 Task: Create a due date automation trigger when advanced on, on the monday after a card is due add dates not due next month at 11:00 AM.
Action: Mouse moved to (1236, 358)
Screenshot: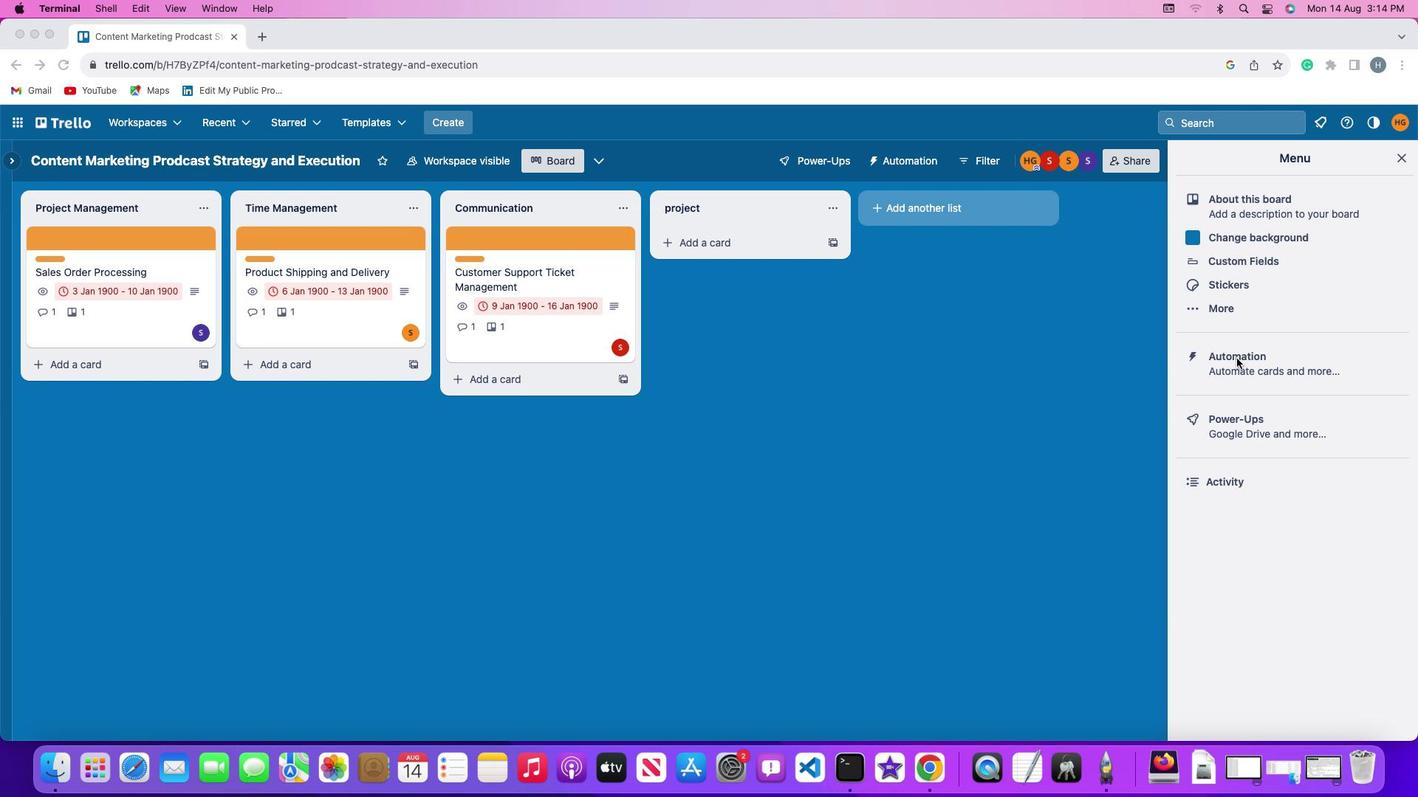 
Action: Mouse pressed left at (1236, 358)
Screenshot: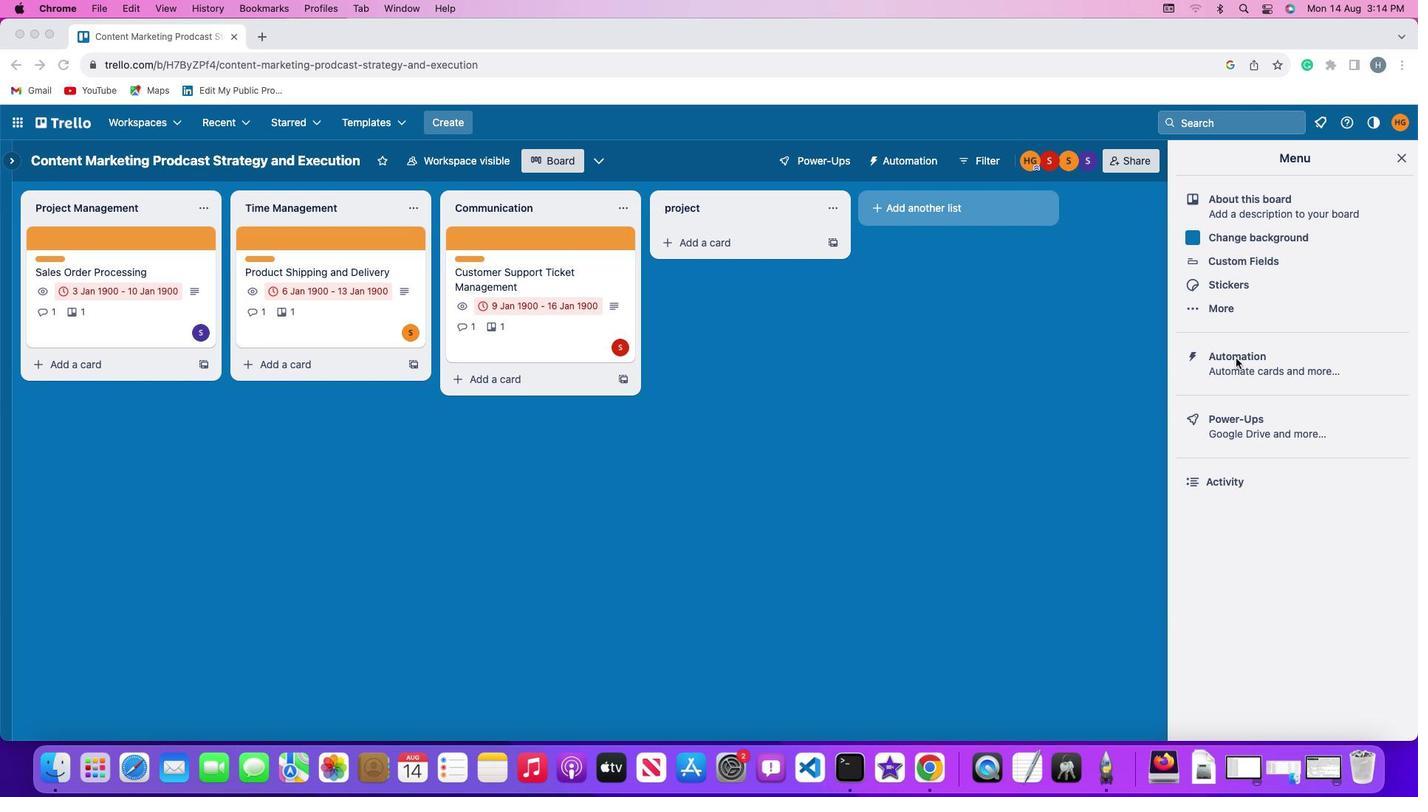 
Action: Mouse pressed left at (1236, 358)
Screenshot: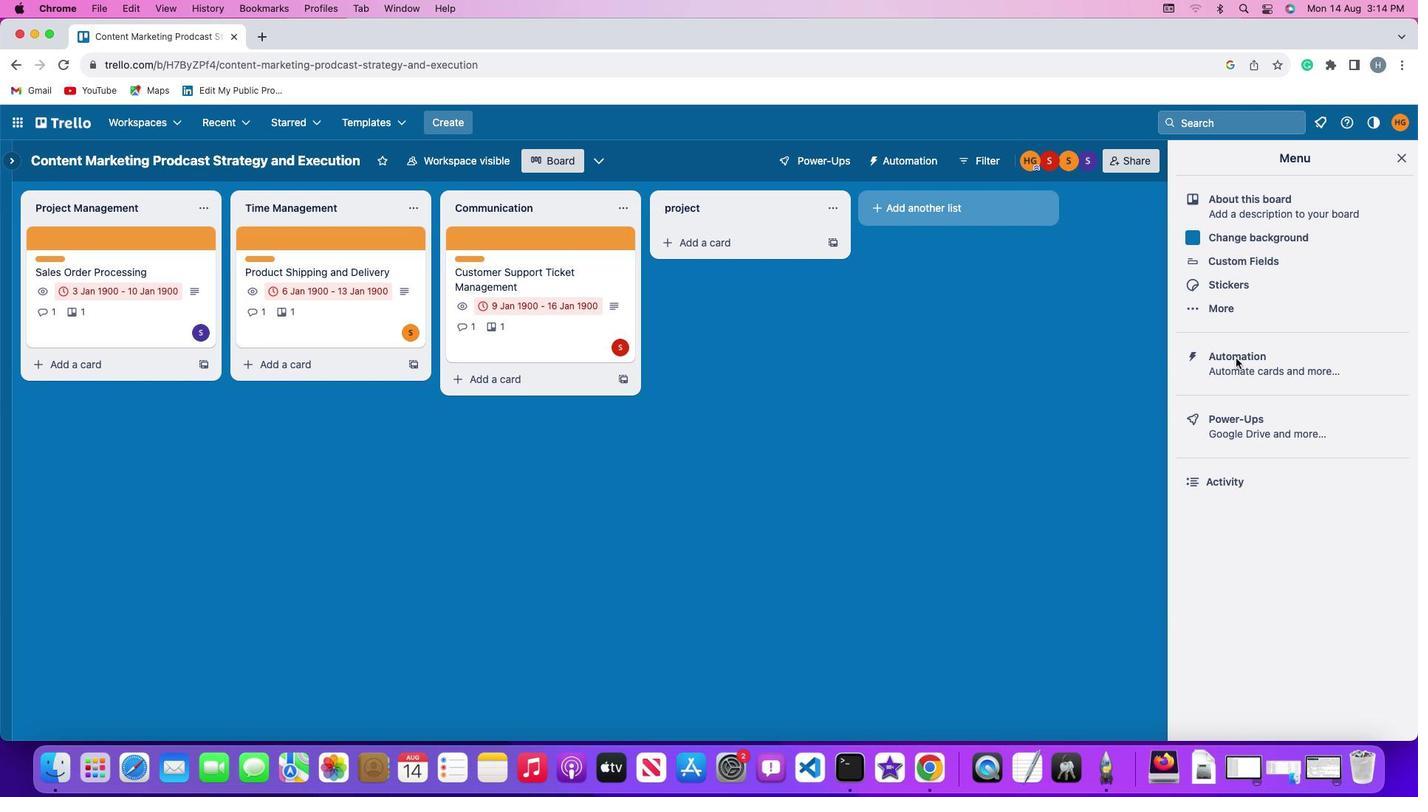 
Action: Mouse moved to (97, 354)
Screenshot: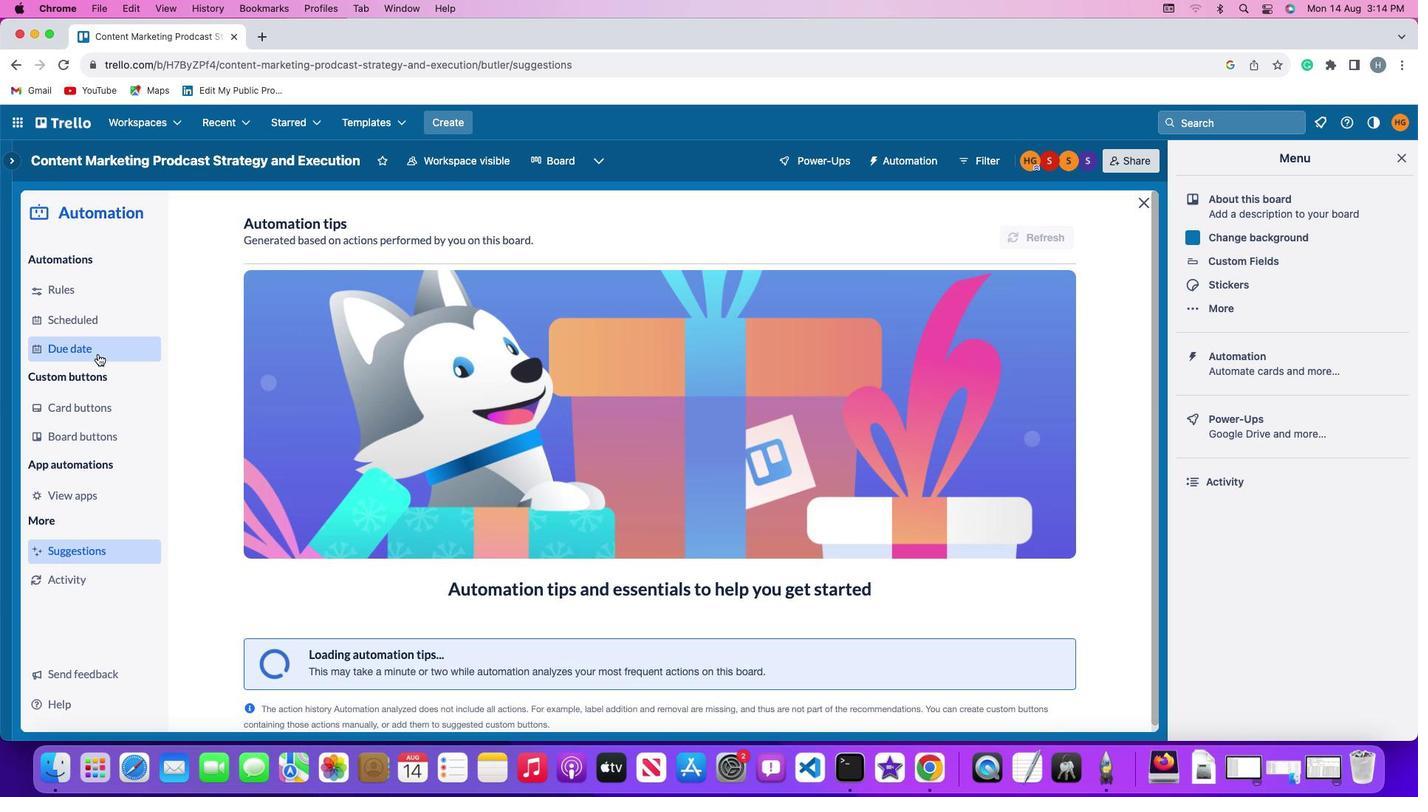 
Action: Mouse pressed left at (97, 354)
Screenshot: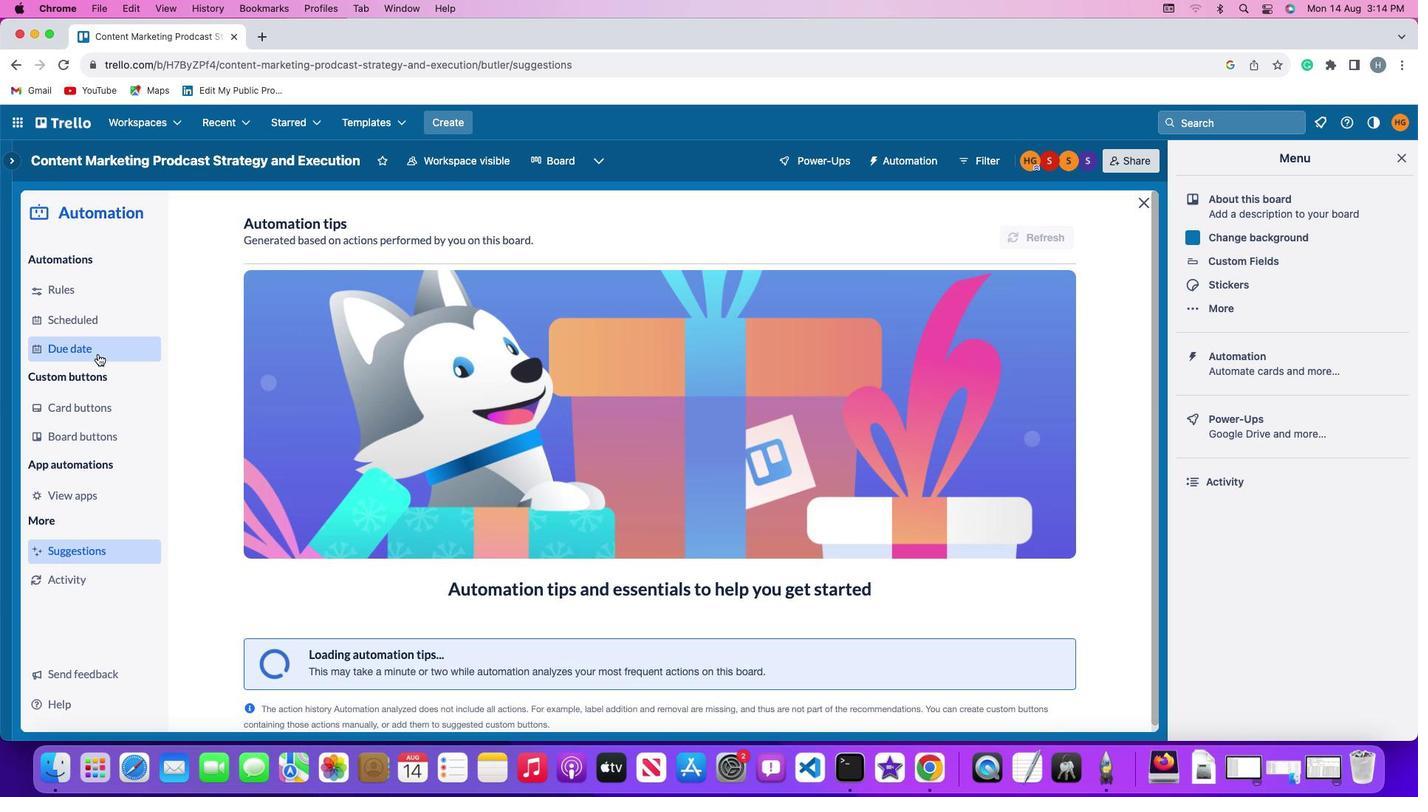 
Action: Mouse moved to (1012, 224)
Screenshot: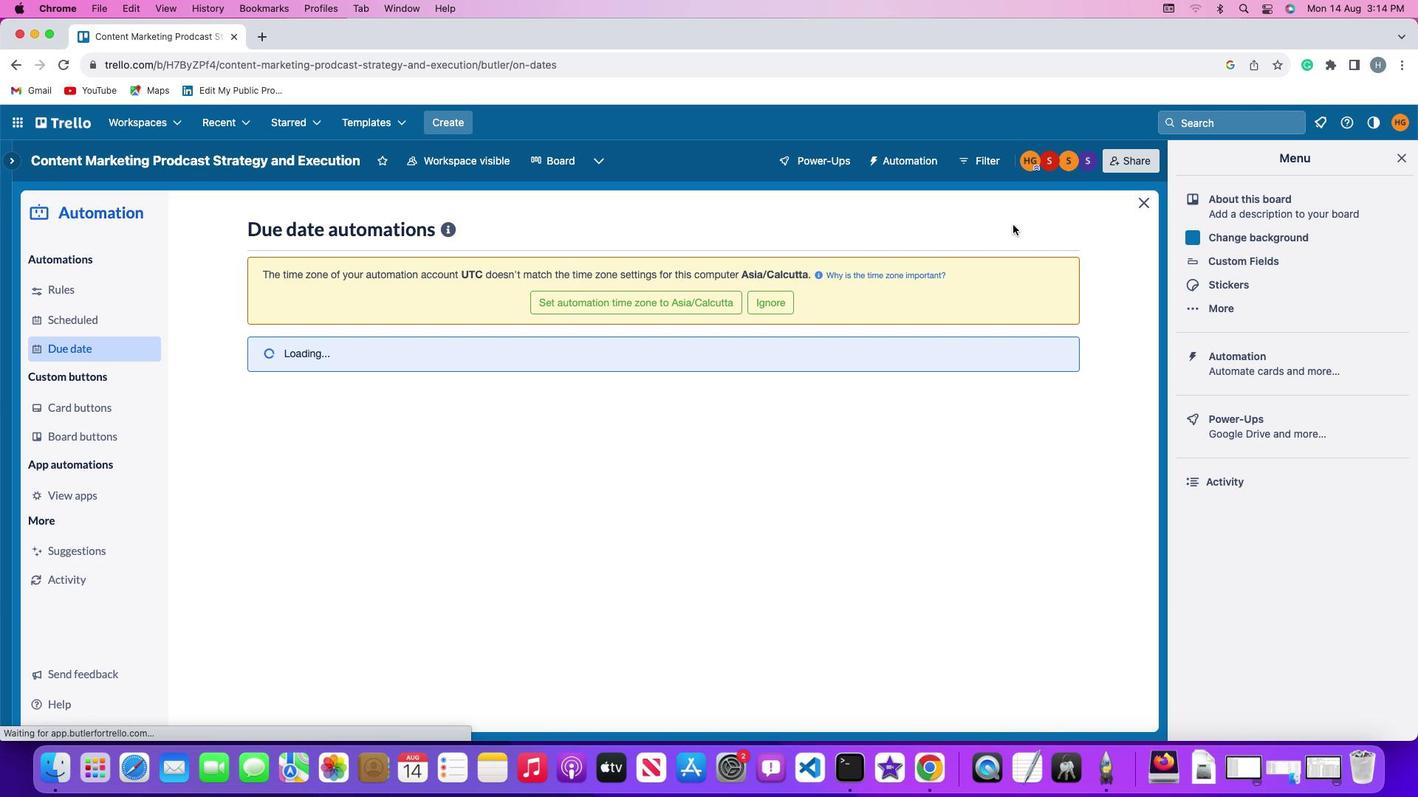 
Action: Mouse pressed left at (1012, 224)
Screenshot: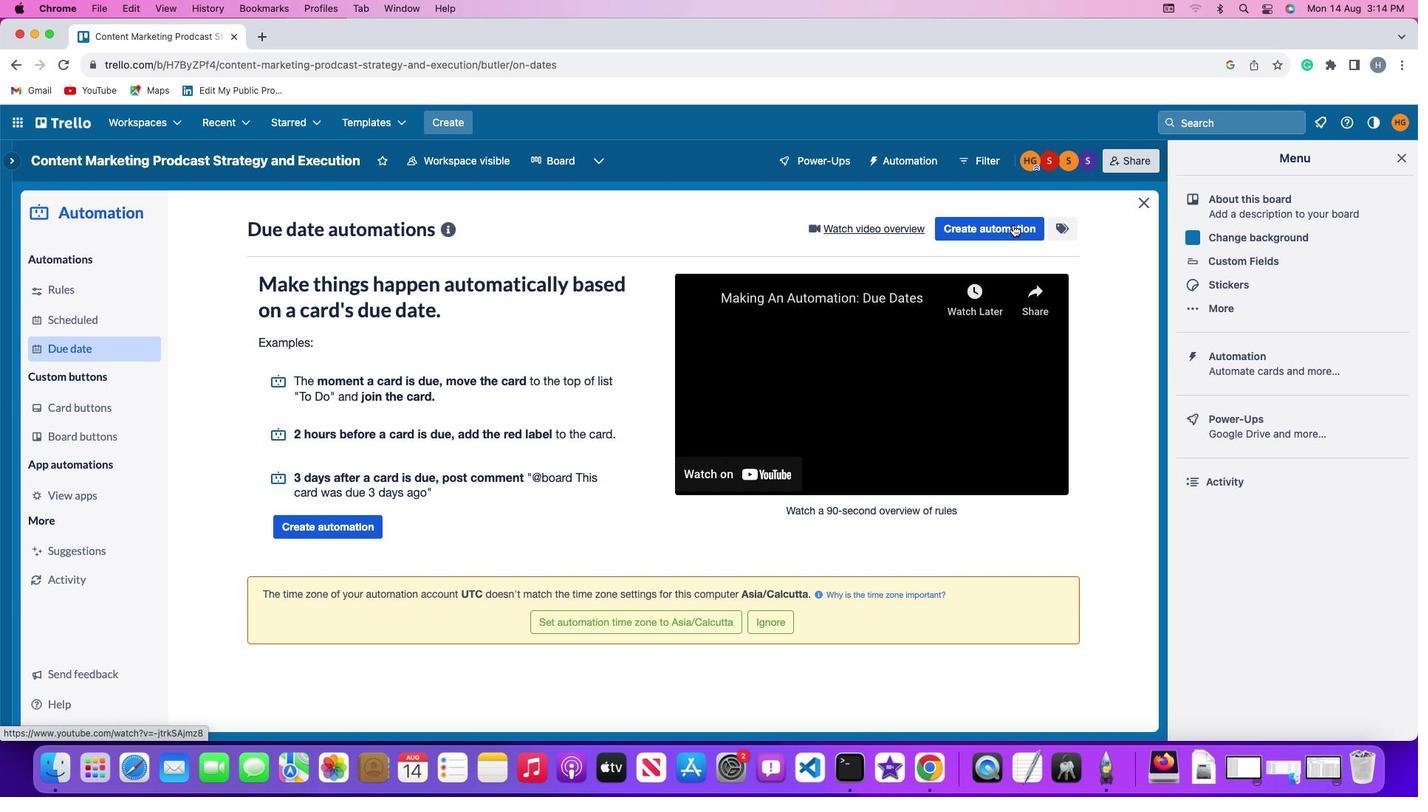 
Action: Mouse moved to (281, 368)
Screenshot: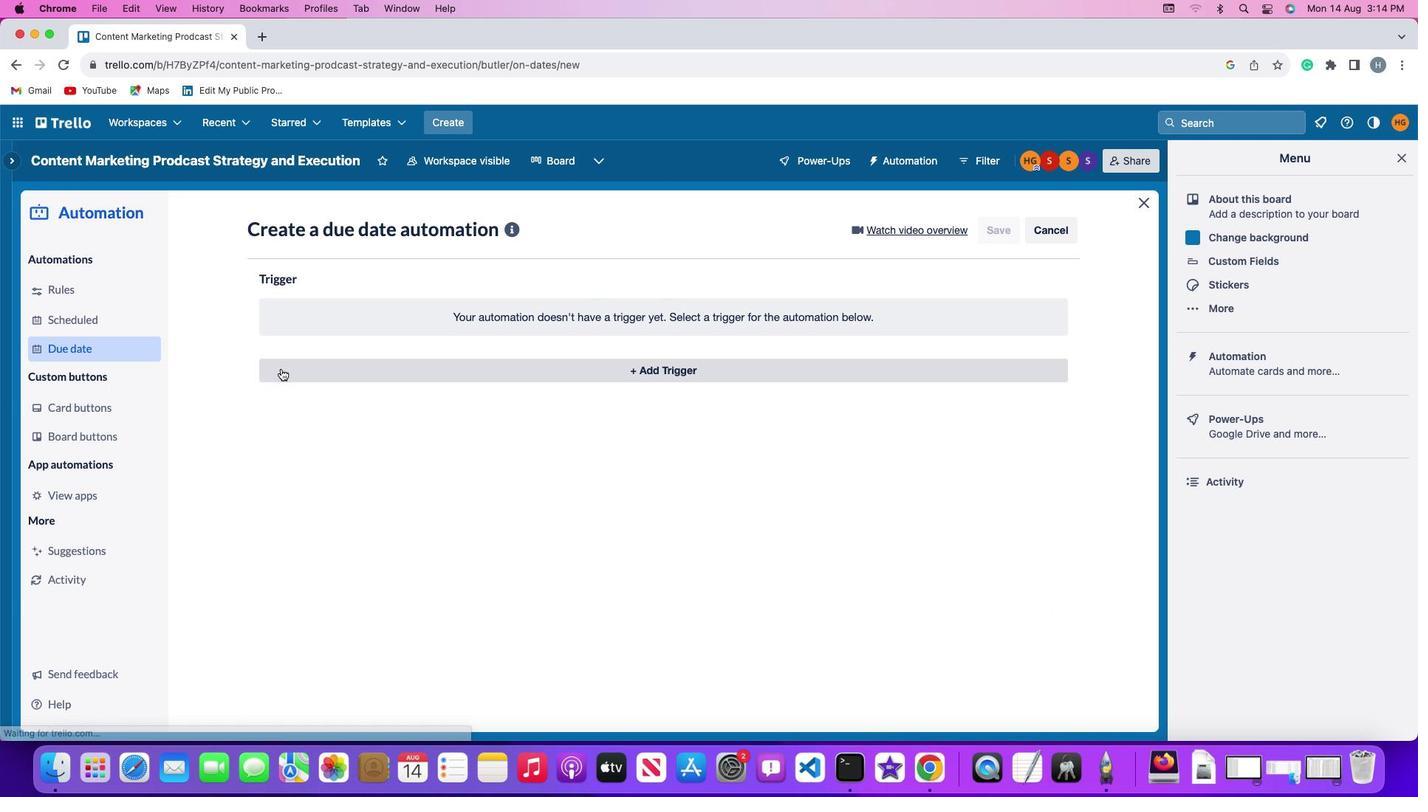 
Action: Mouse pressed left at (281, 368)
Screenshot: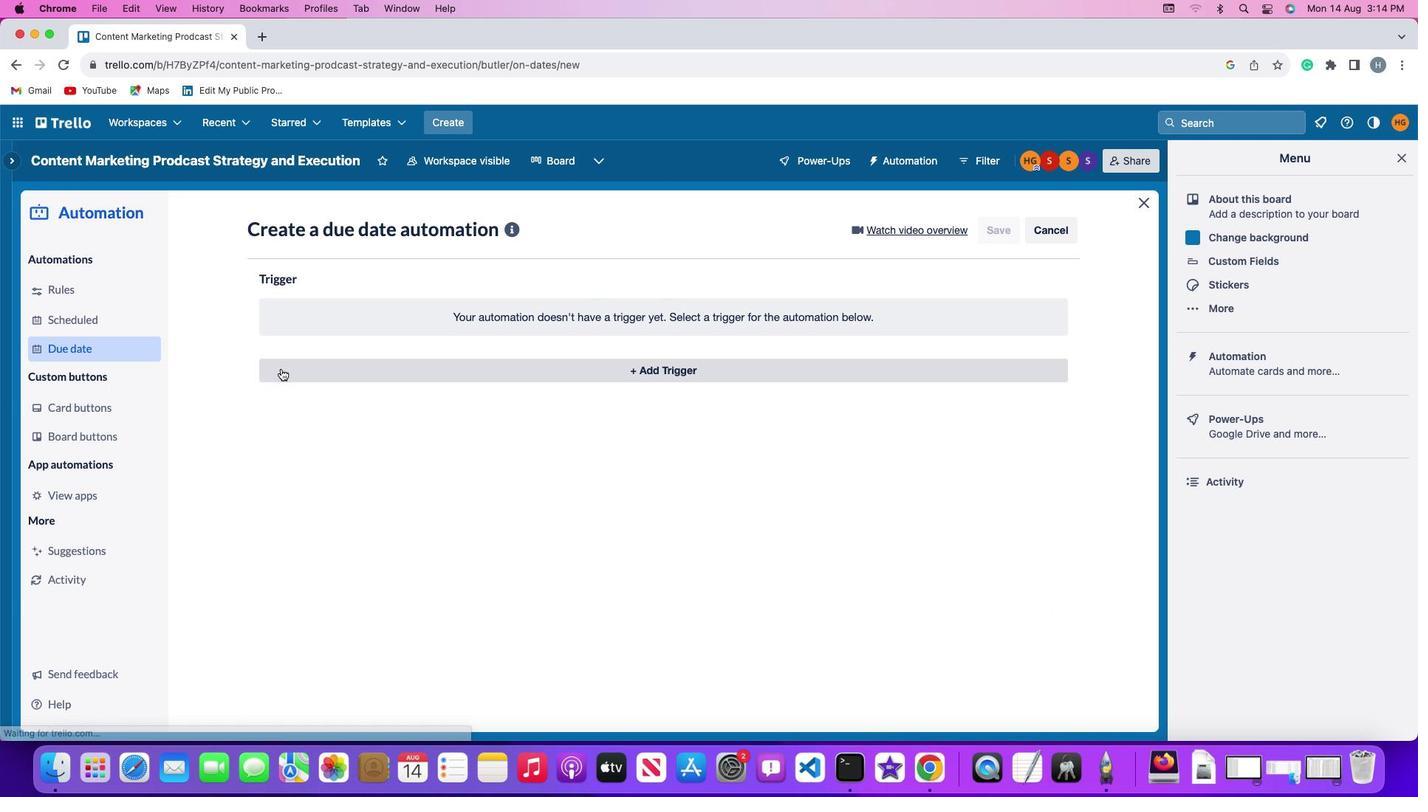 
Action: Mouse moved to (330, 633)
Screenshot: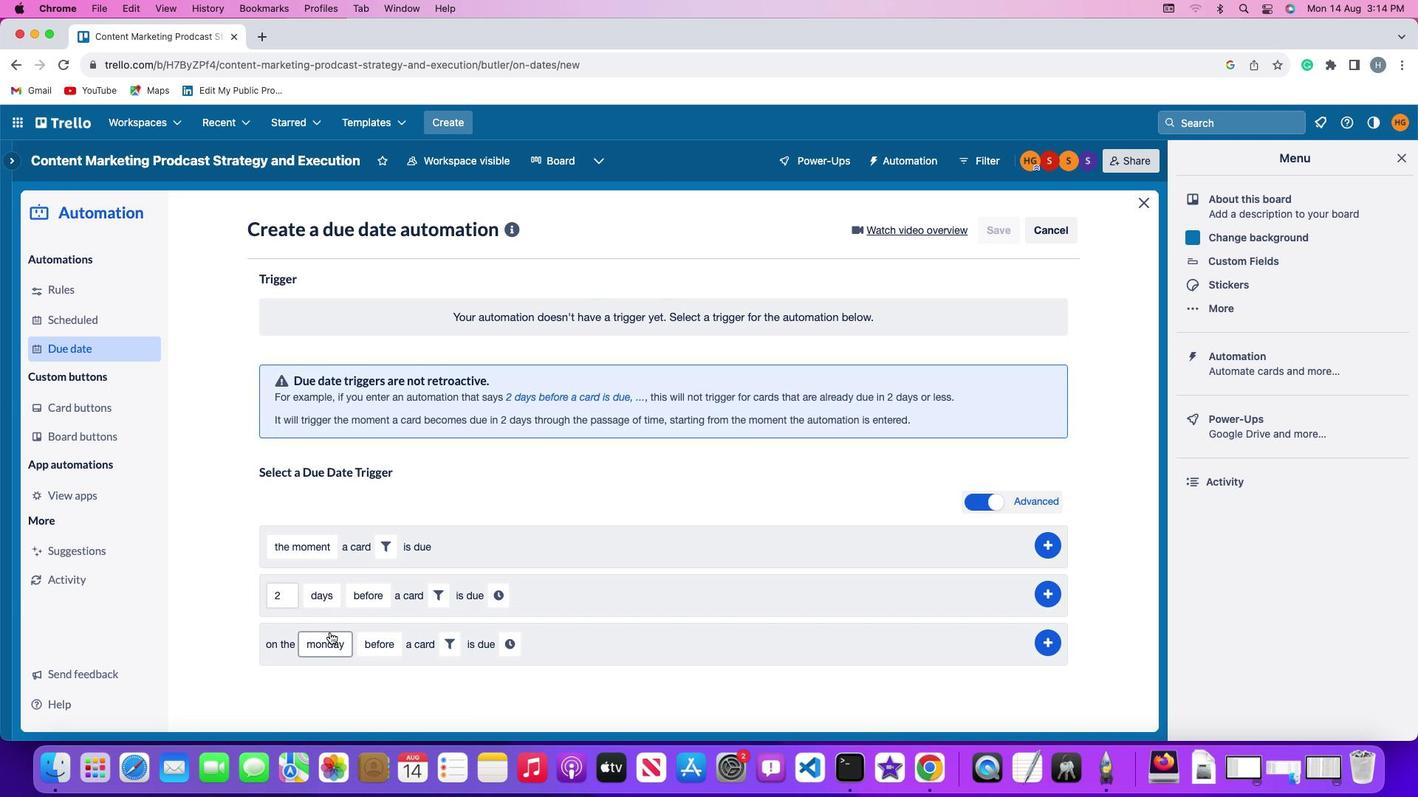 
Action: Mouse pressed left at (330, 633)
Screenshot: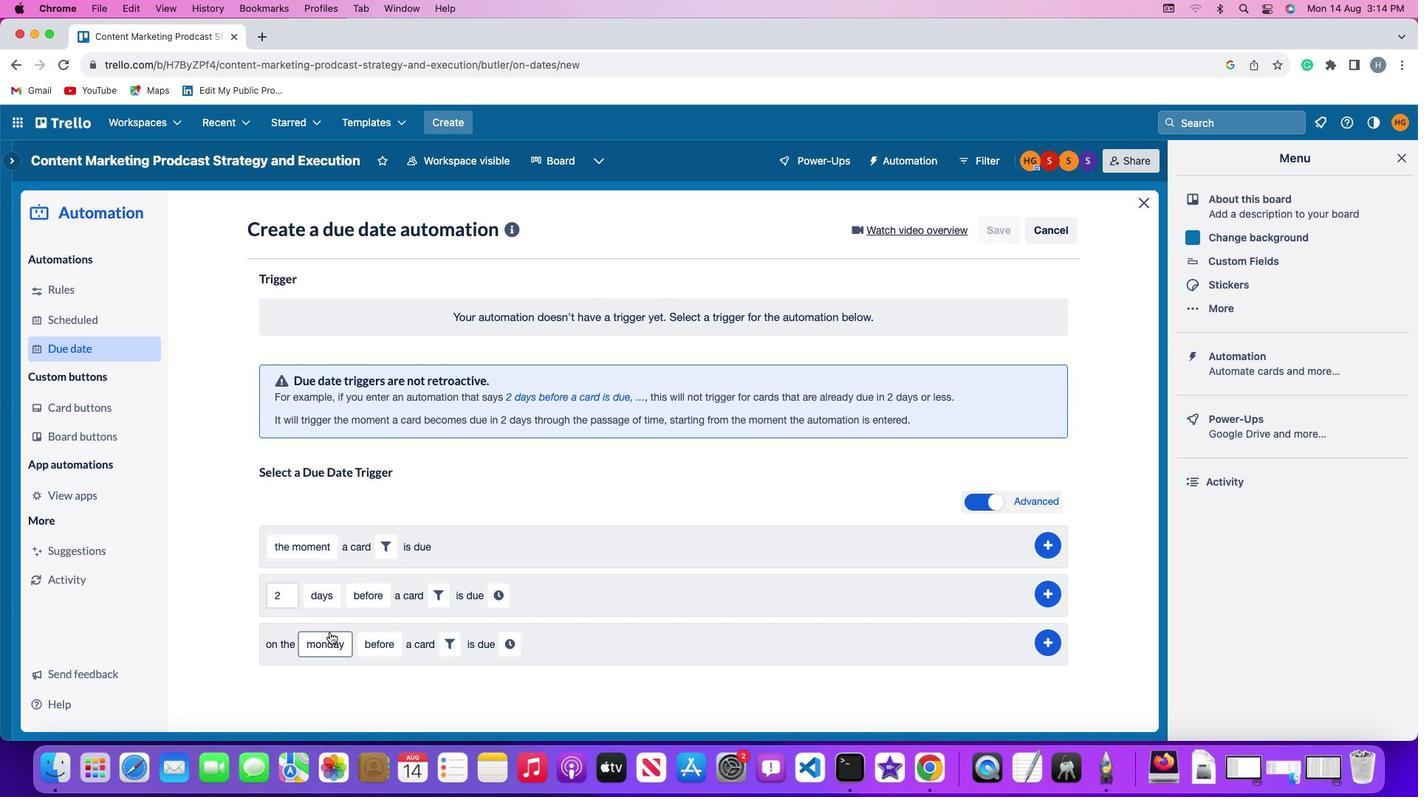 
Action: Mouse moved to (357, 451)
Screenshot: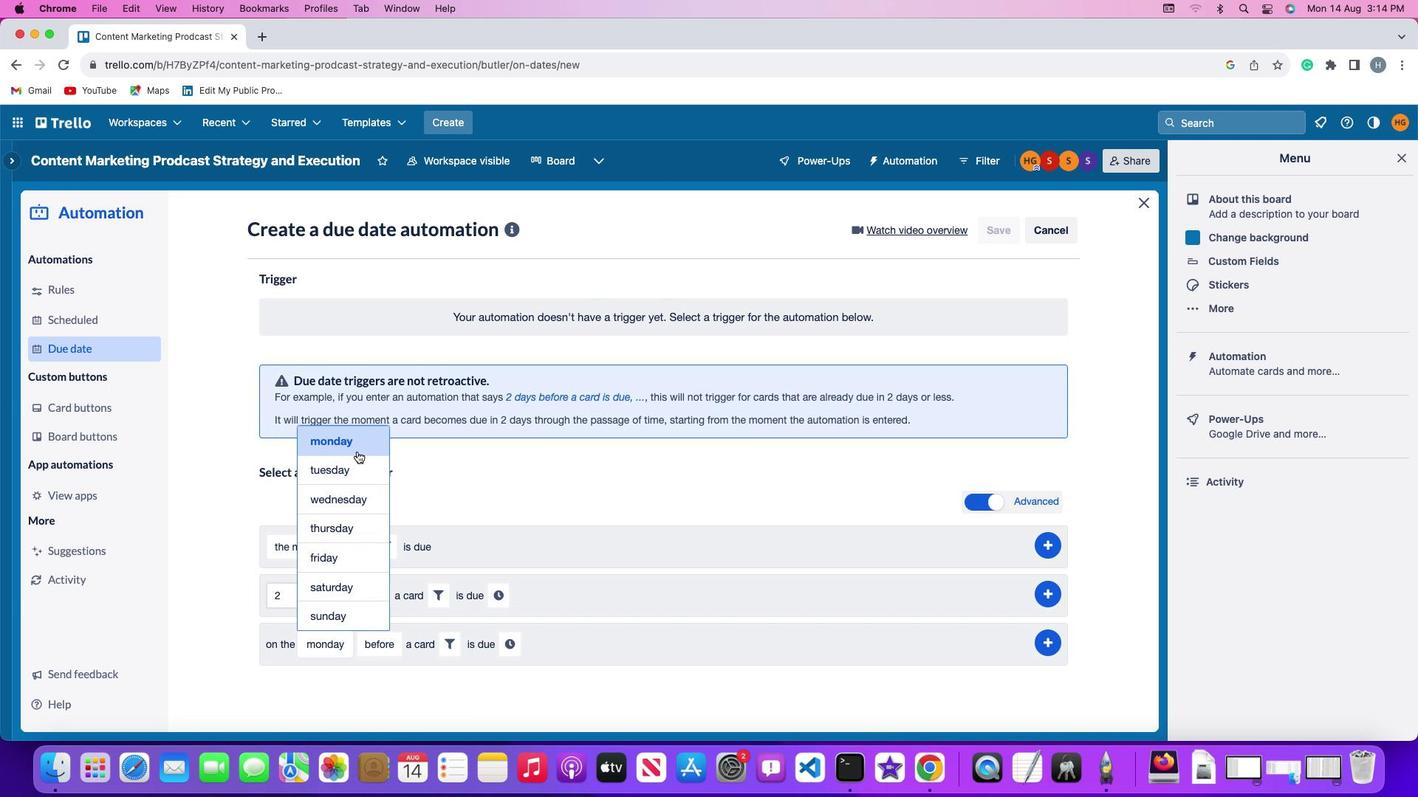 
Action: Mouse pressed left at (357, 451)
Screenshot: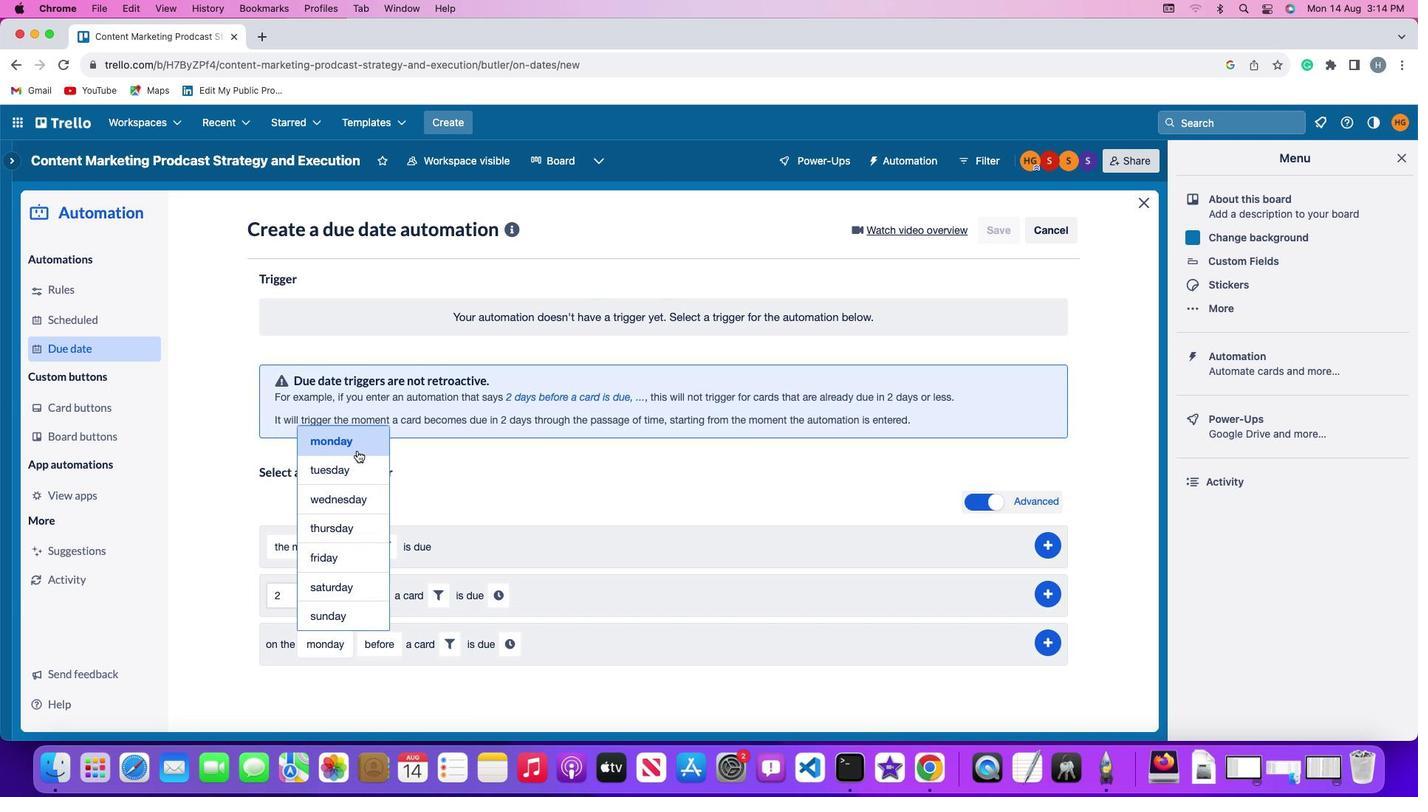 
Action: Mouse moved to (378, 644)
Screenshot: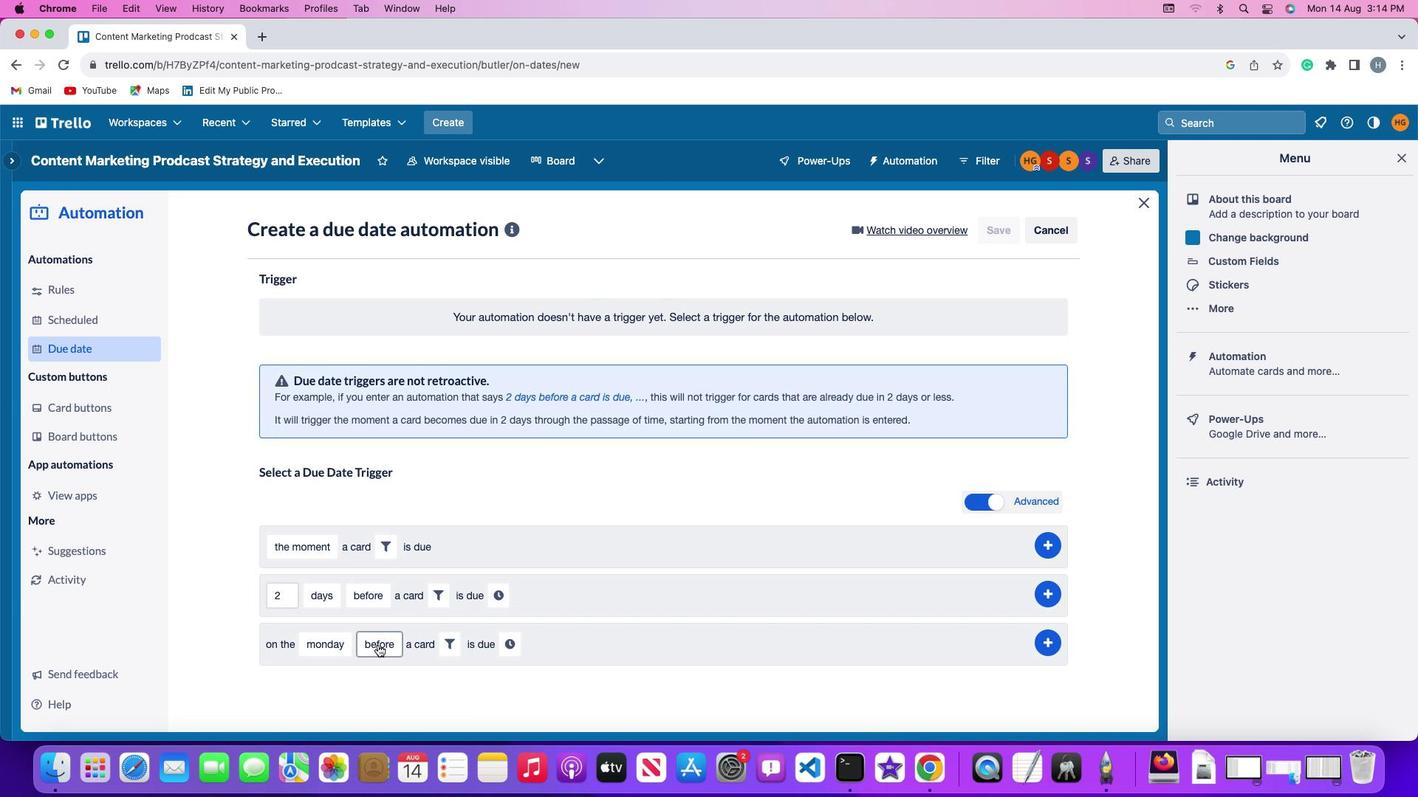 
Action: Mouse pressed left at (378, 644)
Screenshot: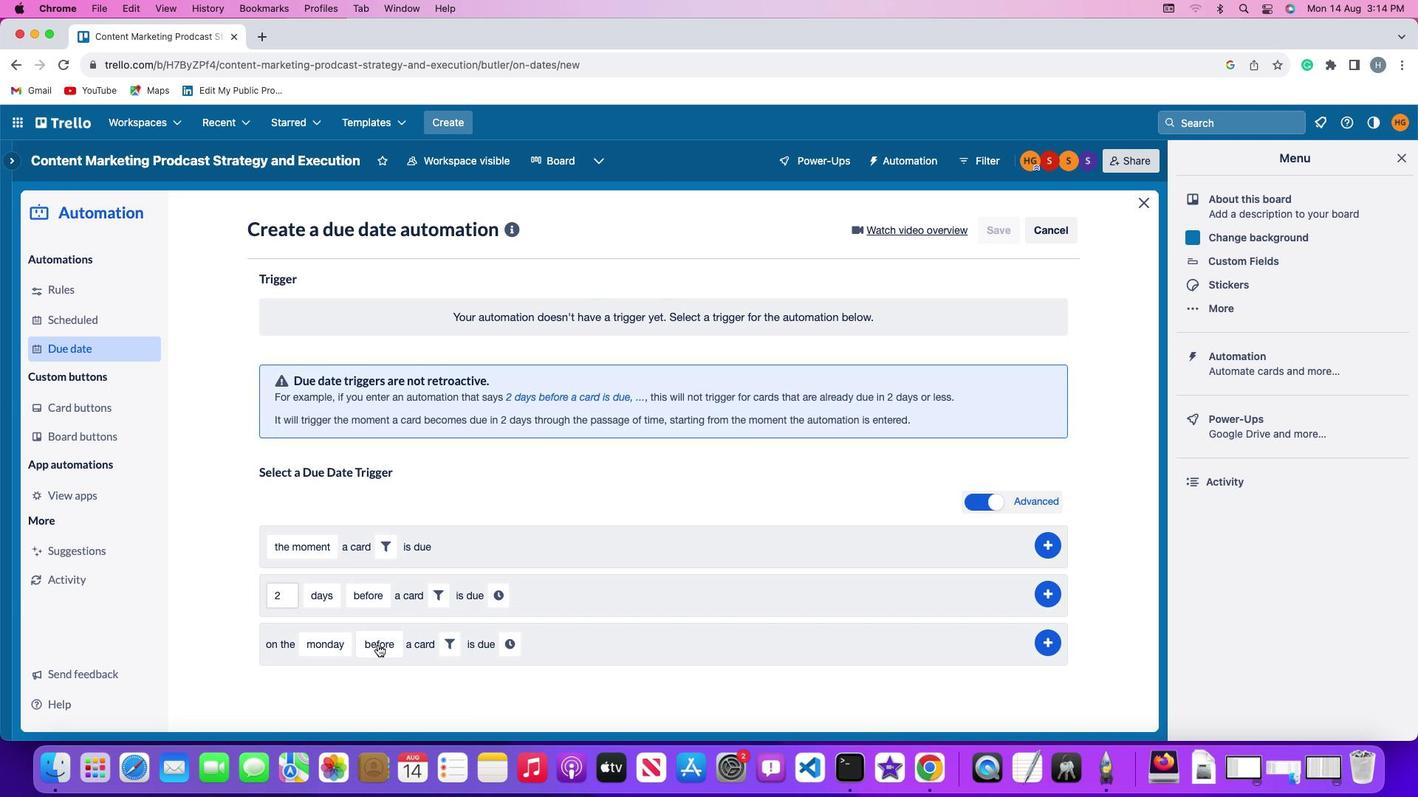 
Action: Mouse moved to (411, 552)
Screenshot: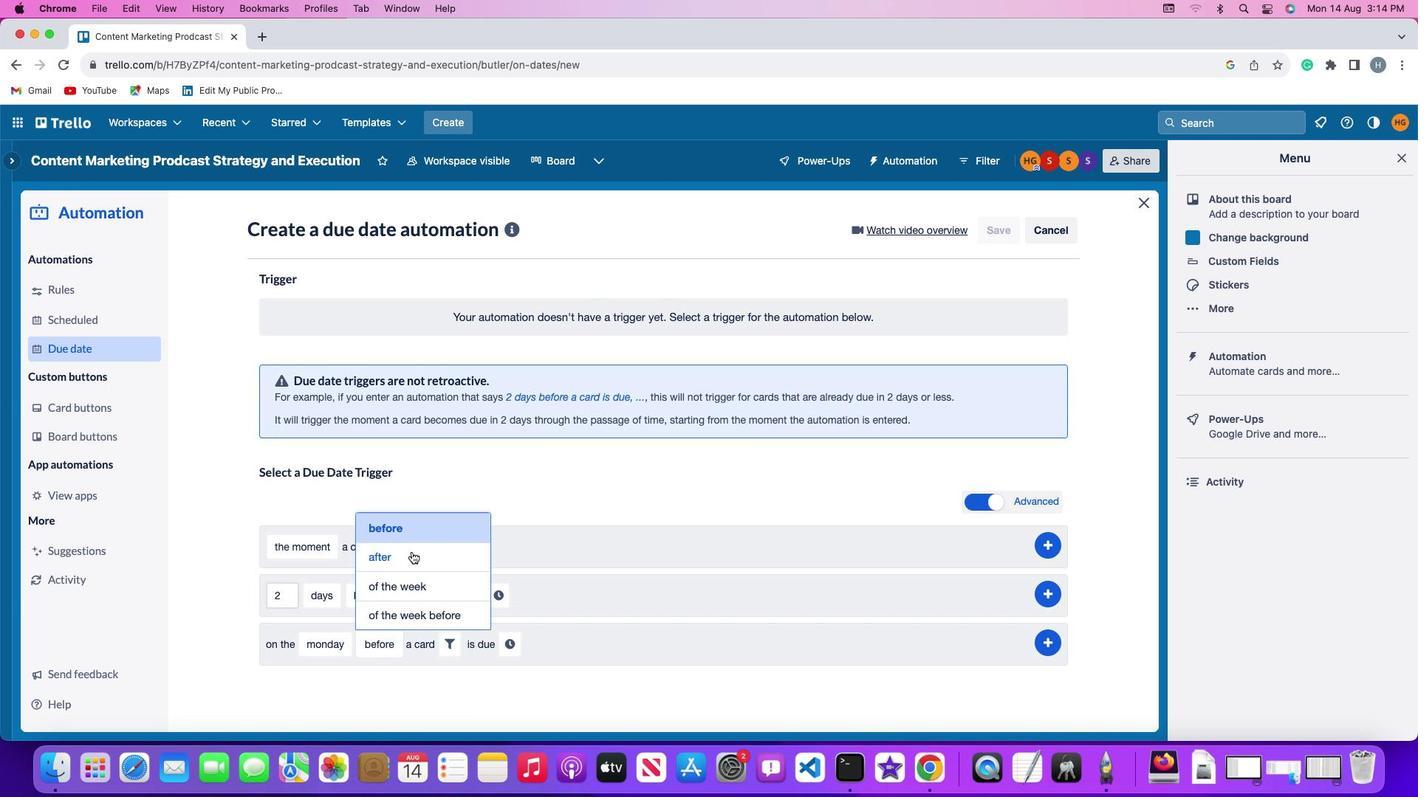
Action: Mouse pressed left at (411, 552)
Screenshot: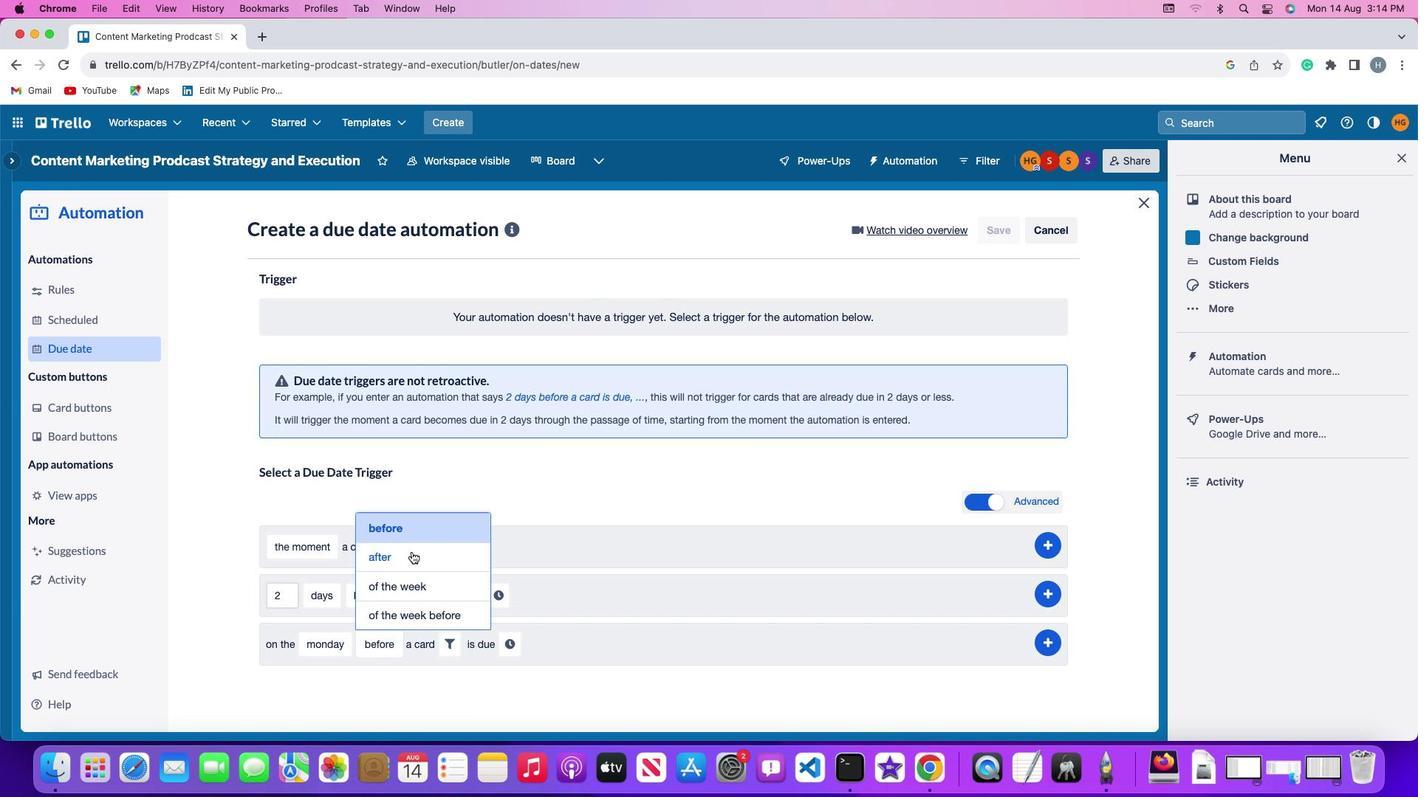 
Action: Mouse moved to (432, 636)
Screenshot: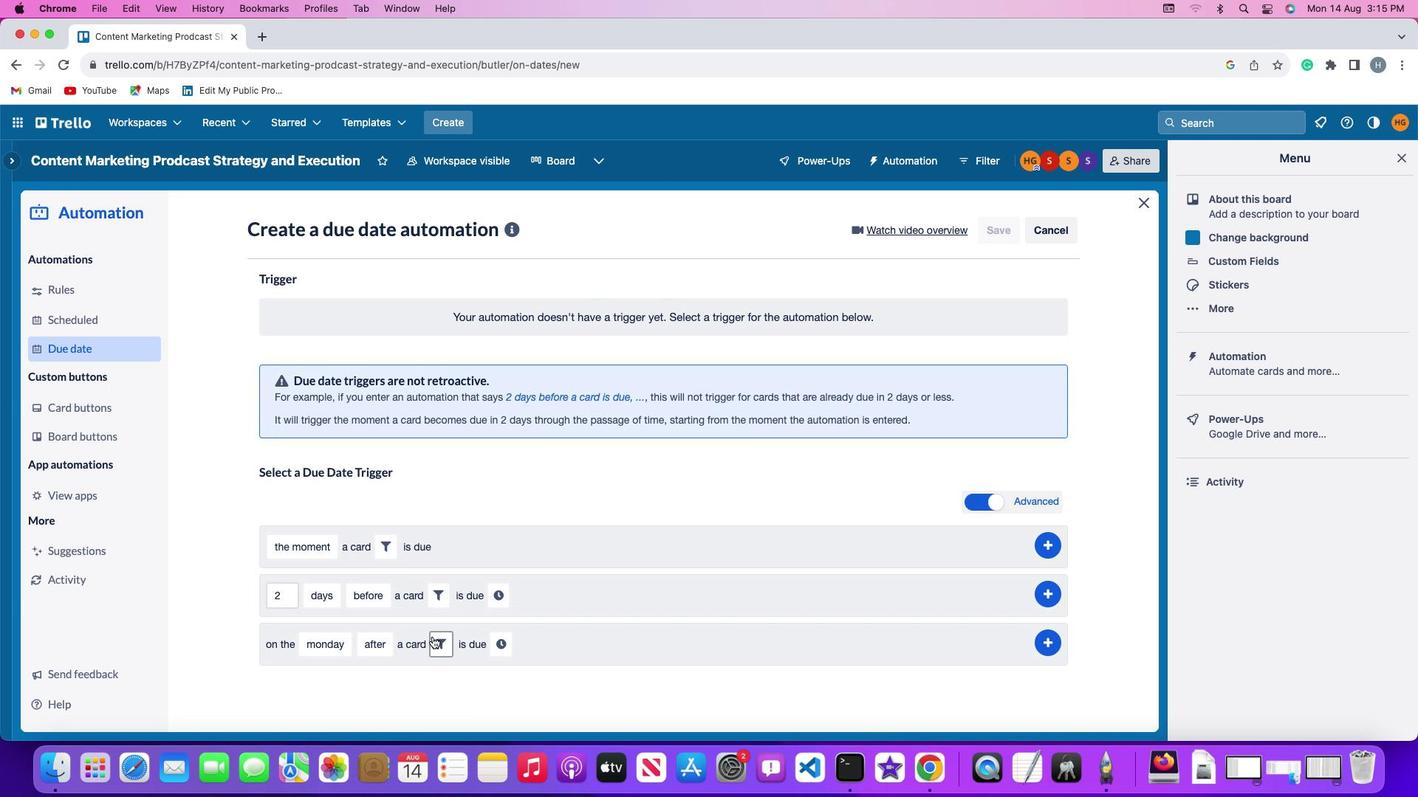 
Action: Mouse pressed left at (432, 636)
Screenshot: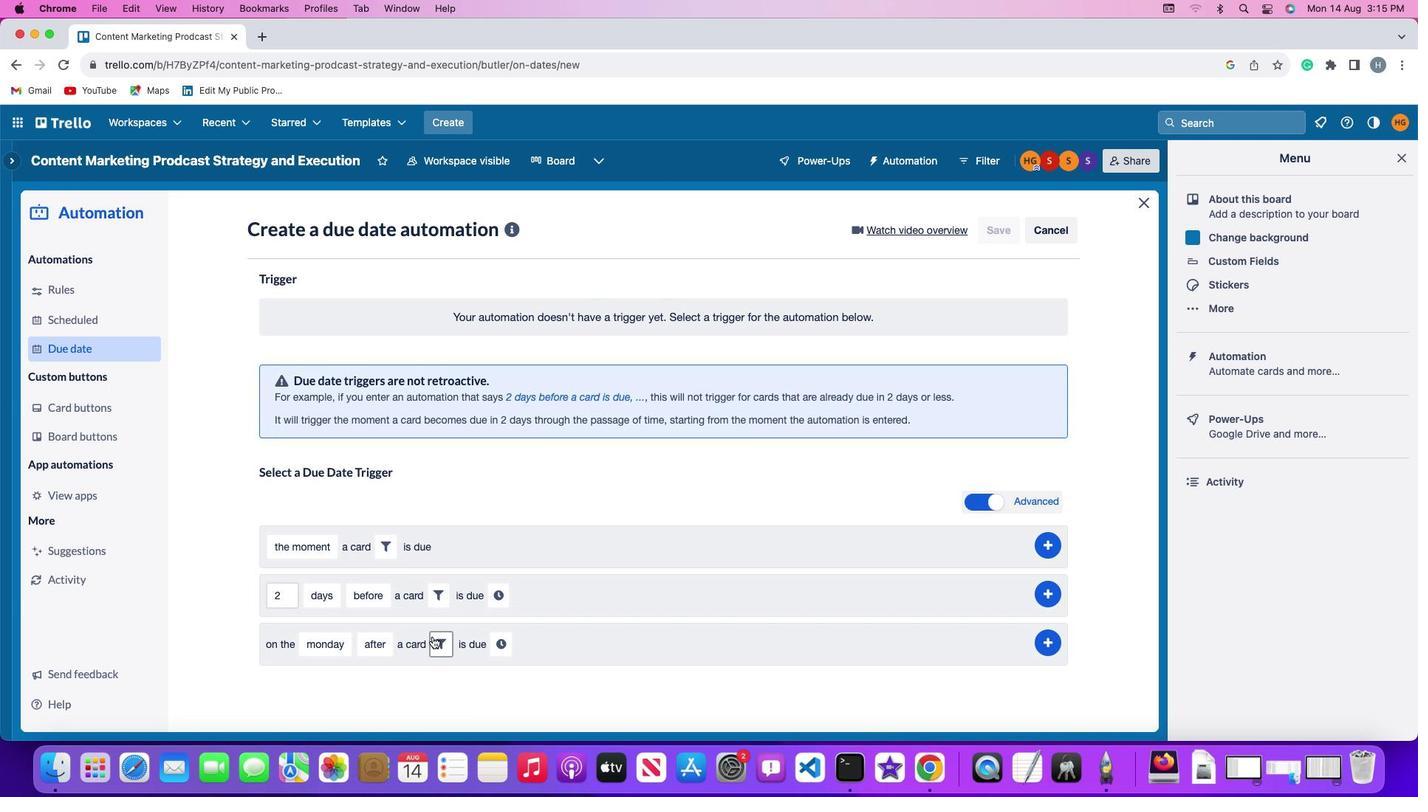 
Action: Mouse moved to (514, 689)
Screenshot: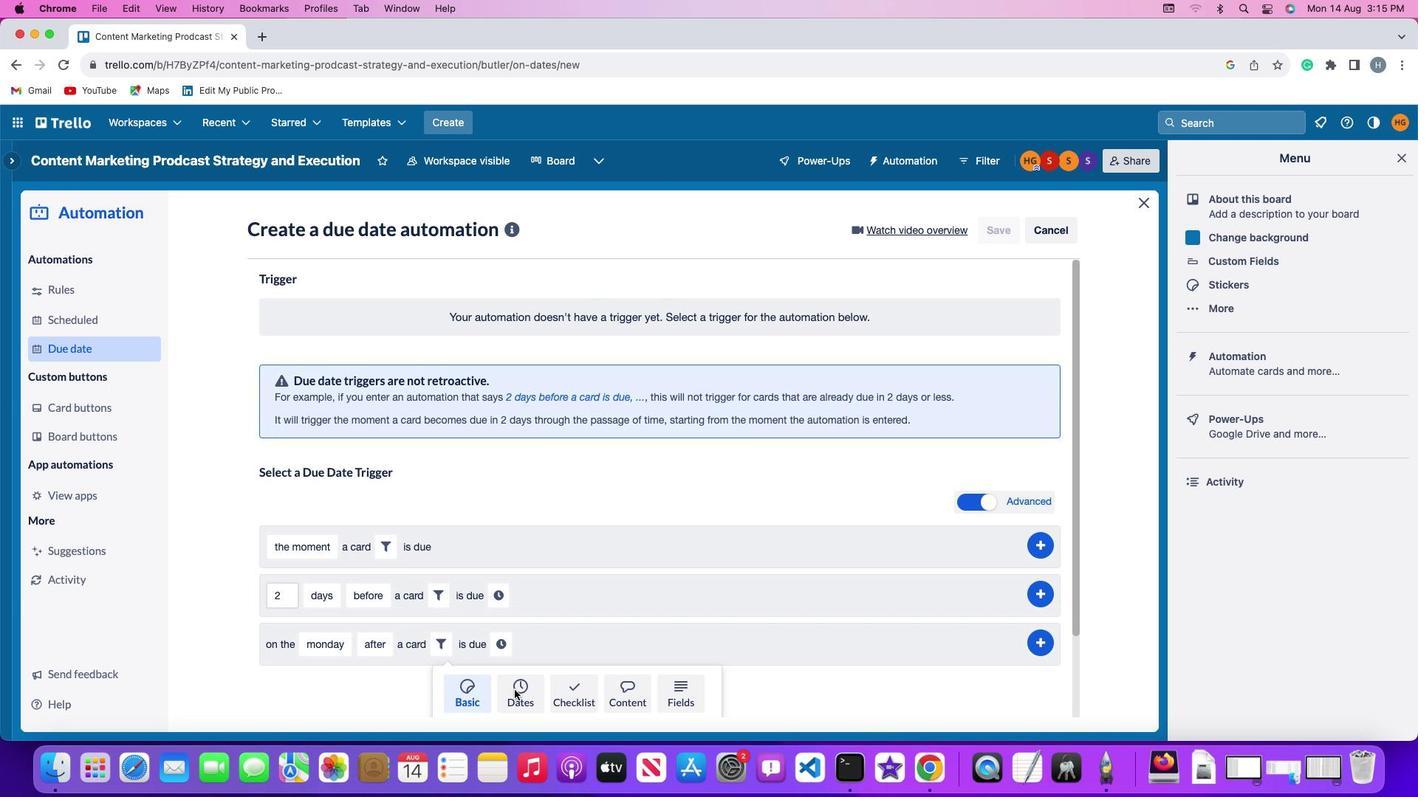 
Action: Mouse pressed left at (514, 689)
Screenshot: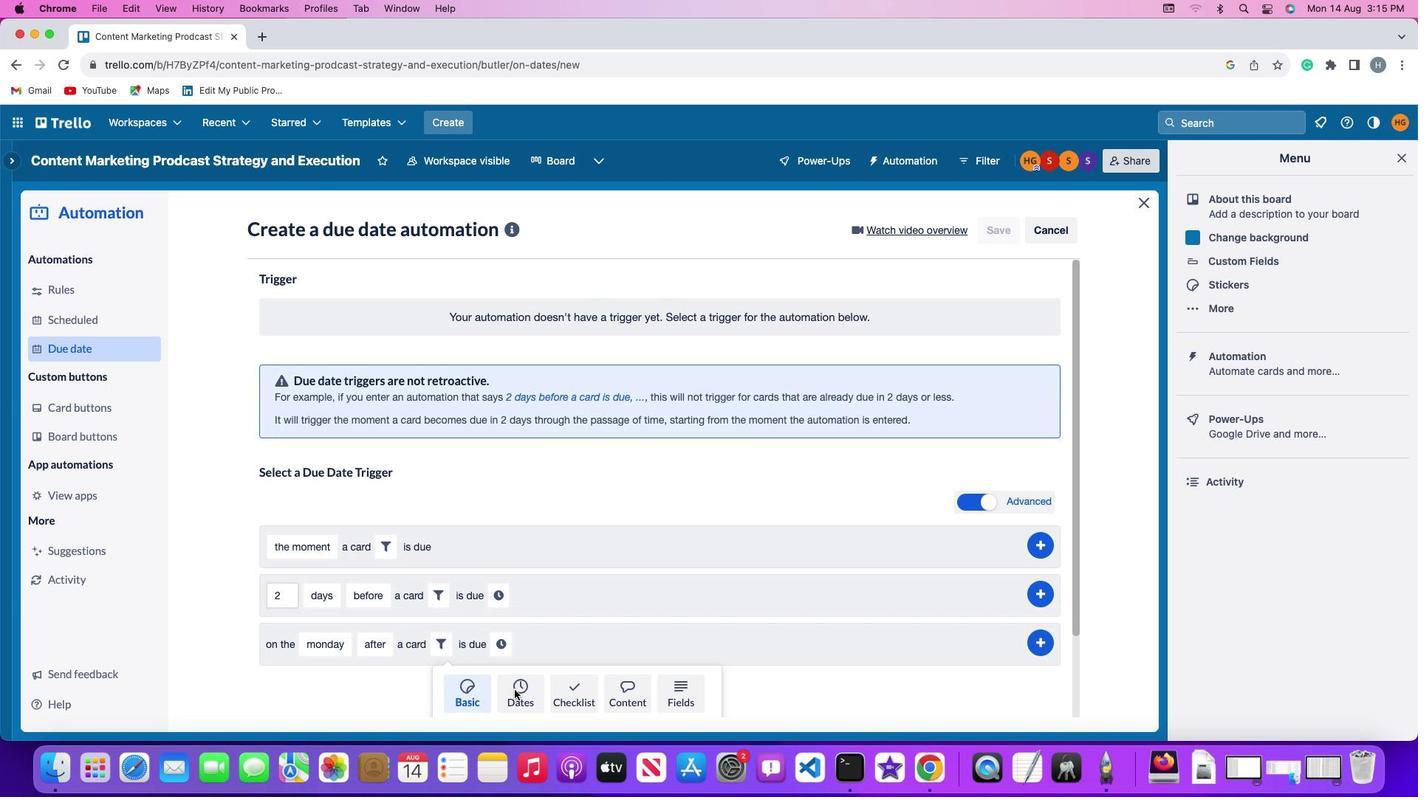 
Action: Mouse moved to (436, 692)
Screenshot: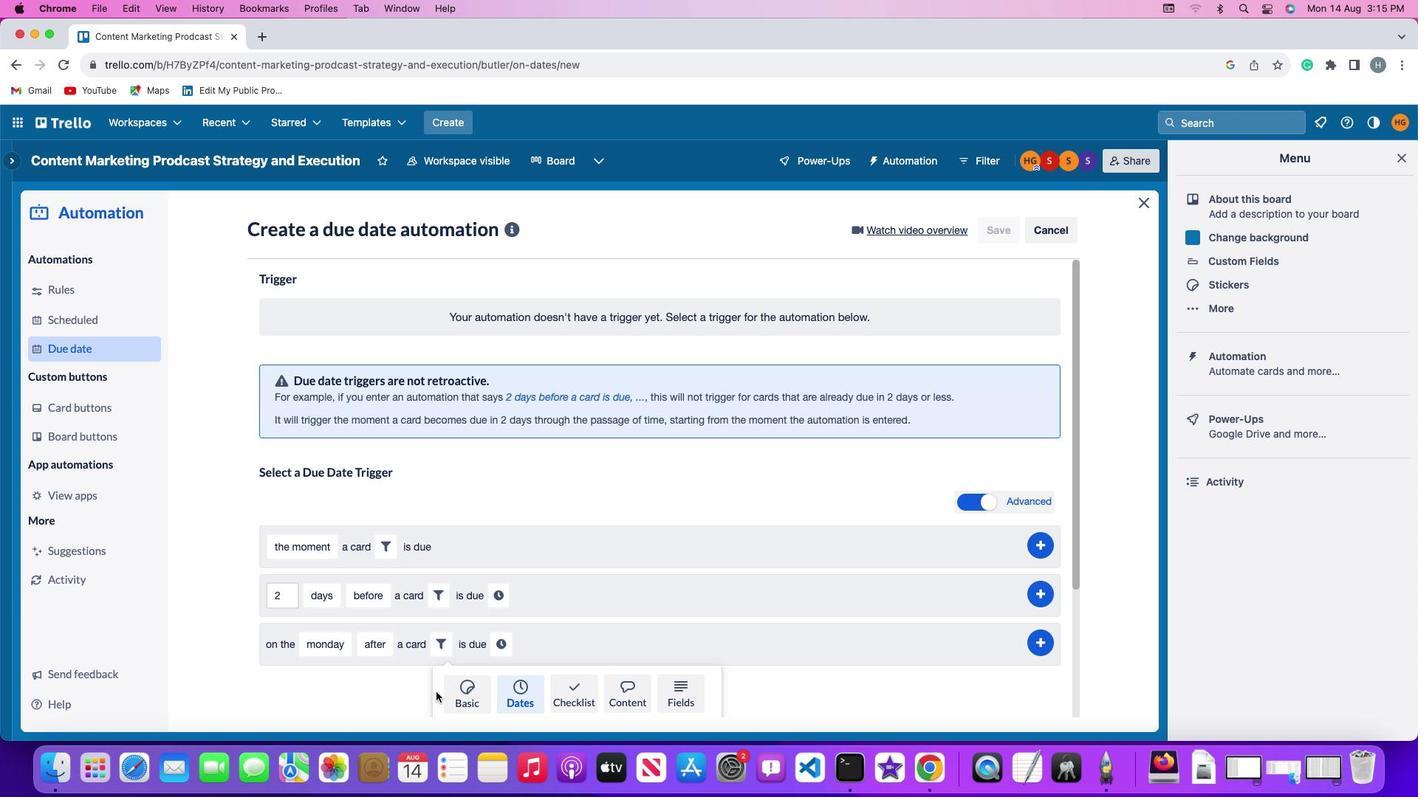
Action: Mouse scrolled (436, 692) with delta (0, 0)
Screenshot: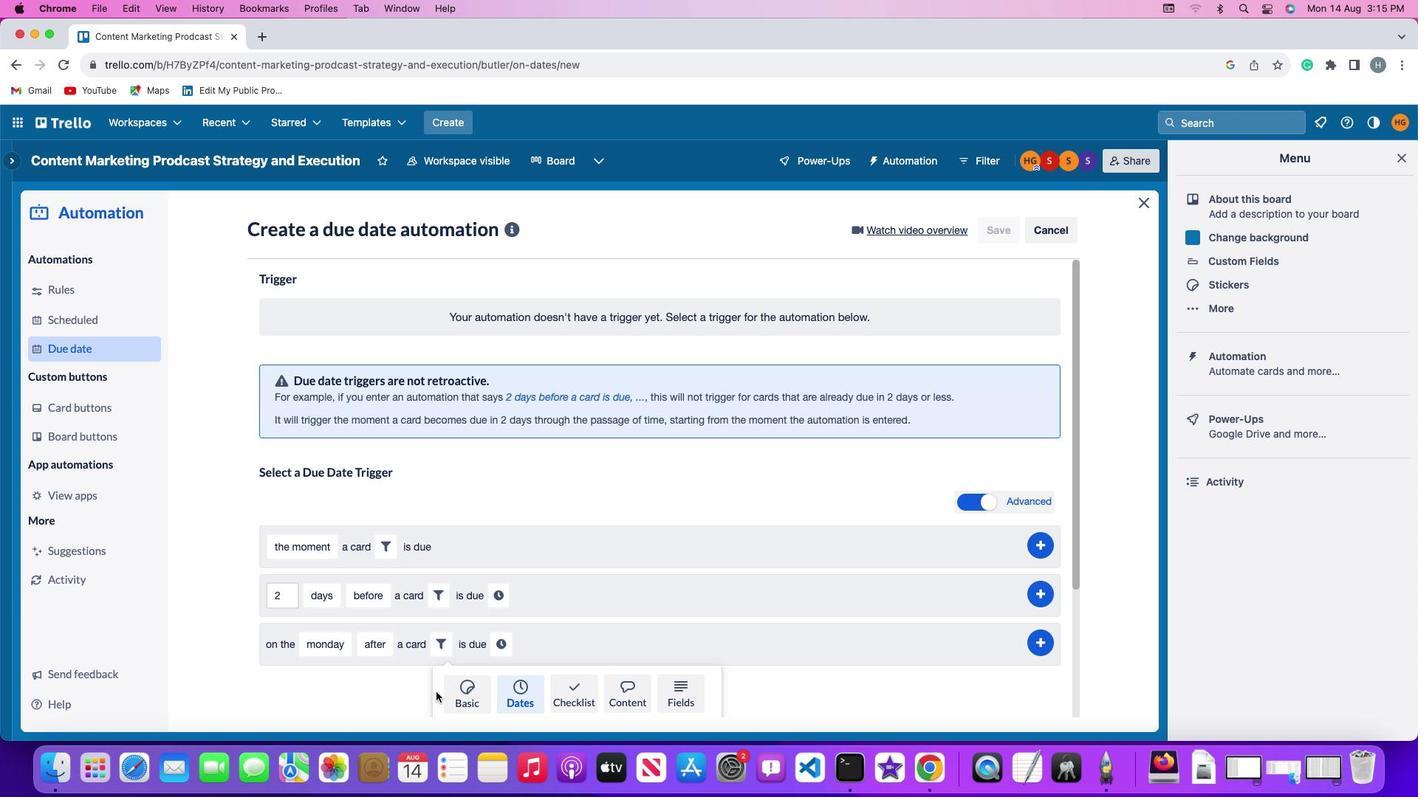 
Action: Mouse moved to (436, 692)
Screenshot: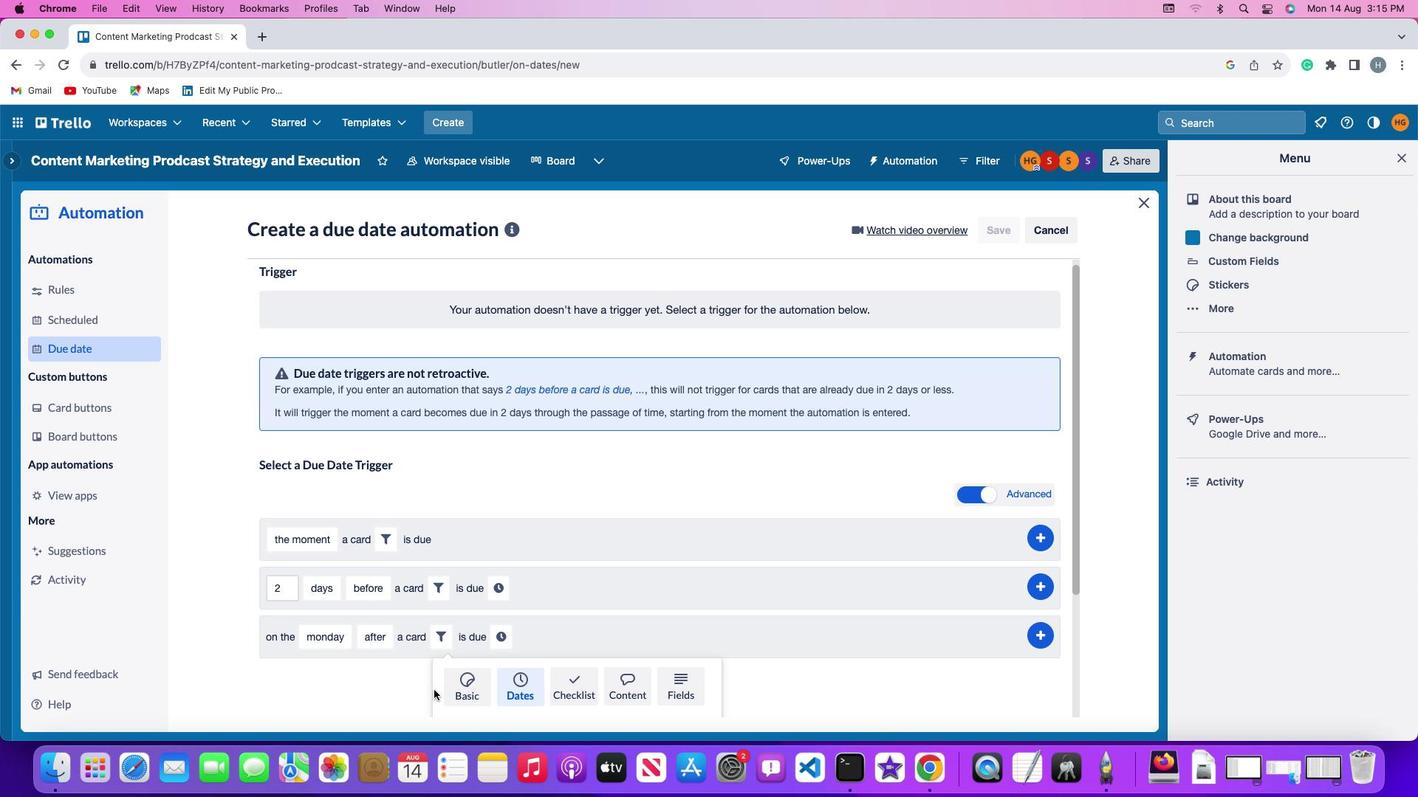 
Action: Mouse scrolled (436, 692) with delta (0, 0)
Screenshot: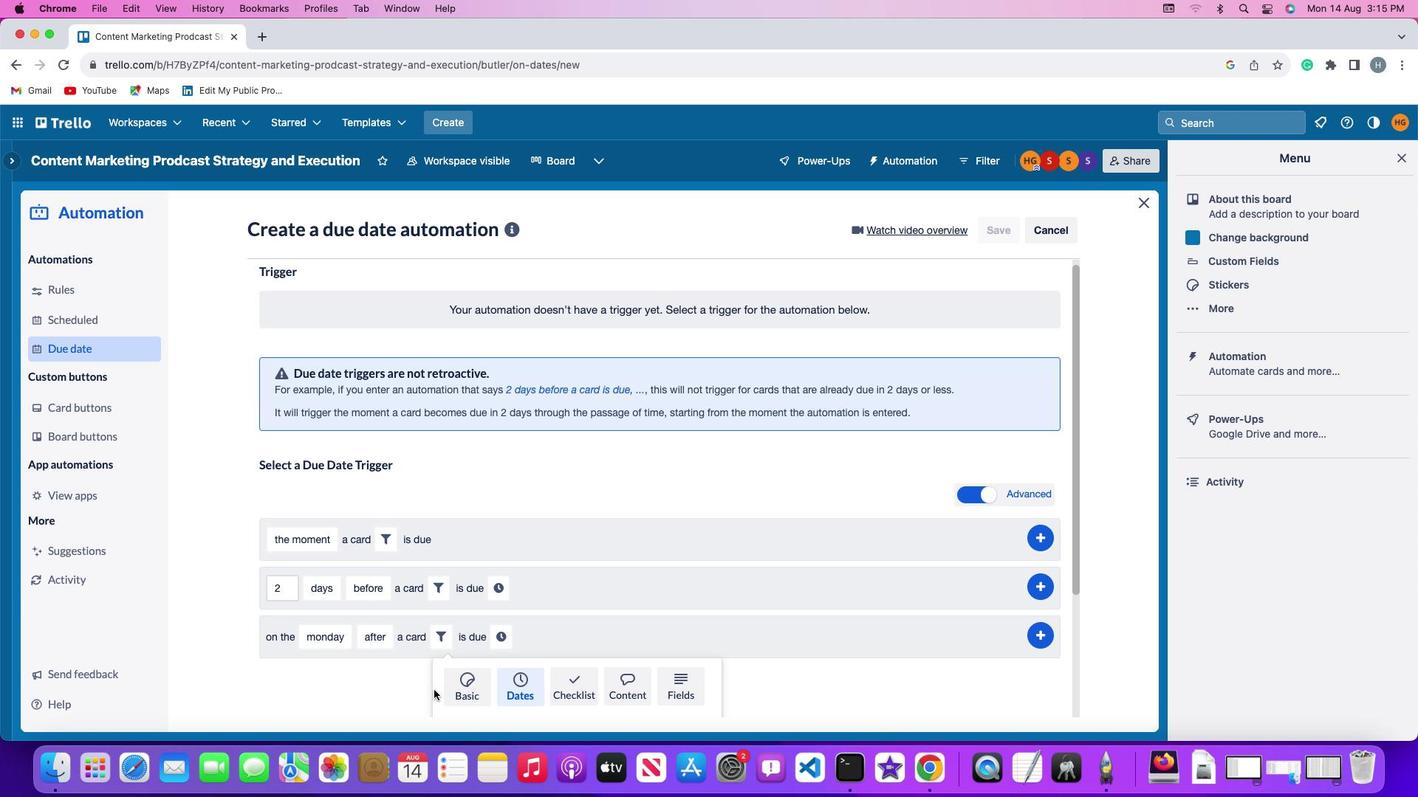 
Action: Mouse moved to (435, 692)
Screenshot: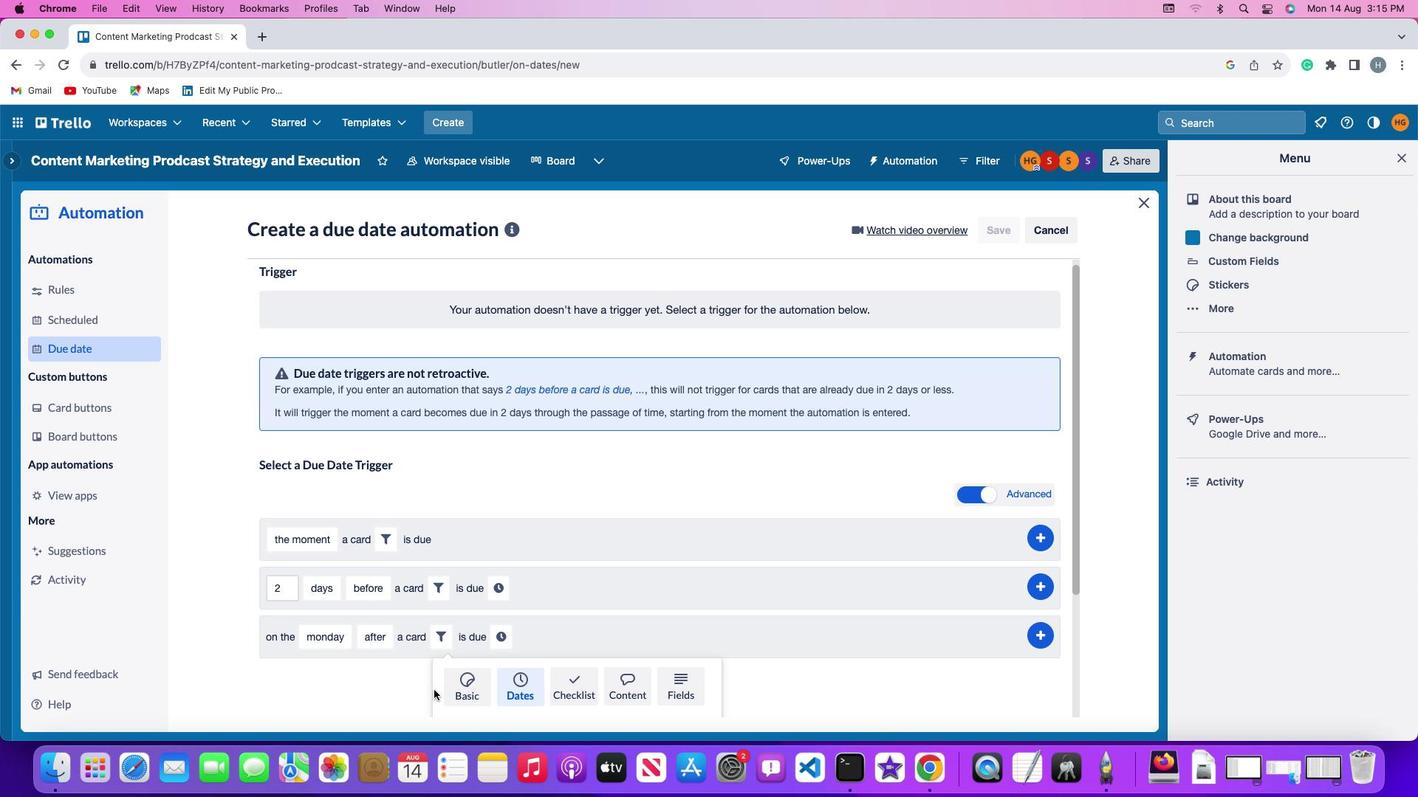 
Action: Mouse scrolled (435, 692) with delta (0, -2)
Screenshot: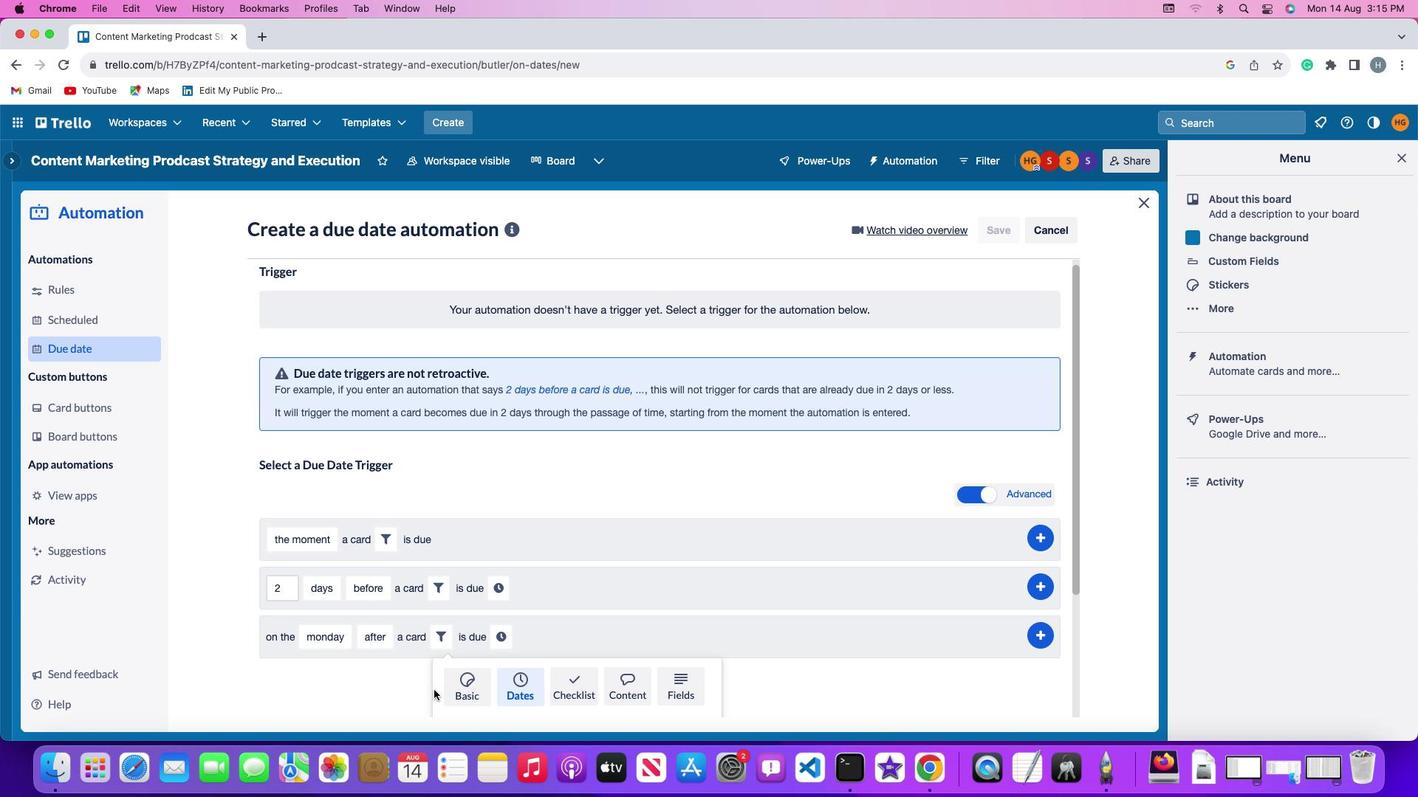 
Action: Mouse moved to (435, 691)
Screenshot: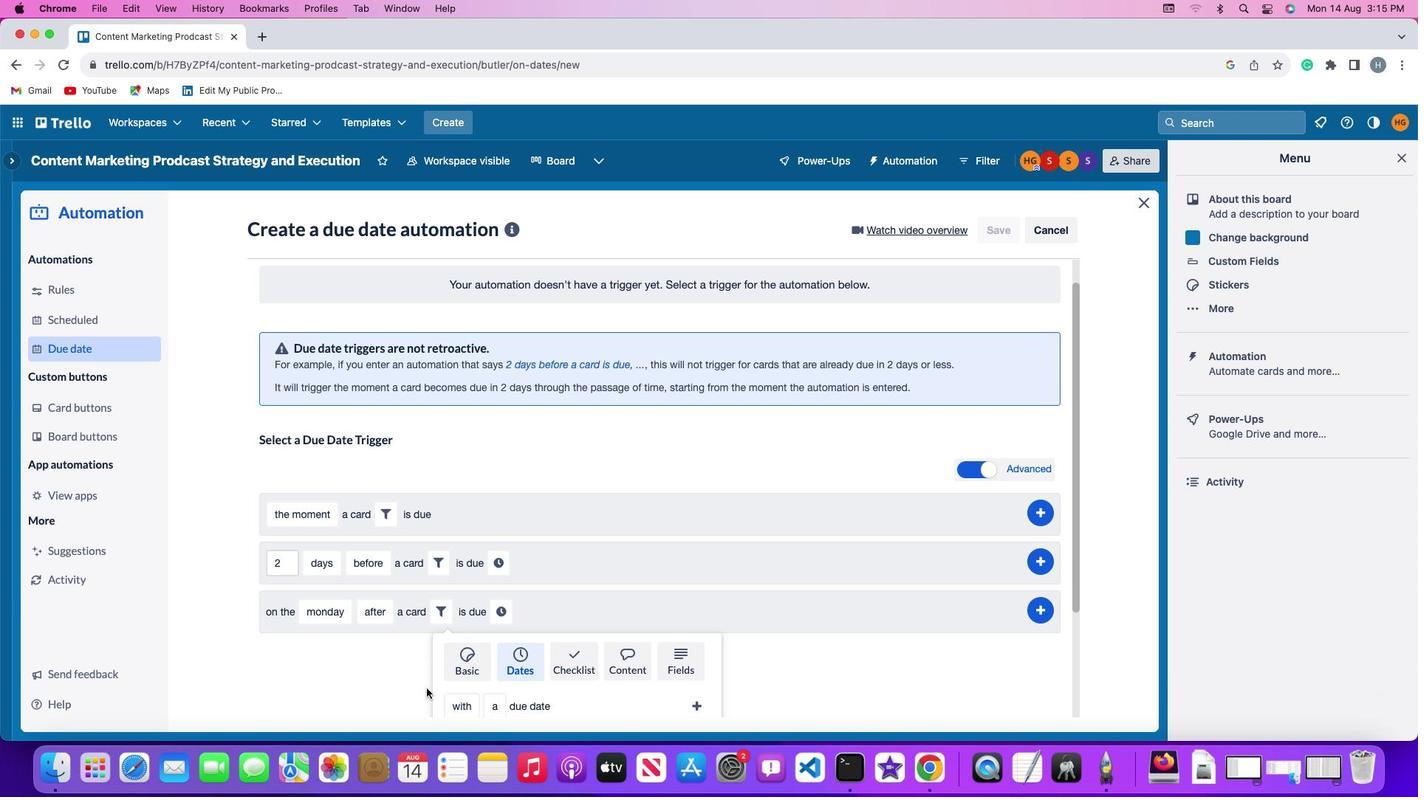 
Action: Mouse scrolled (435, 691) with delta (0, -3)
Screenshot: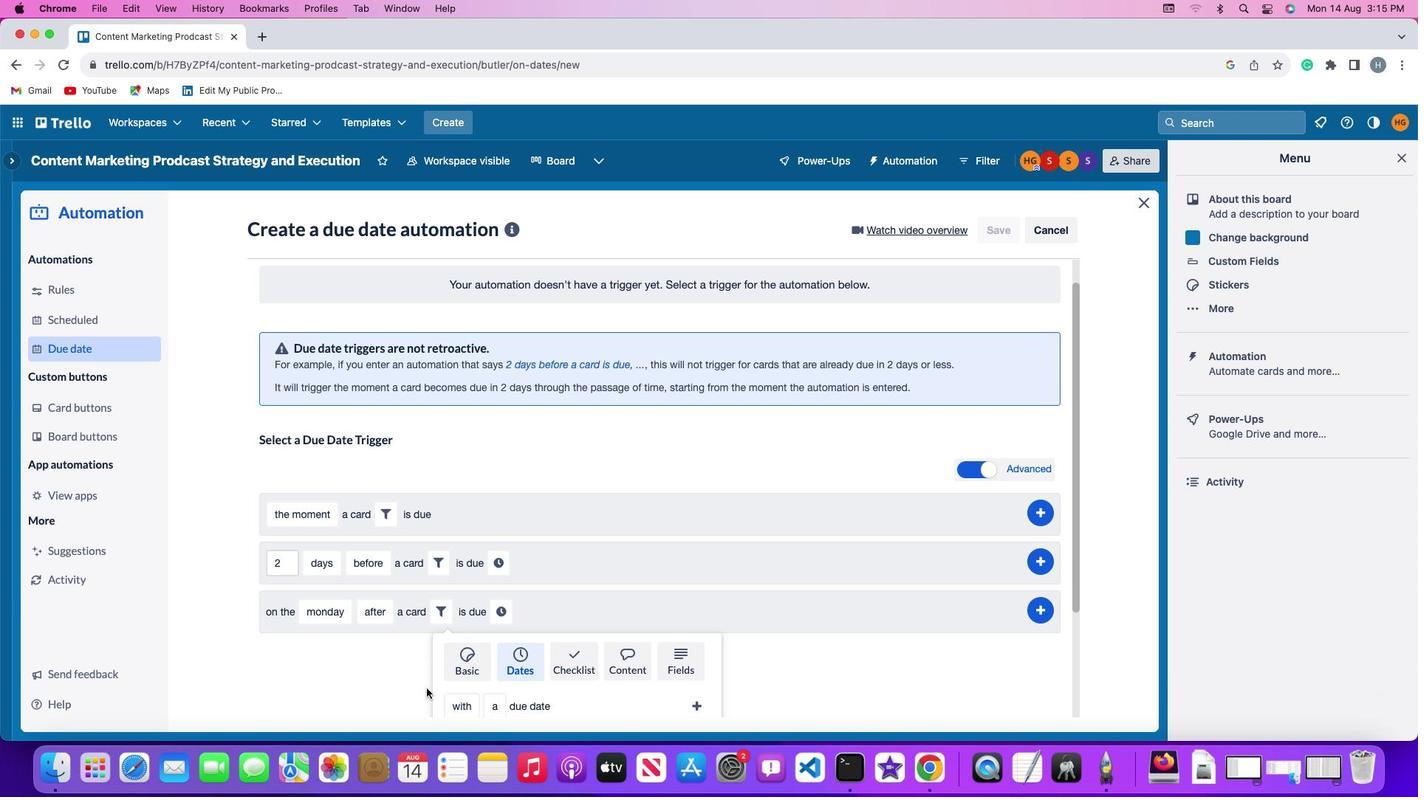 
Action: Mouse moved to (415, 687)
Screenshot: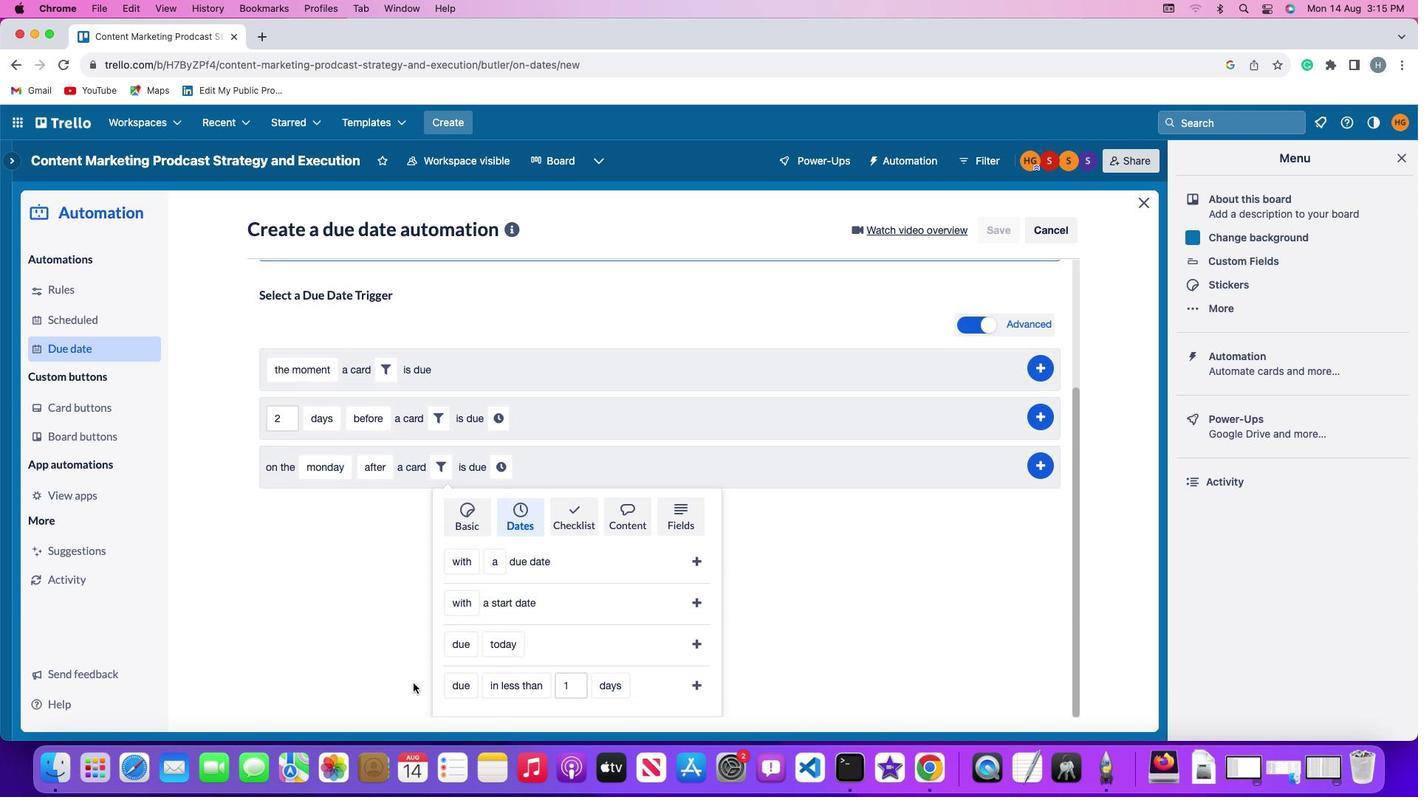 
Action: Mouse scrolled (415, 687) with delta (0, 0)
Screenshot: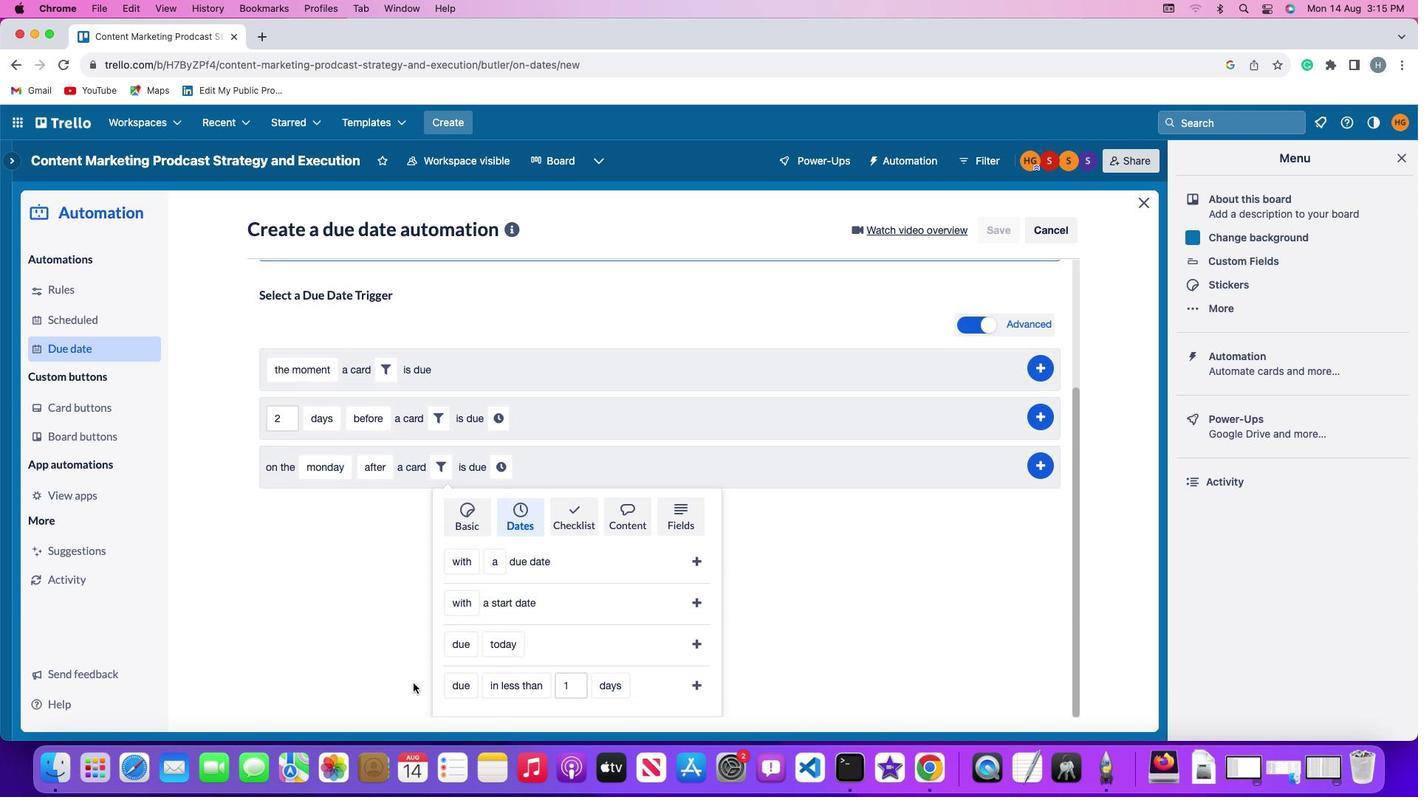 
Action: Mouse scrolled (415, 687) with delta (0, 0)
Screenshot: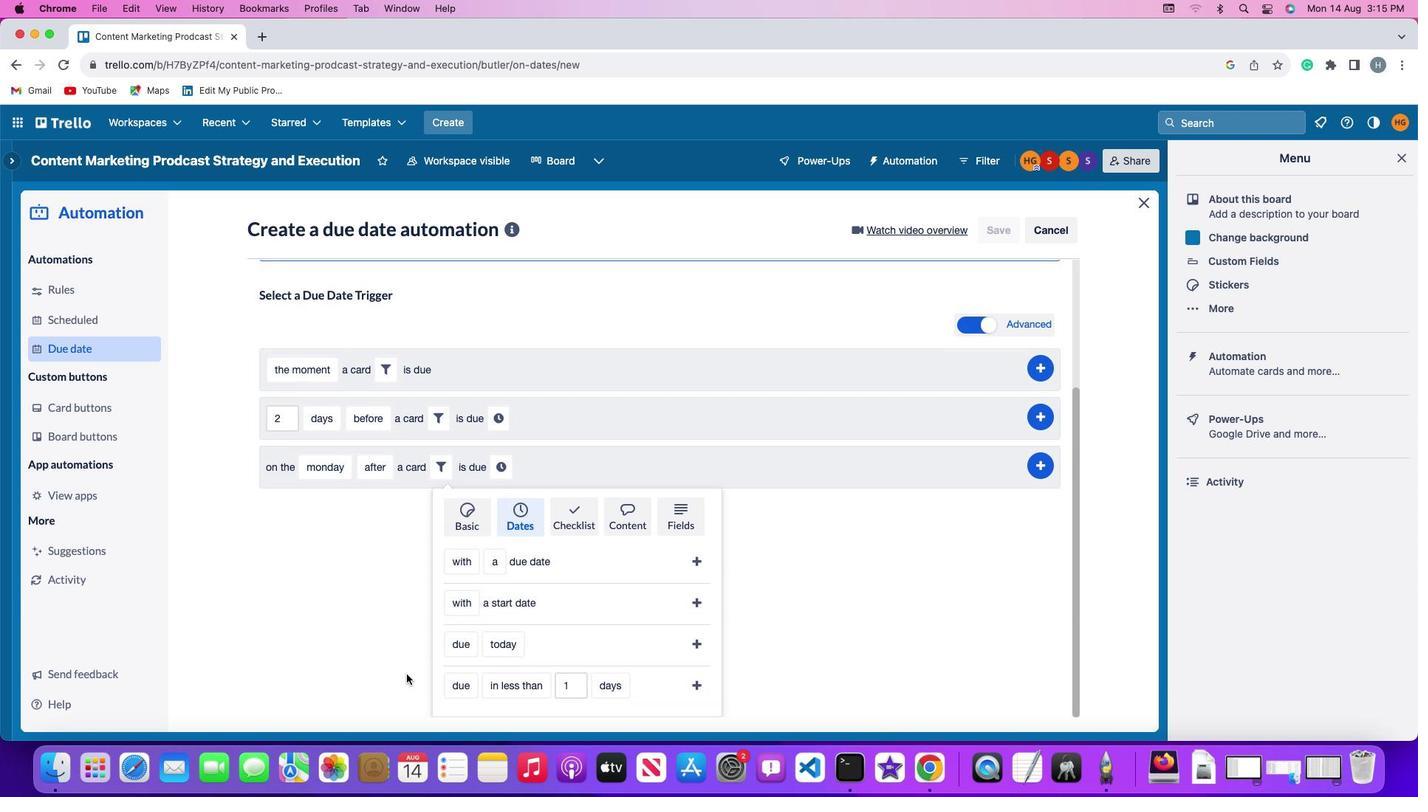 
Action: Mouse scrolled (415, 687) with delta (0, -2)
Screenshot: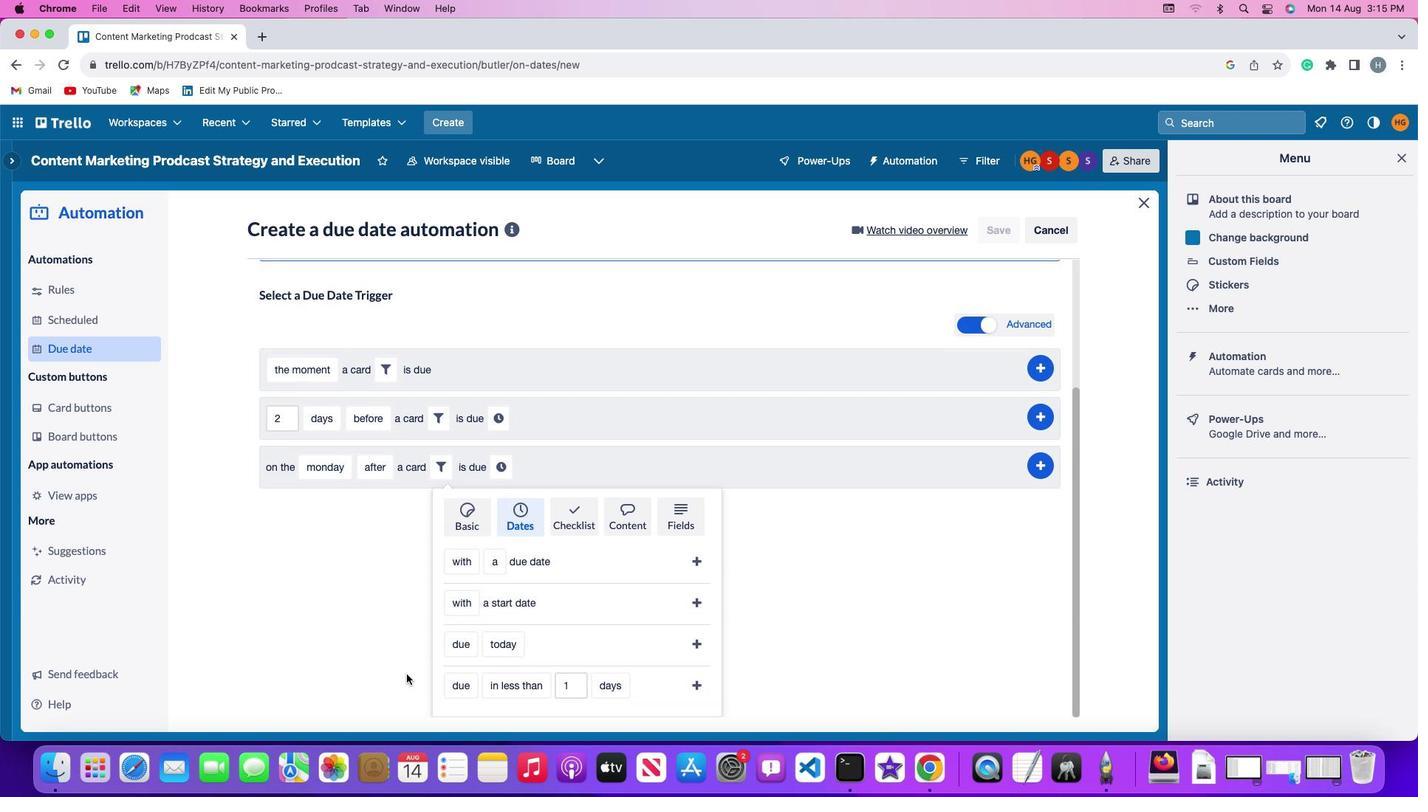 
Action: Mouse moved to (414, 686)
Screenshot: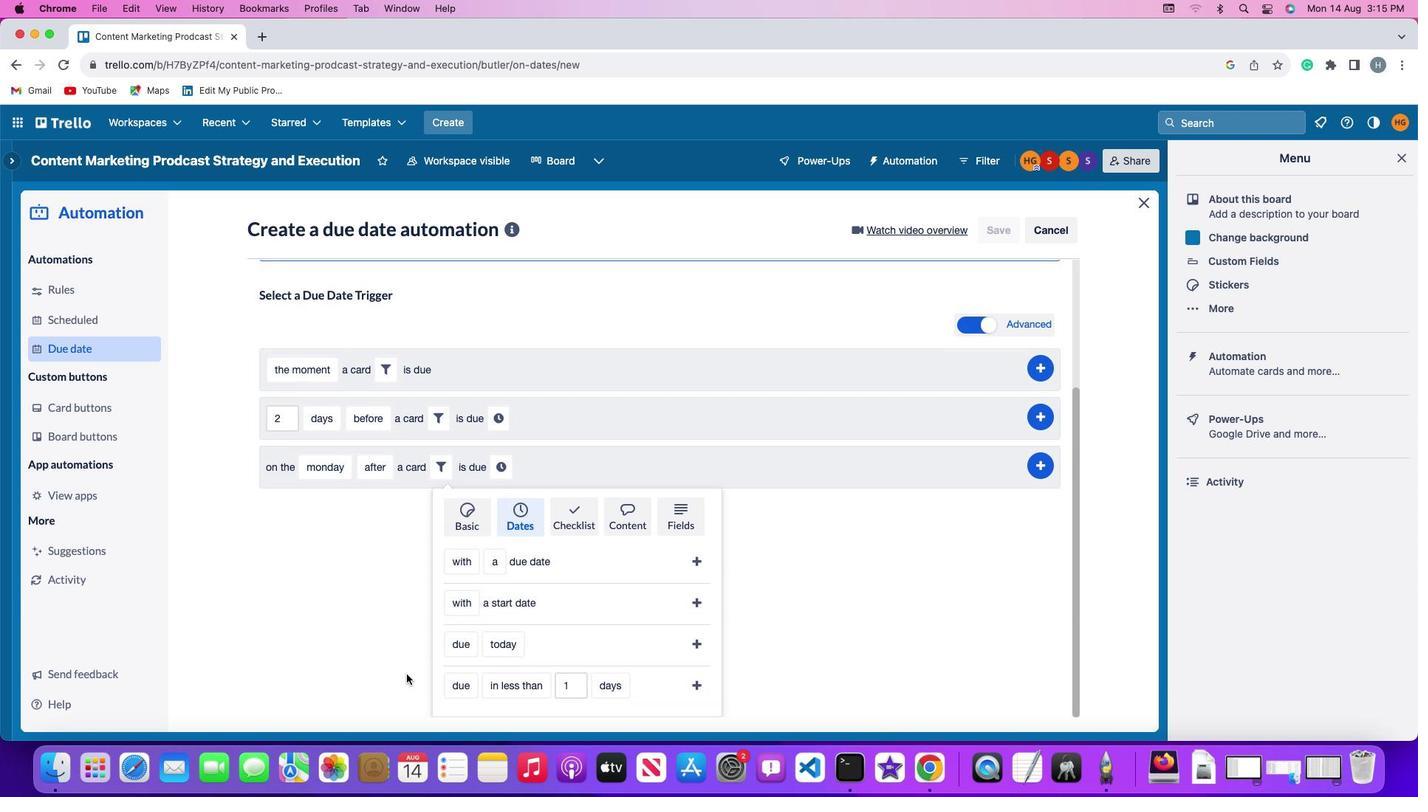 
Action: Mouse scrolled (414, 686) with delta (0, -3)
Screenshot: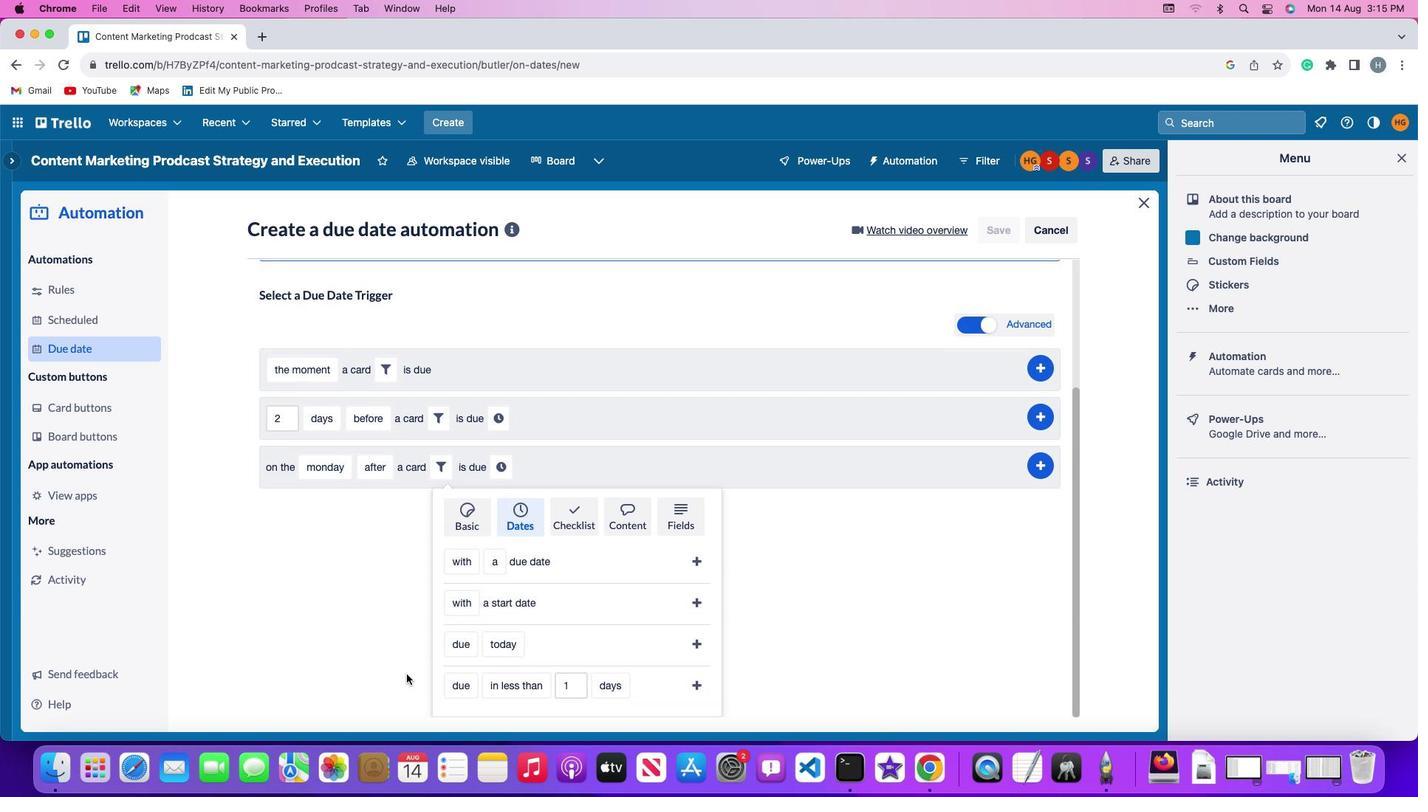 
Action: Mouse moved to (409, 677)
Screenshot: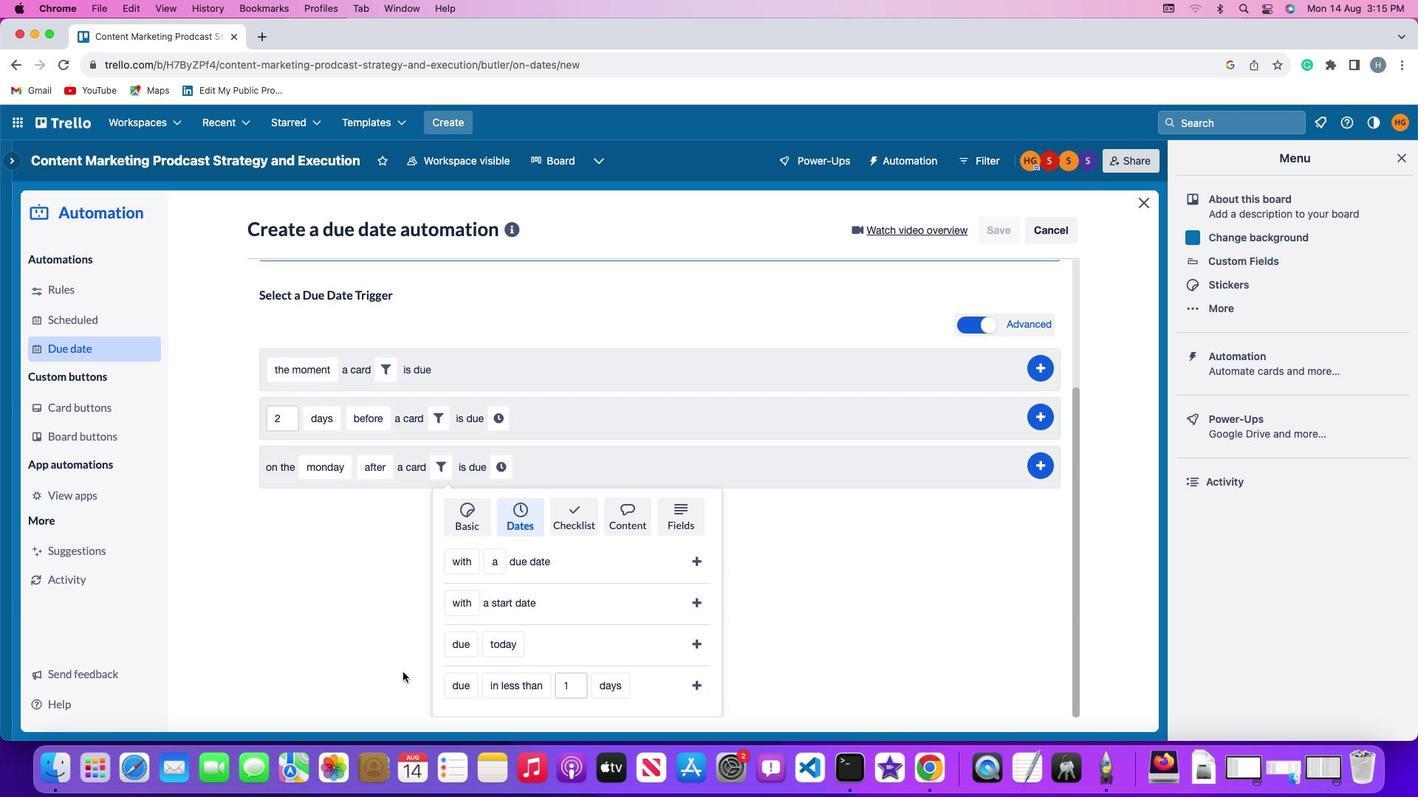 
Action: Mouse scrolled (409, 677) with delta (0, -4)
Screenshot: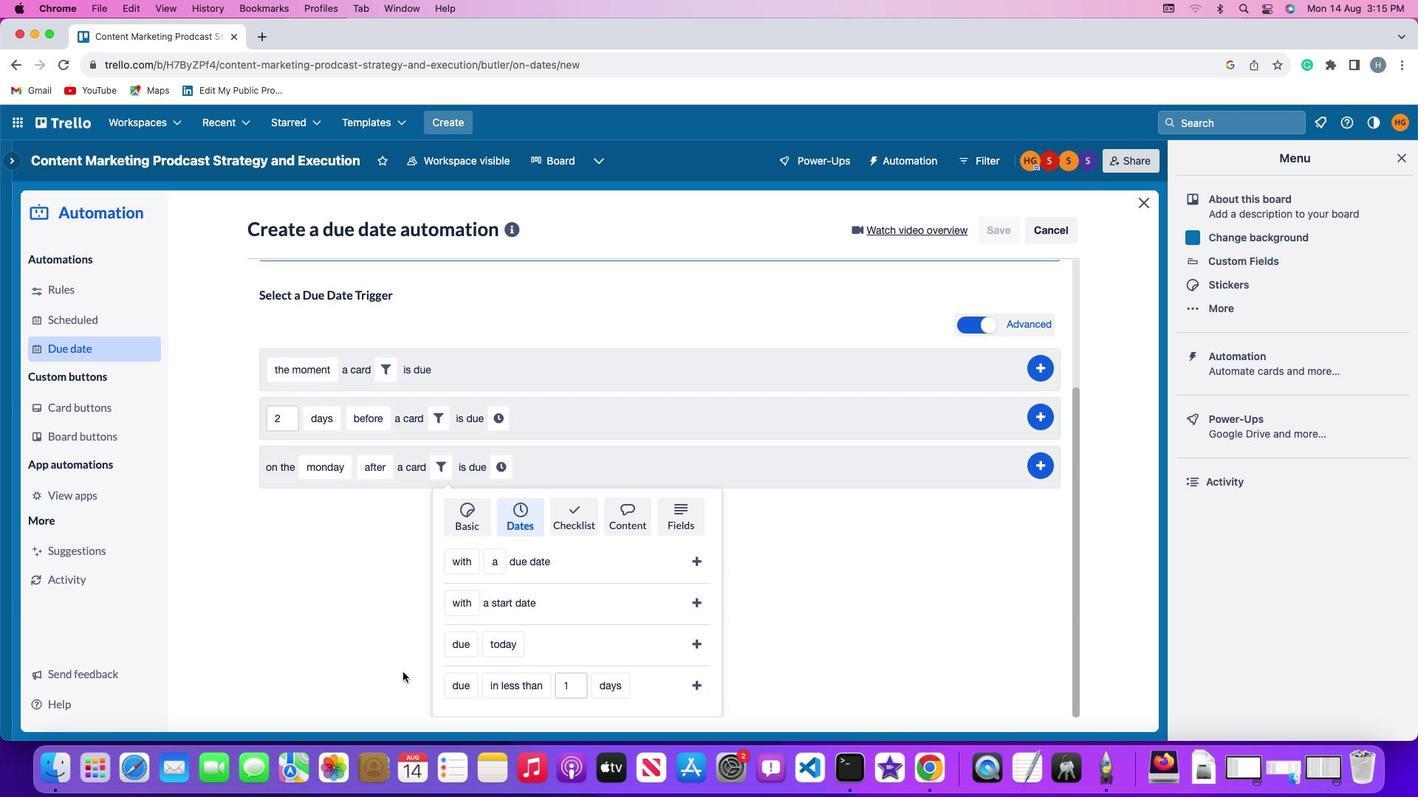 
Action: Mouse moved to (452, 645)
Screenshot: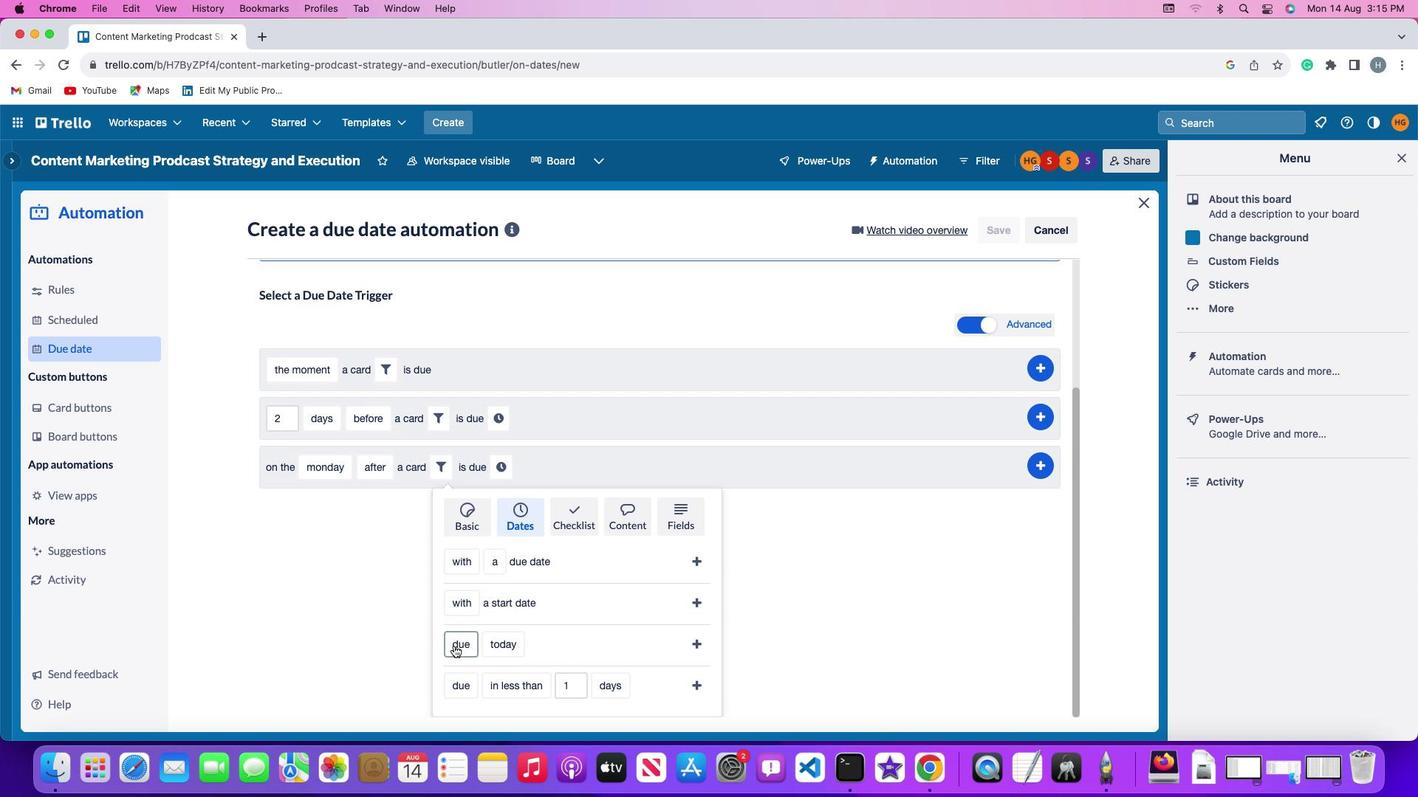 
Action: Mouse pressed left at (452, 645)
Screenshot: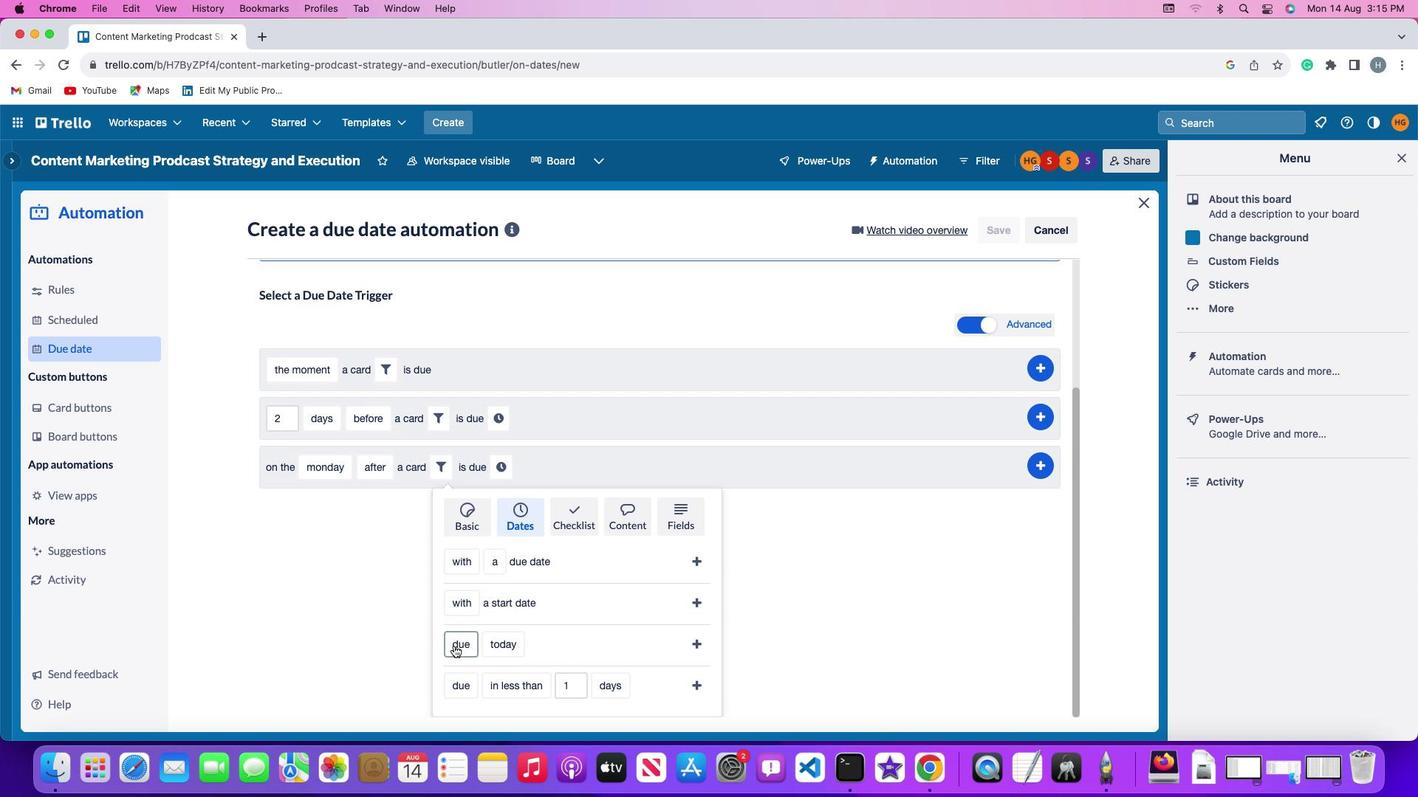 
Action: Mouse moved to (495, 558)
Screenshot: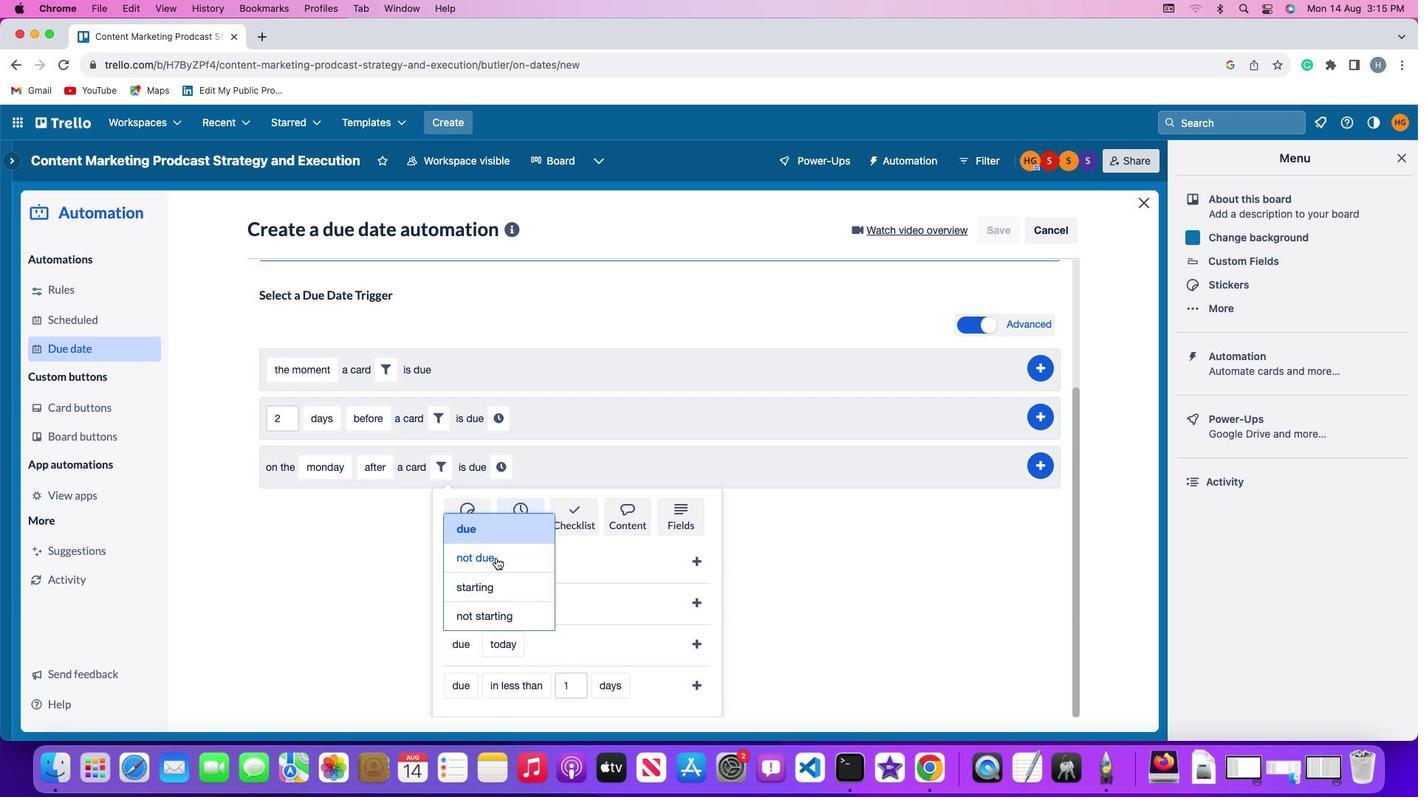 
Action: Mouse pressed left at (495, 558)
Screenshot: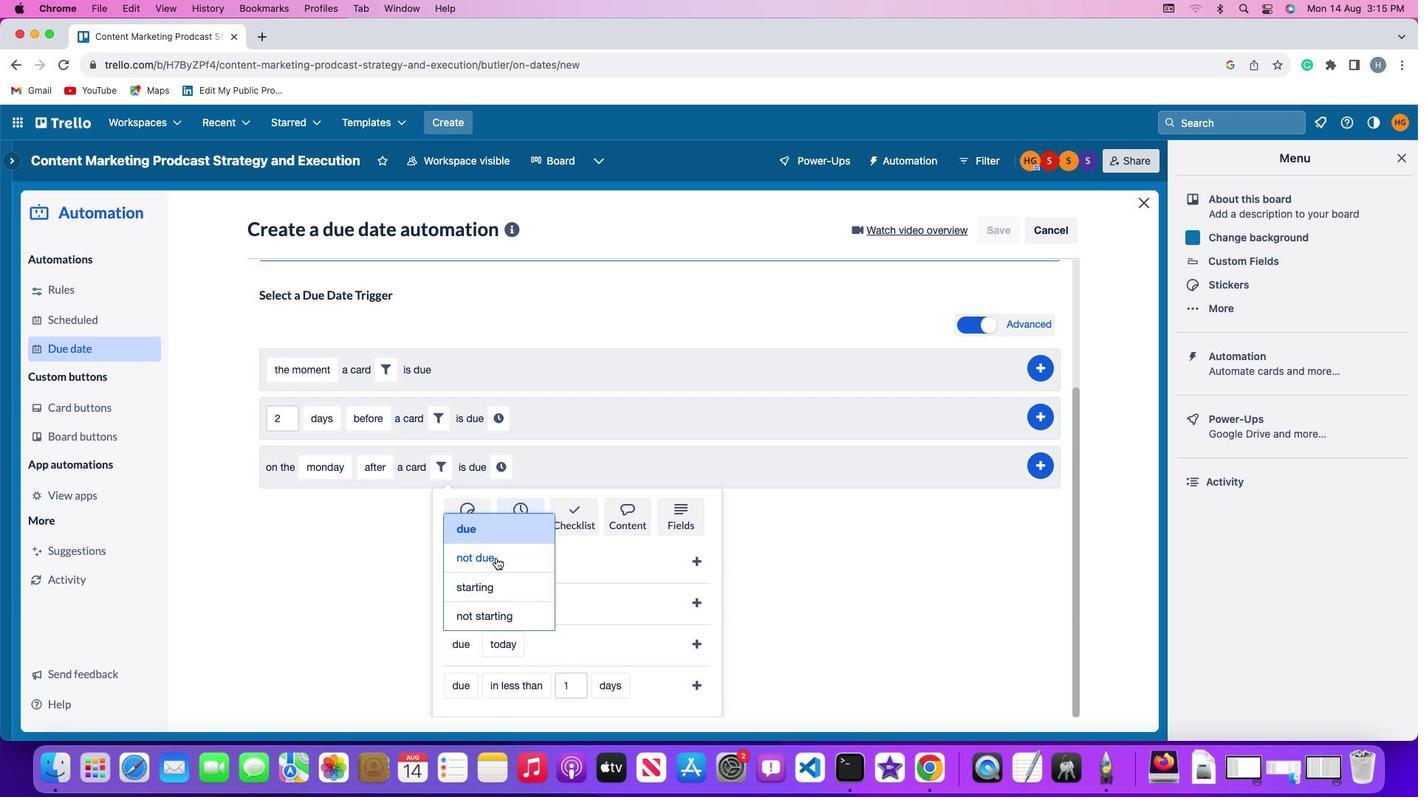 
Action: Mouse moved to (510, 637)
Screenshot: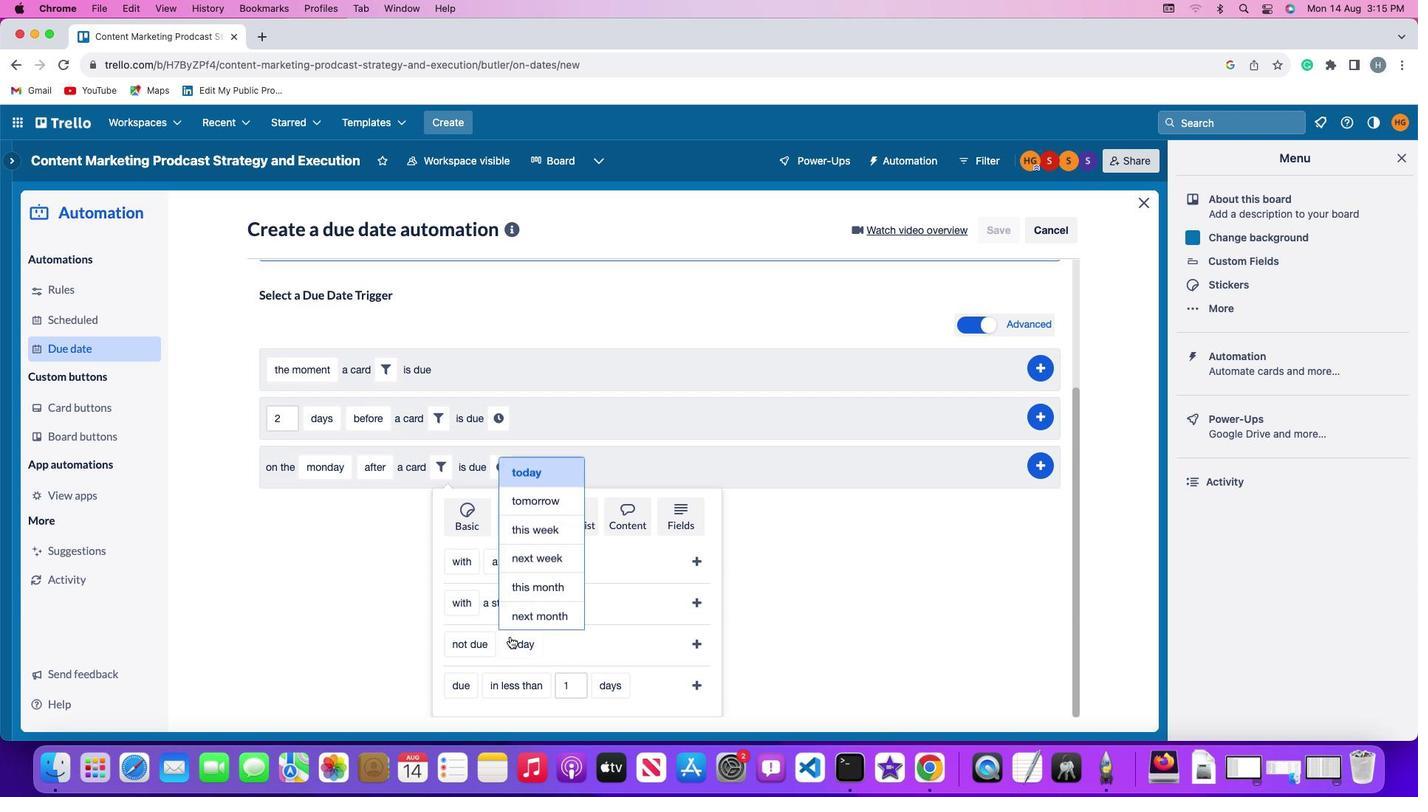 
Action: Mouse pressed left at (510, 637)
Screenshot: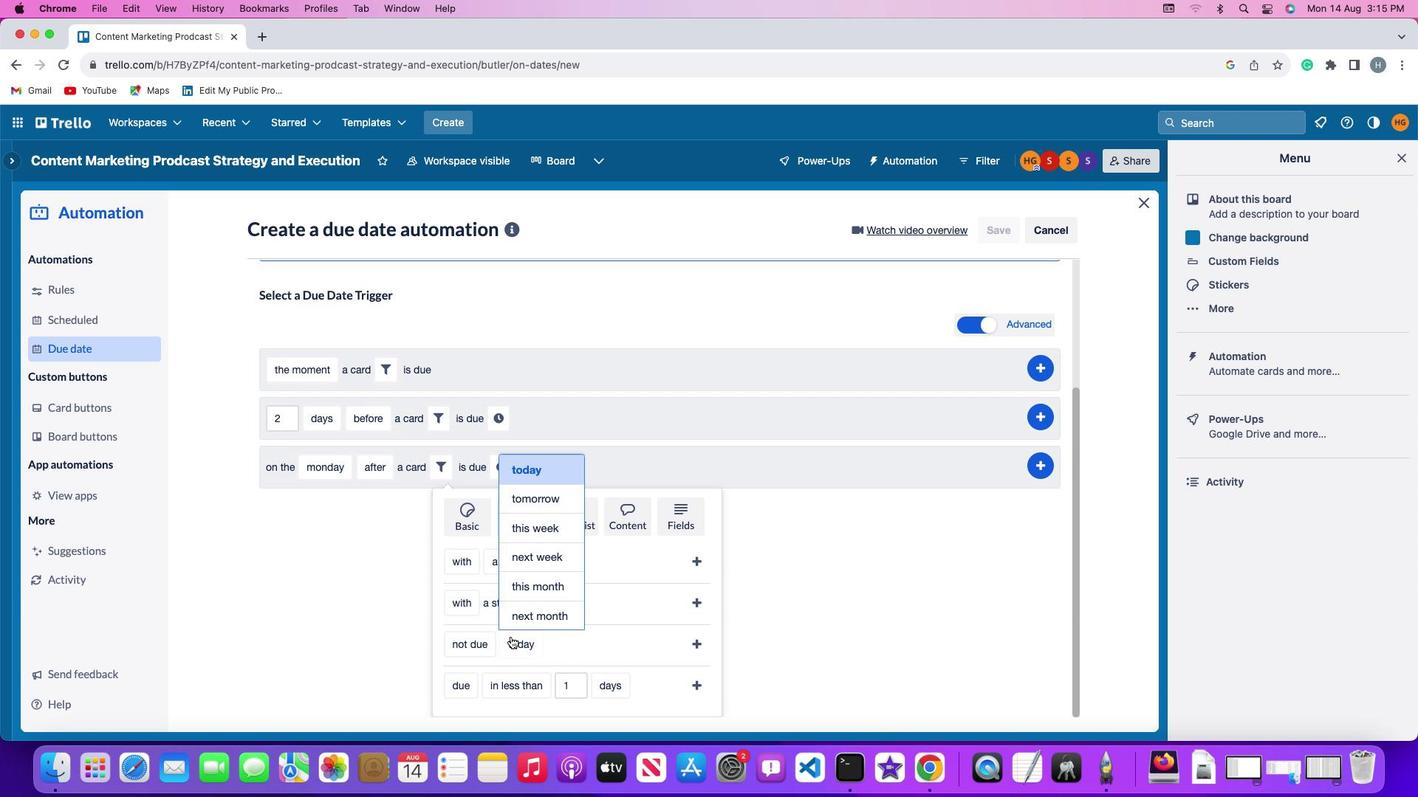 
Action: Mouse moved to (528, 613)
Screenshot: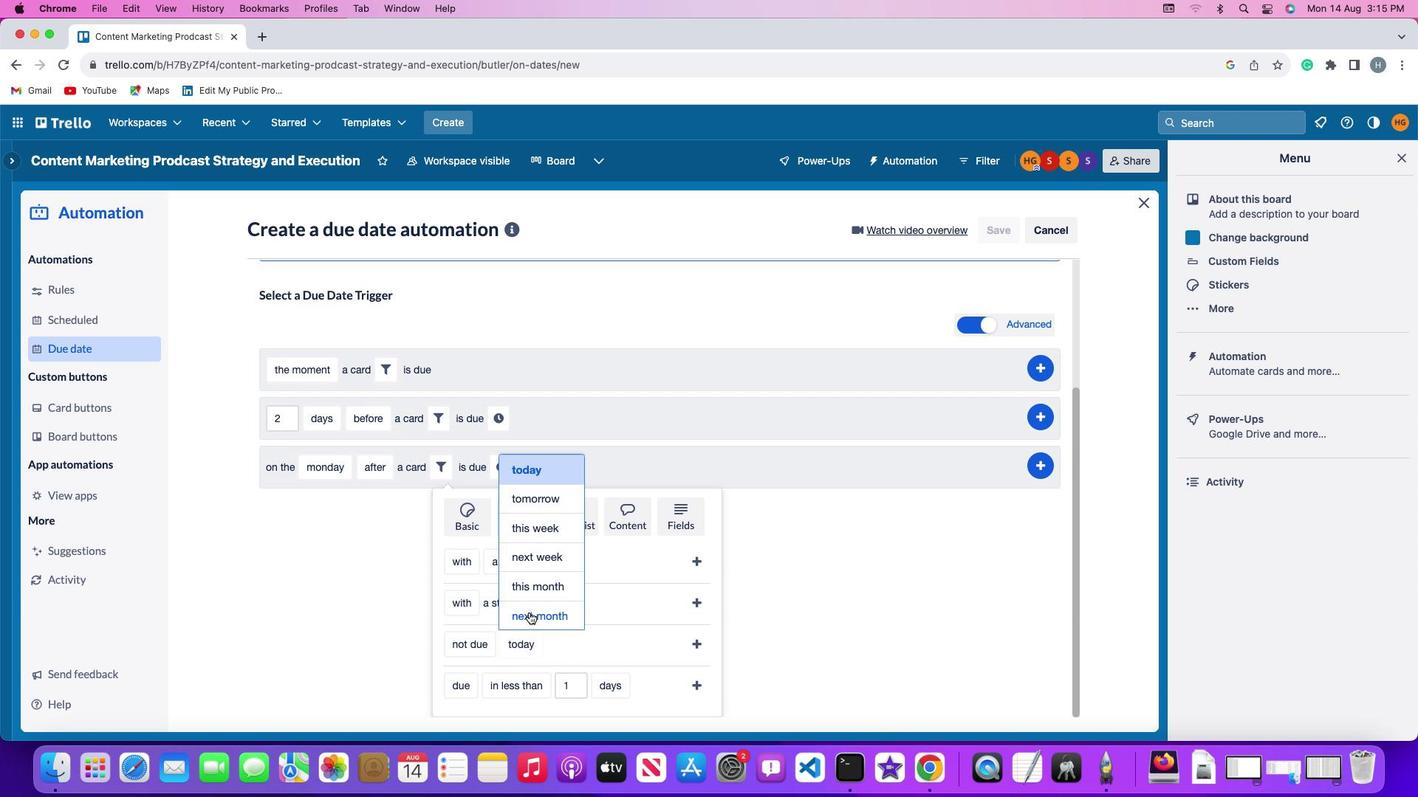 
Action: Mouse pressed left at (528, 613)
Screenshot: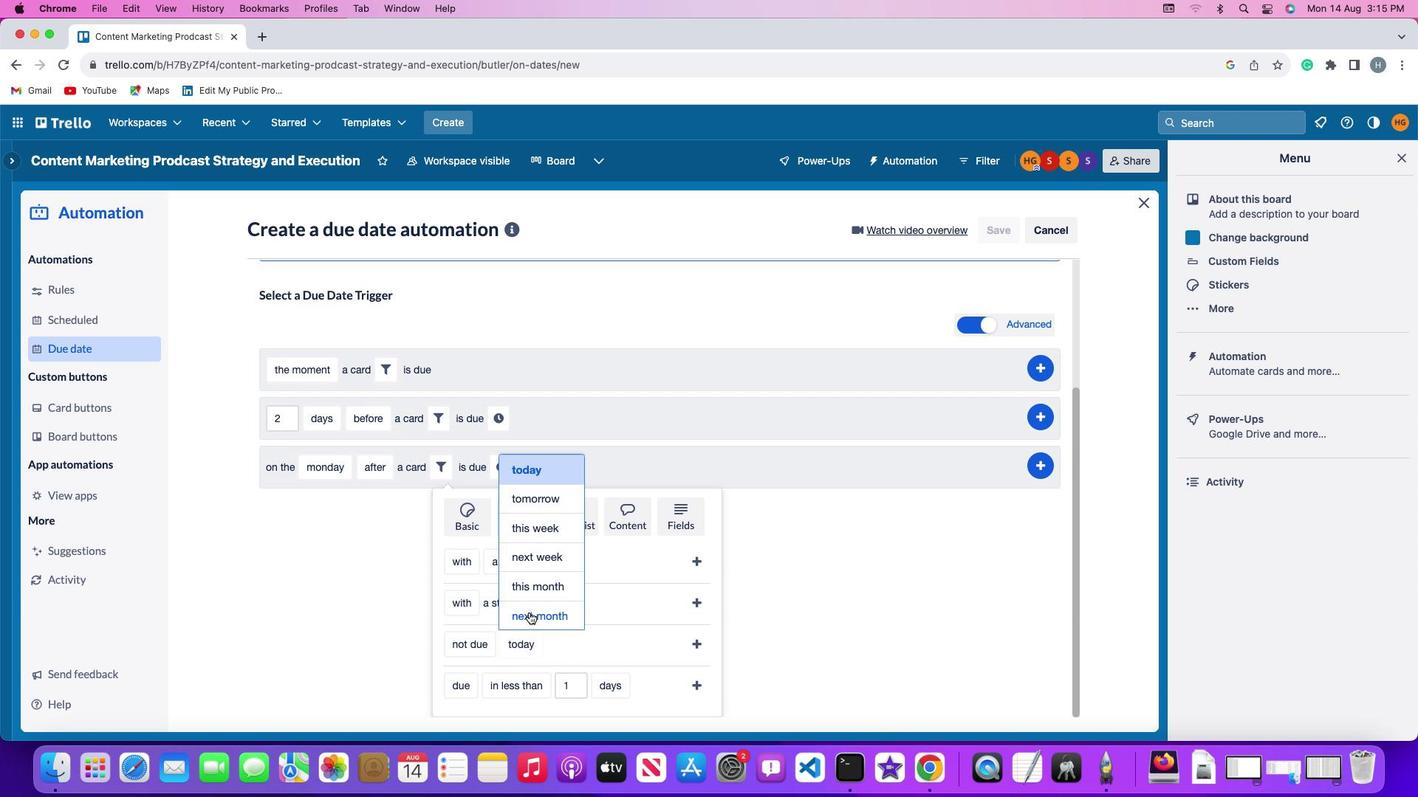 
Action: Mouse moved to (700, 642)
Screenshot: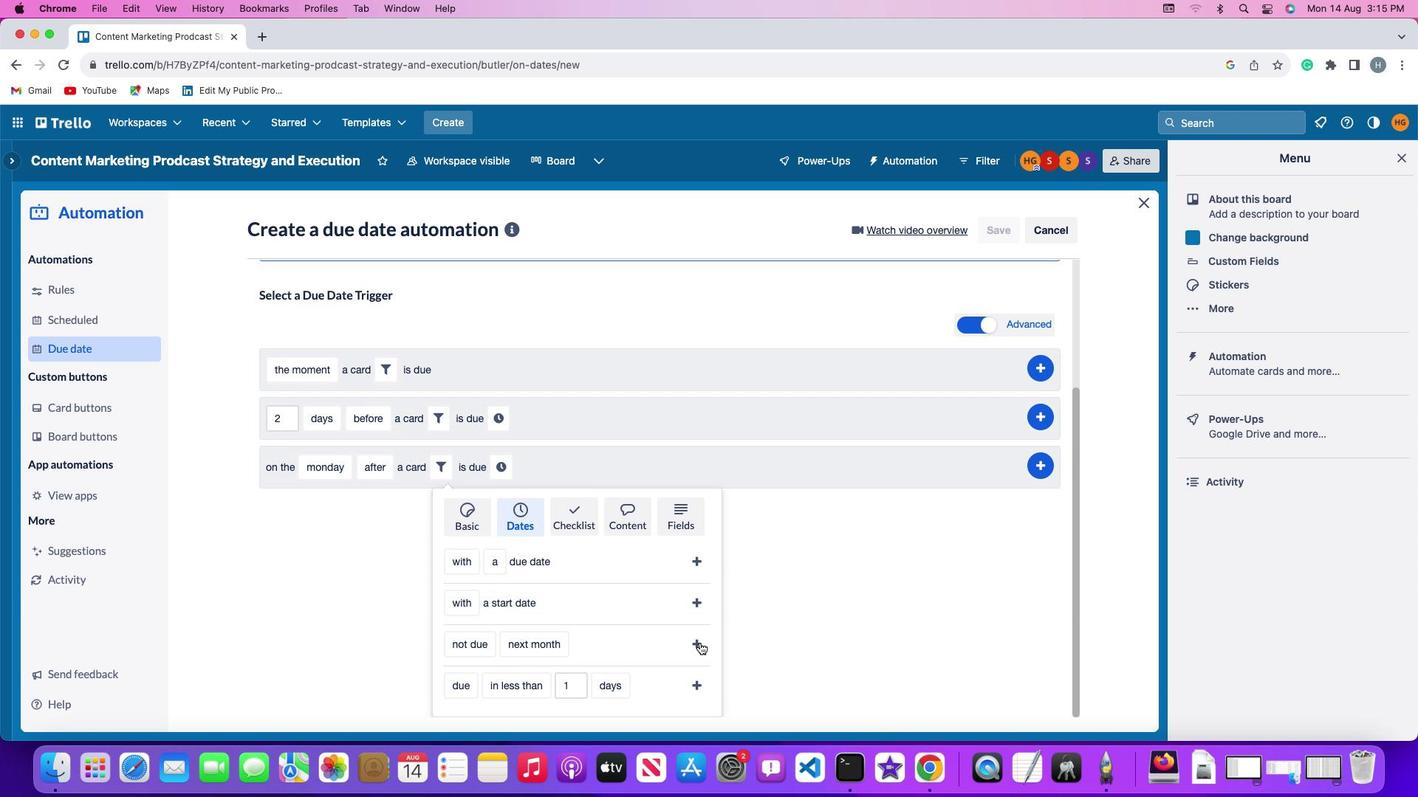 
Action: Mouse pressed left at (700, 642)
Screenshot: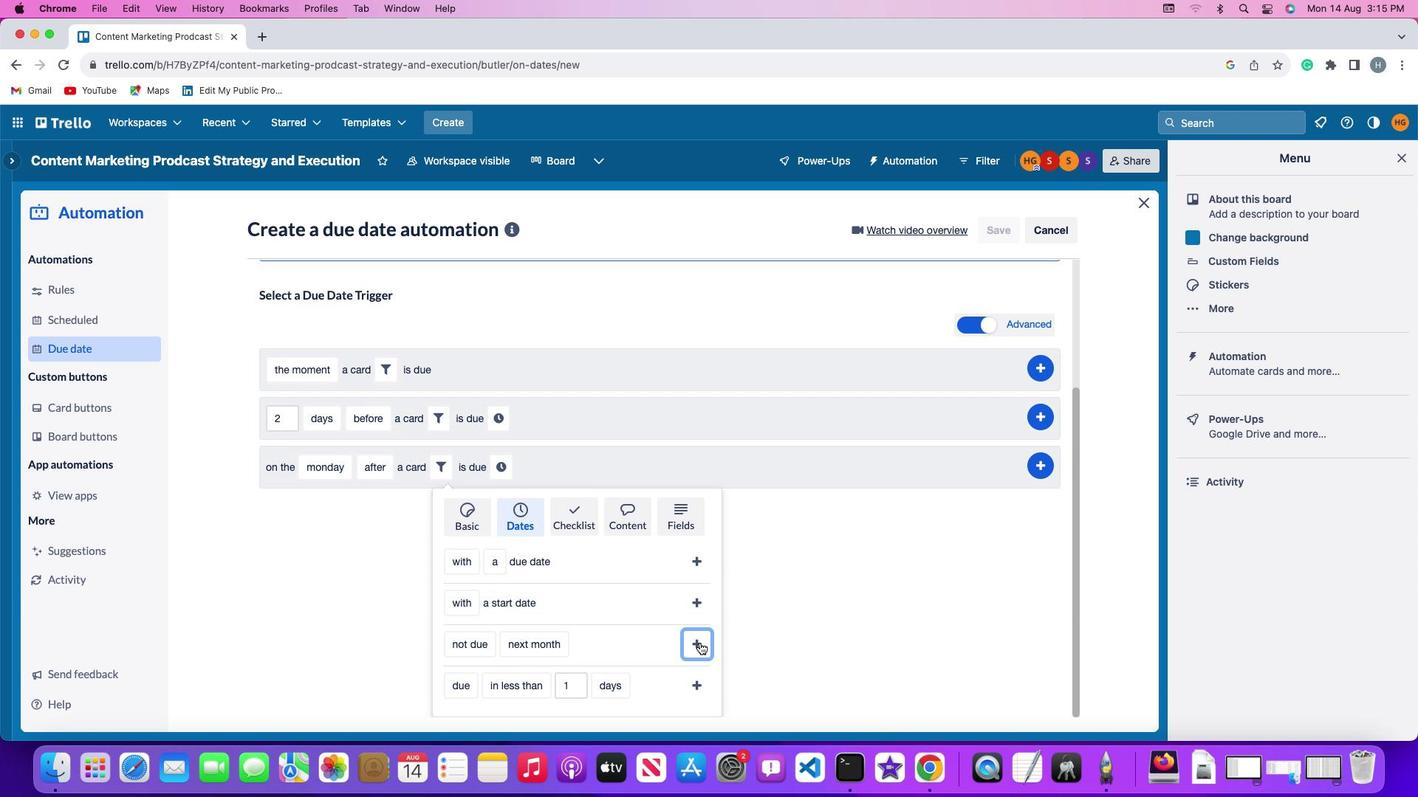 
Action: Mouse moved to (627, 642)
Screenshot: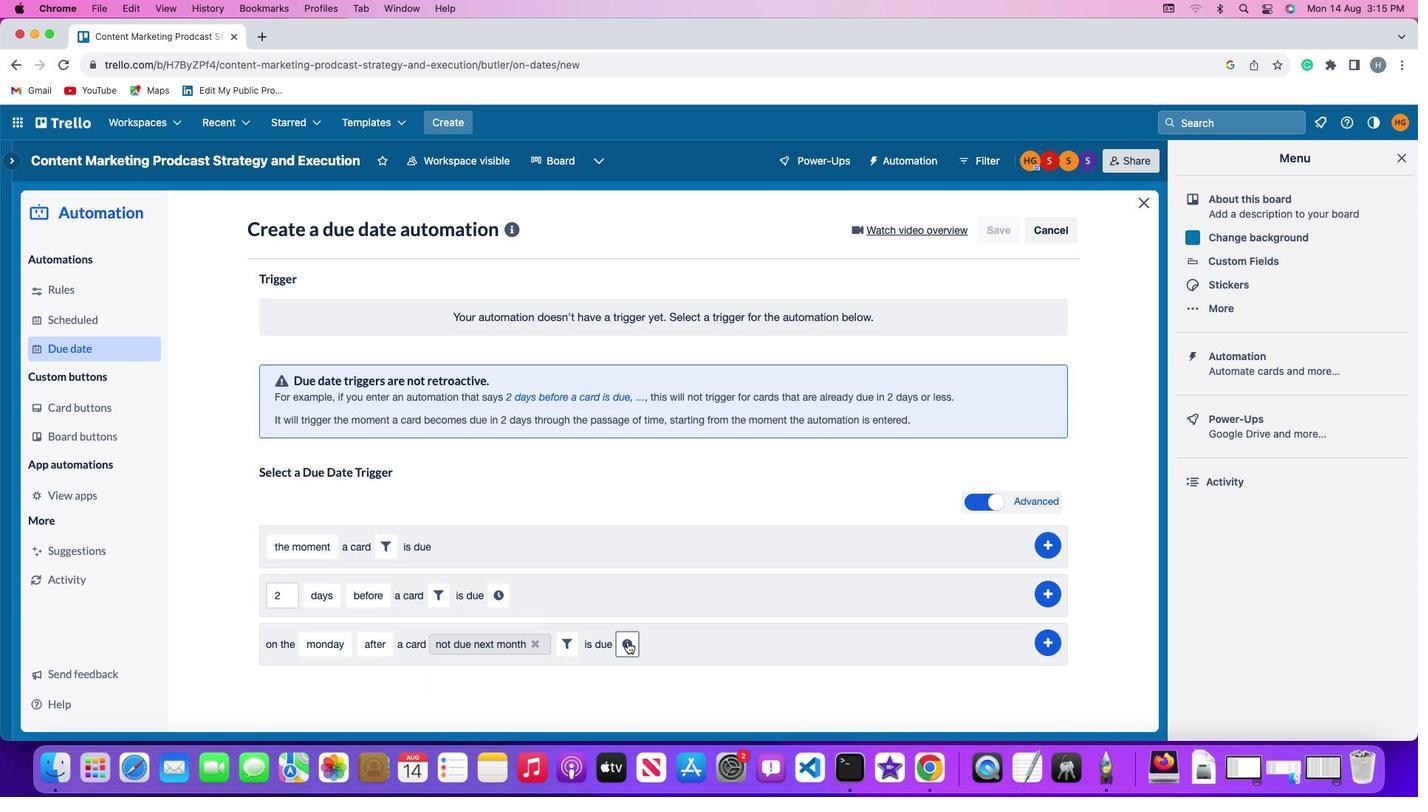 
Action: Mouse pressed left at (627, 642)
Screenshot: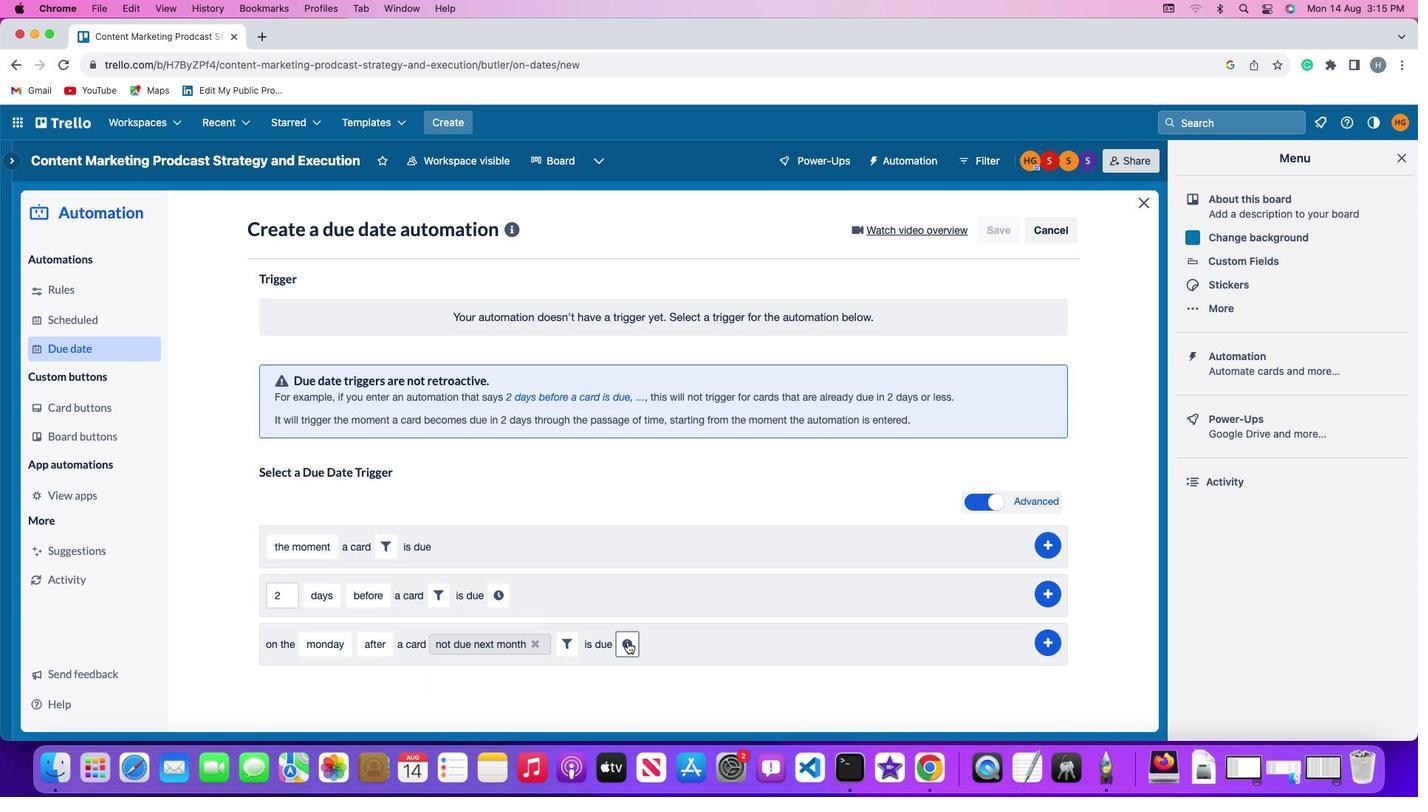 
Action: Mouse moved to (659, 652)
Screenshot: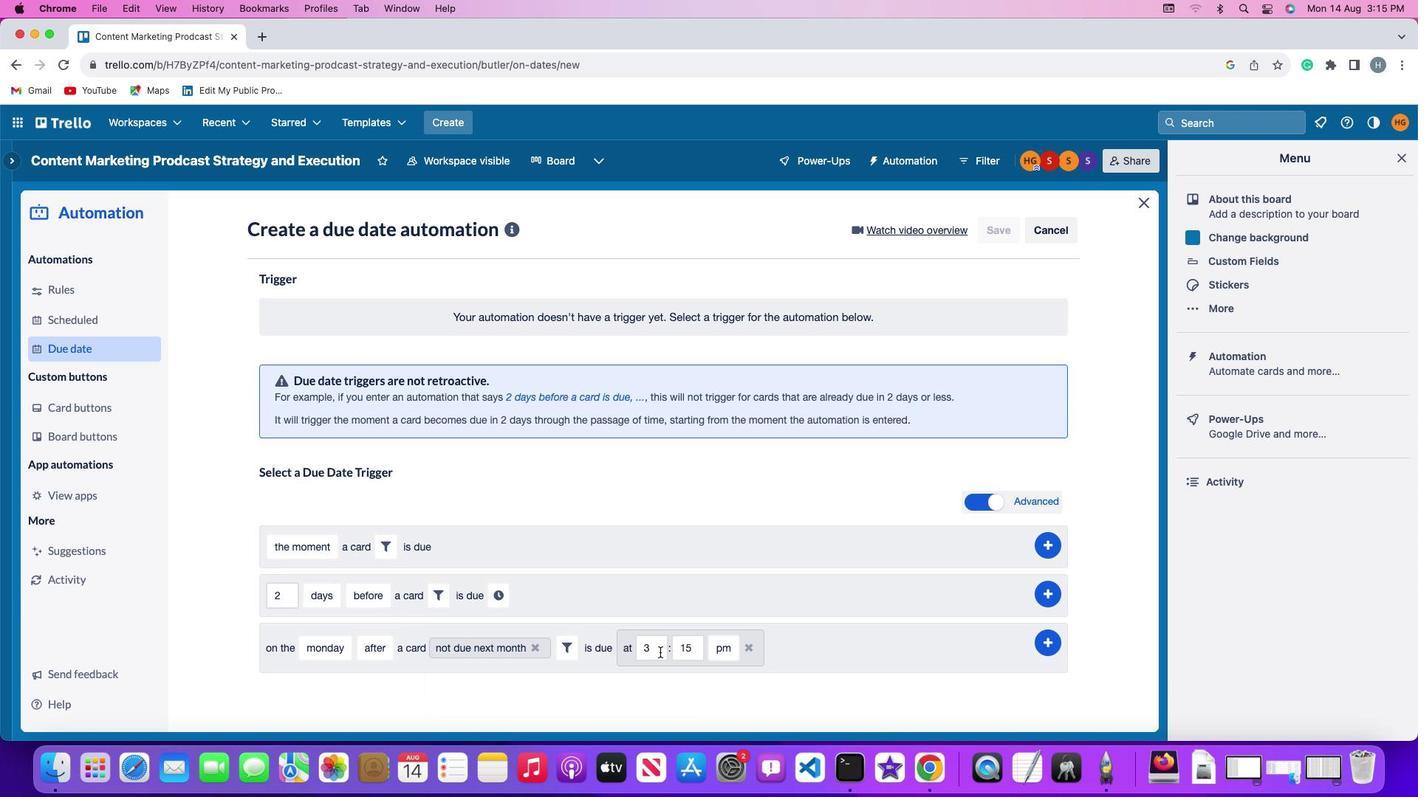 
Action: Mouse pressed left at (659, 652)
Screenshot: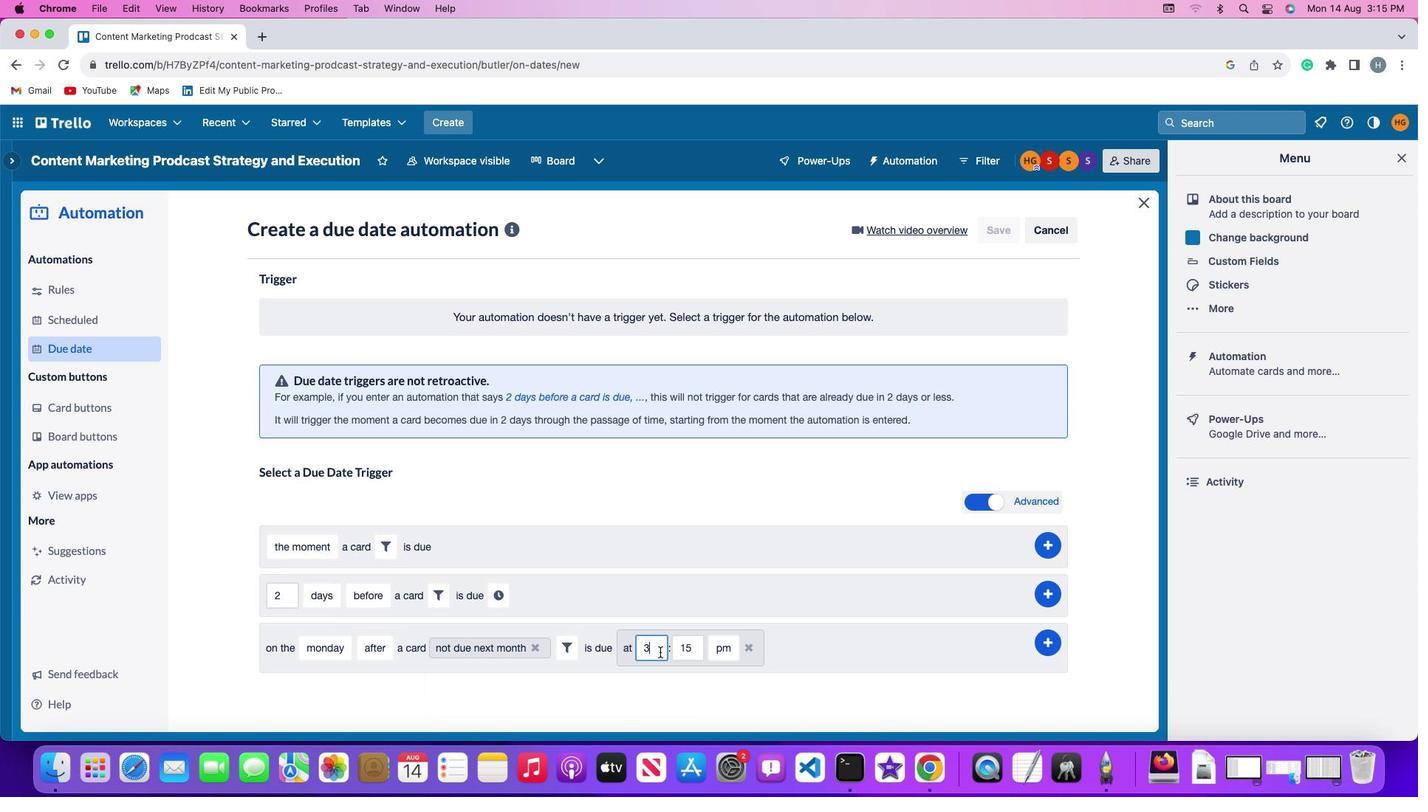 
Action: Mouse moved to (660, 650)
Screenshot: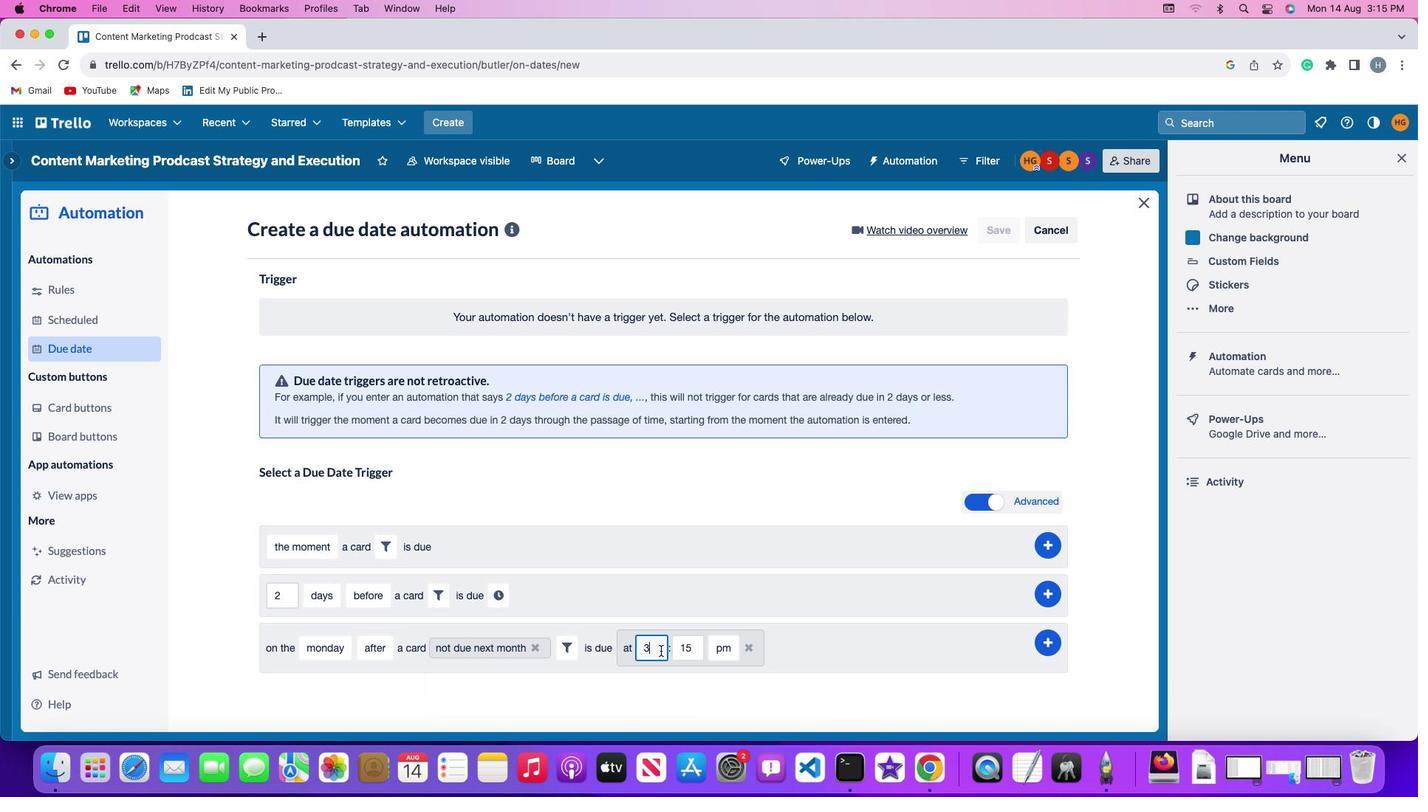 
Action: Key pressed Key.backspace'1'
Screenshot: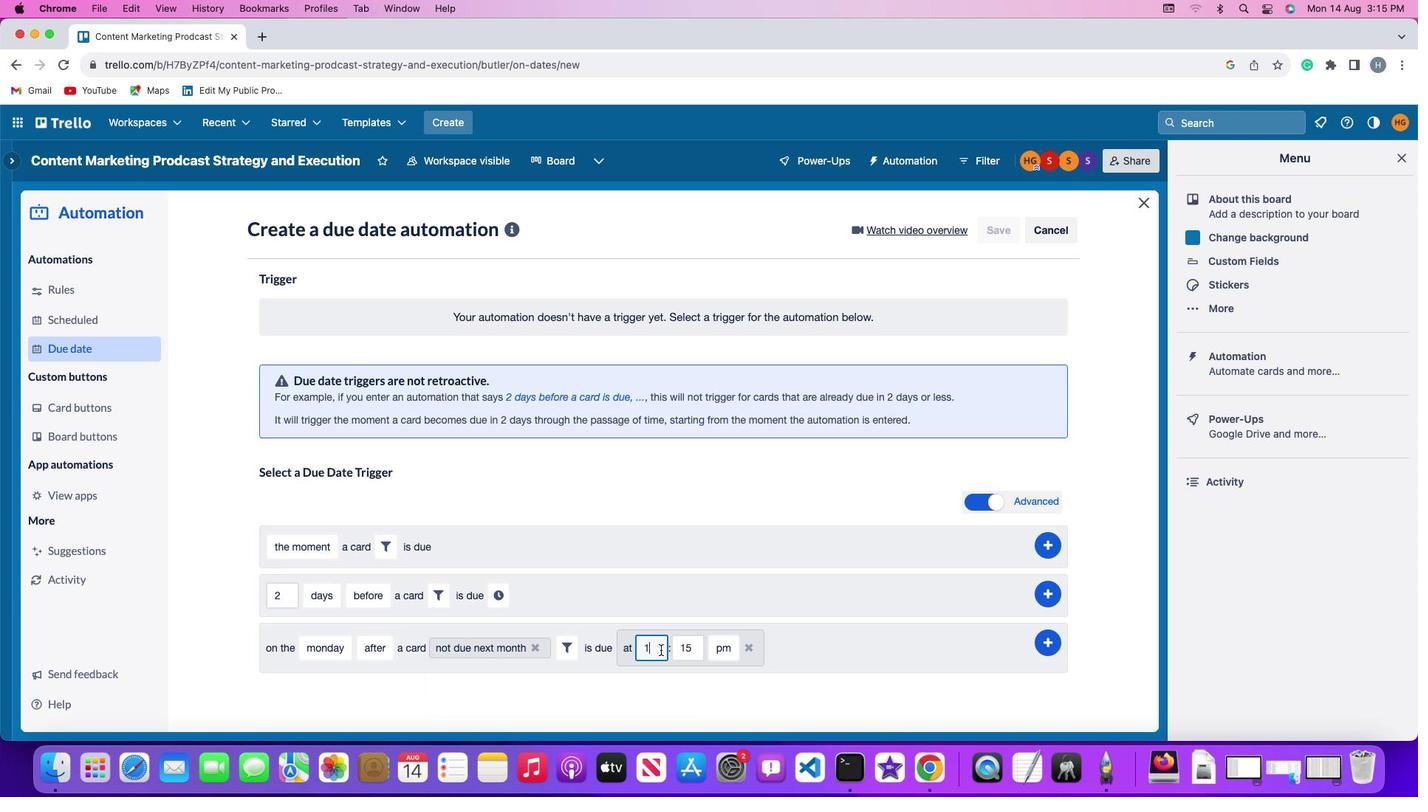 
Action: Mouse moved to (661, 650)
Screenshot: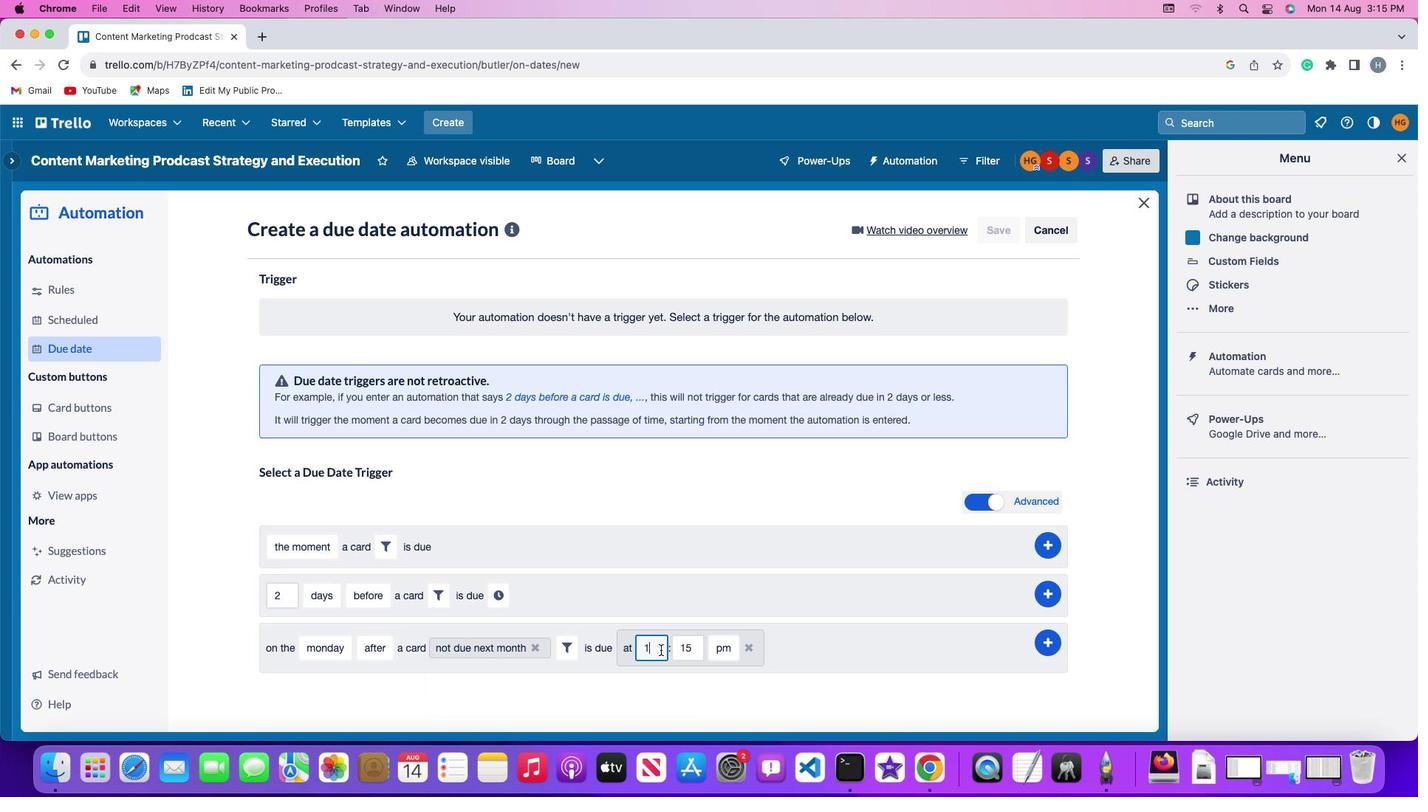 
Action: Key pressed '1'
Screenshot: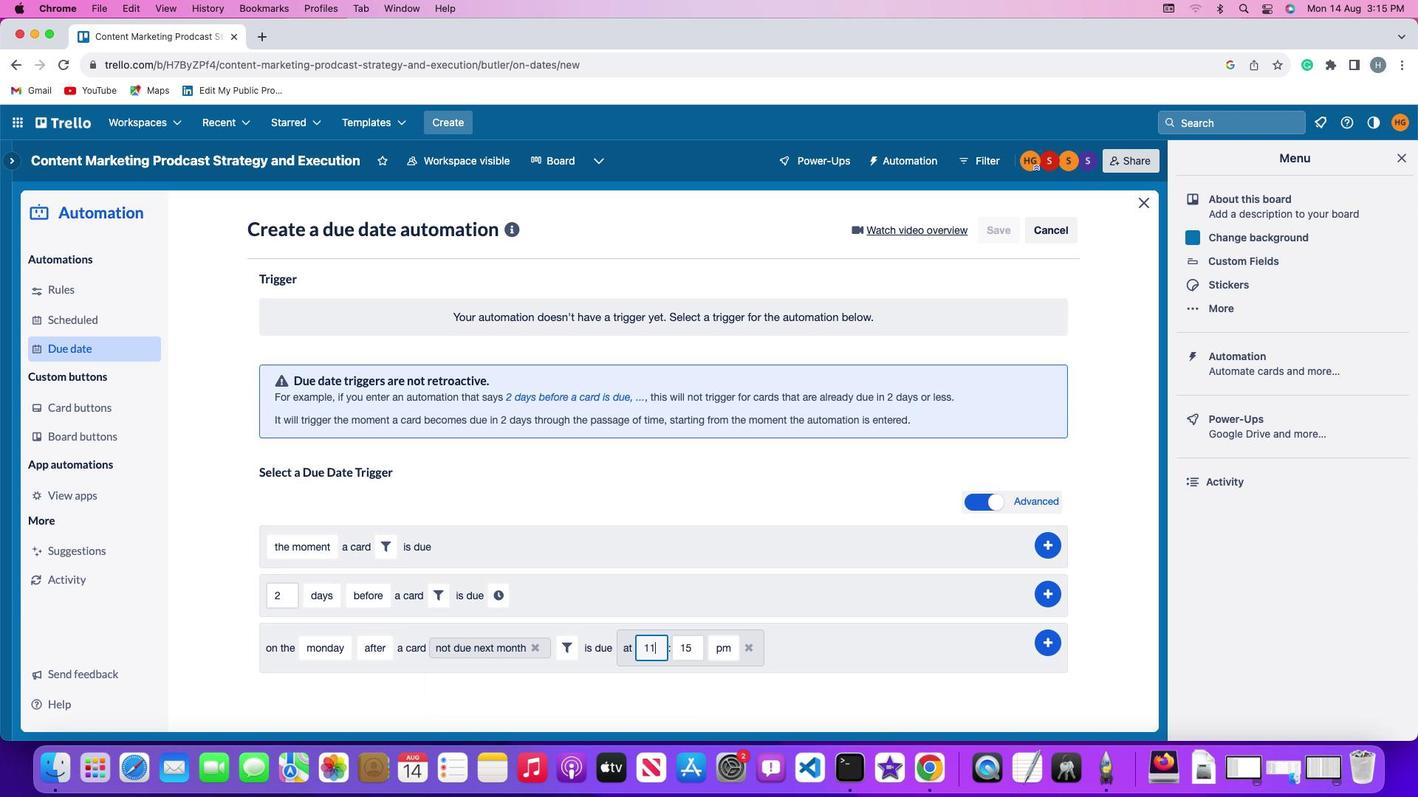 
Action: Mouse moved to (695, 649)
Screenshot: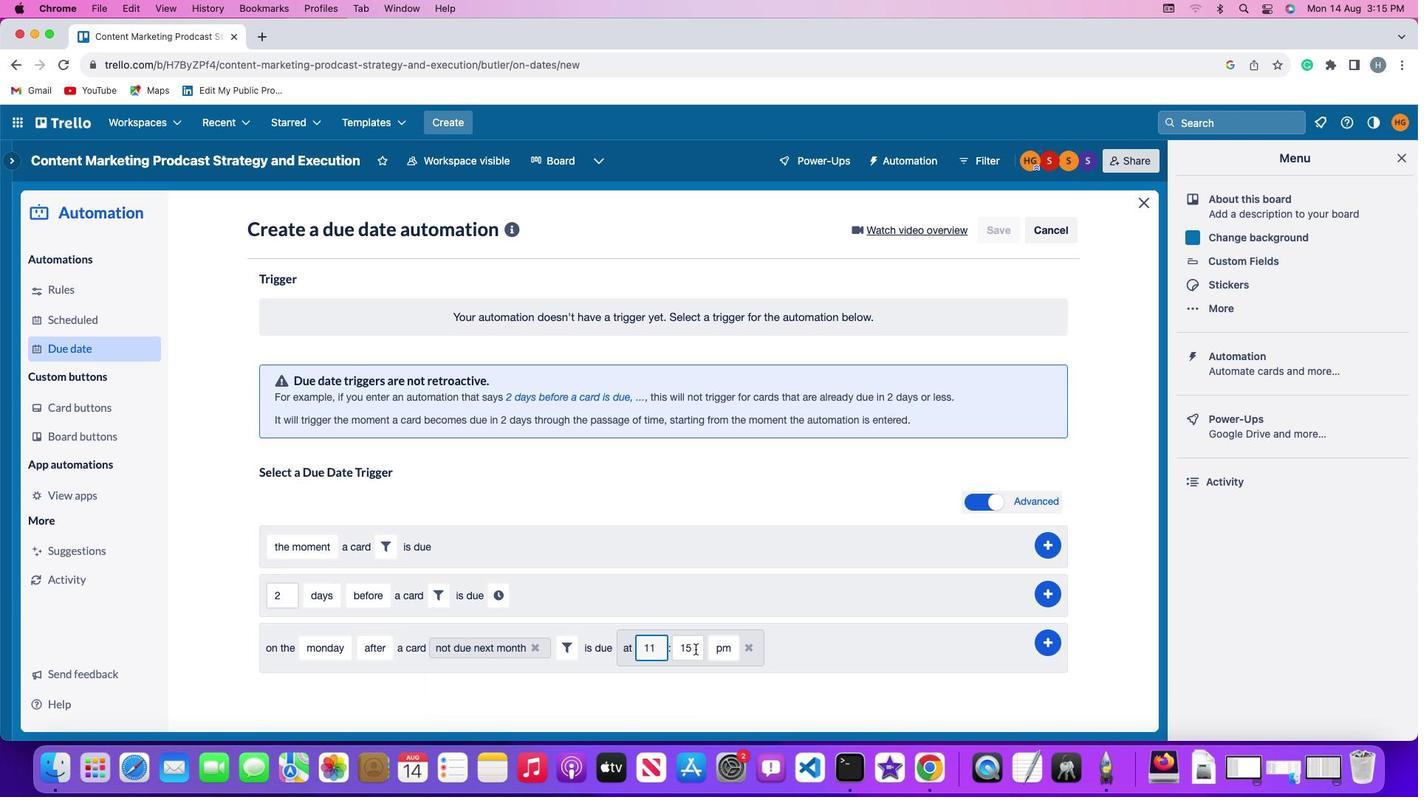 
Action: Mouse pressed left at (695, 649)
Screenshot: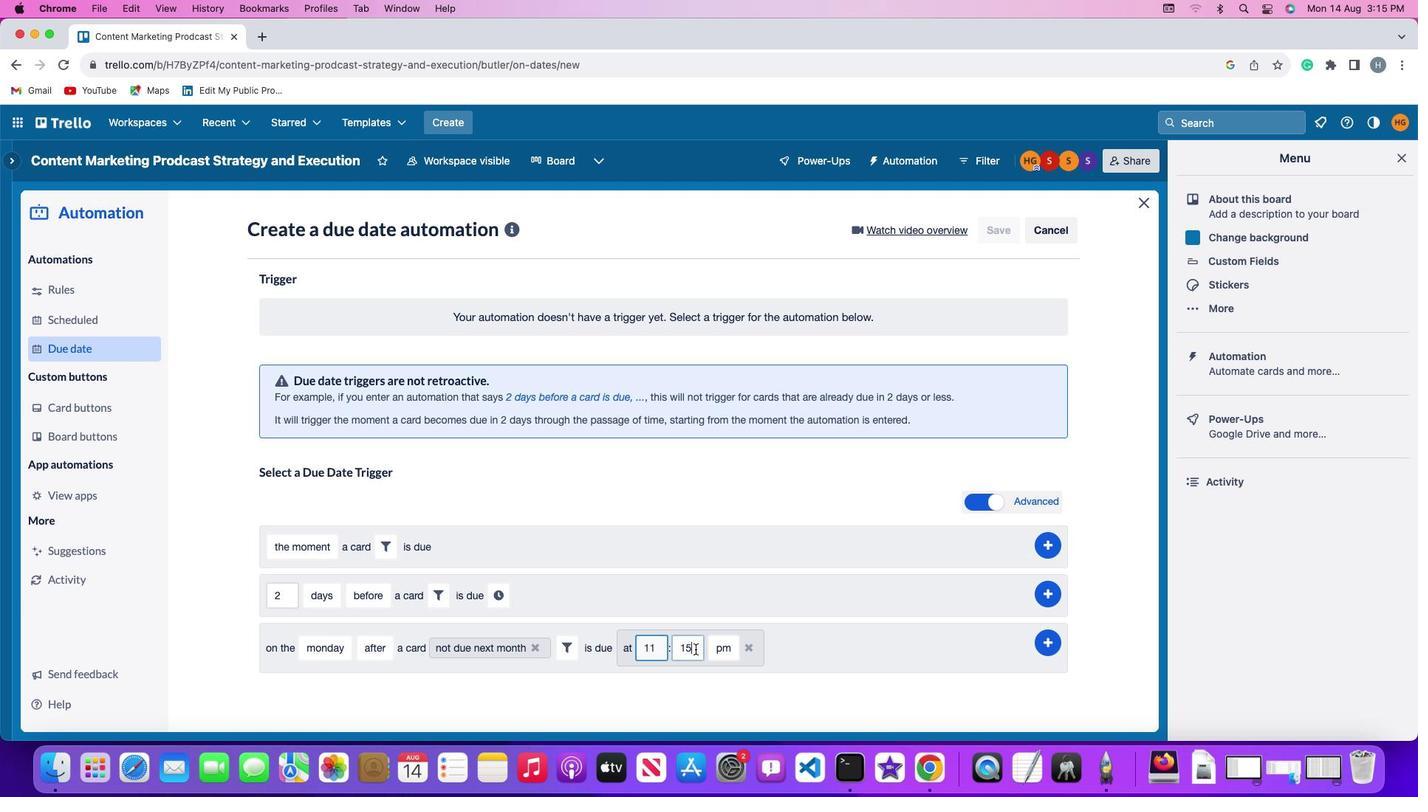
Action: Key pressed Key.backspaceKey.backspaceKey.backspace'0''0'
Screenshot: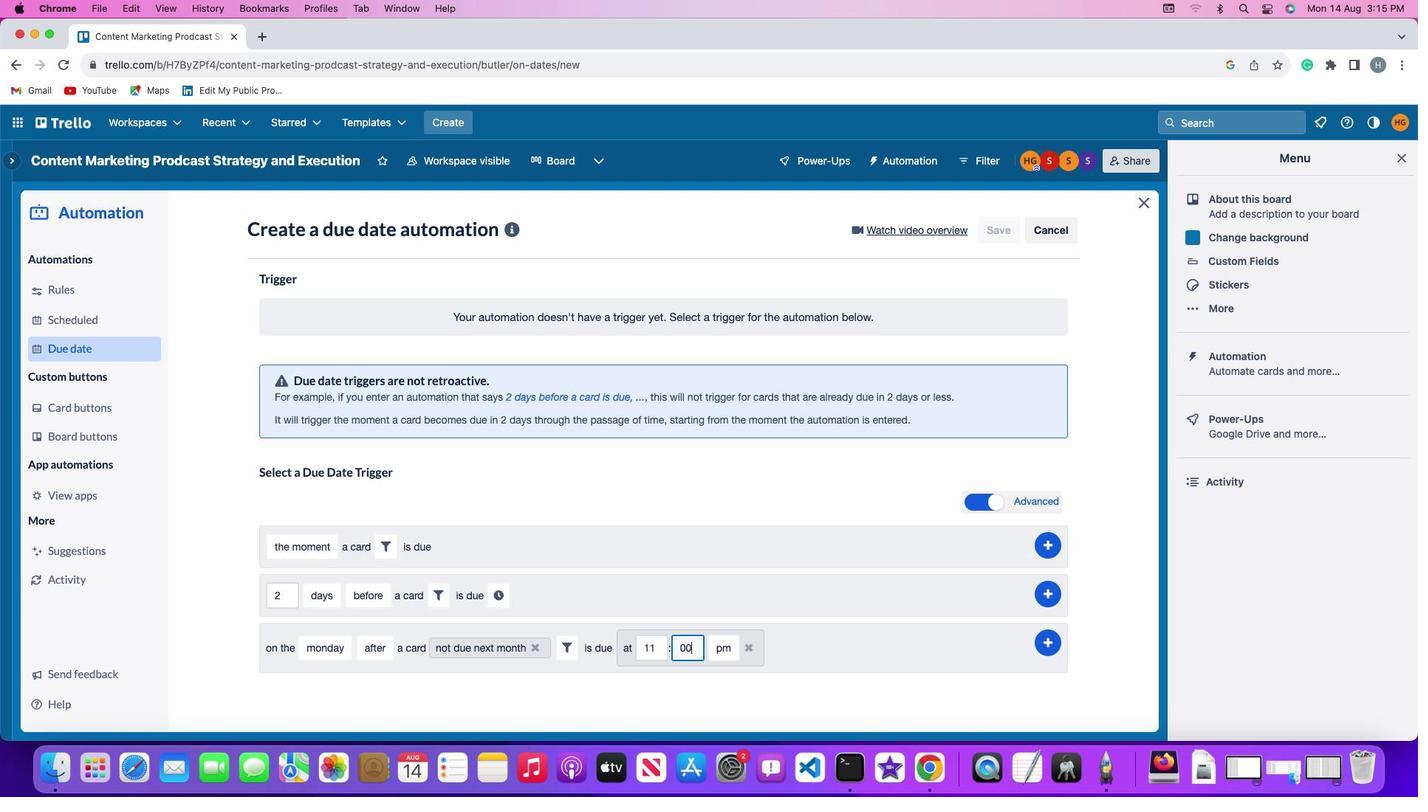 
Action: Mouse moved to (720, 647)
Screenshot: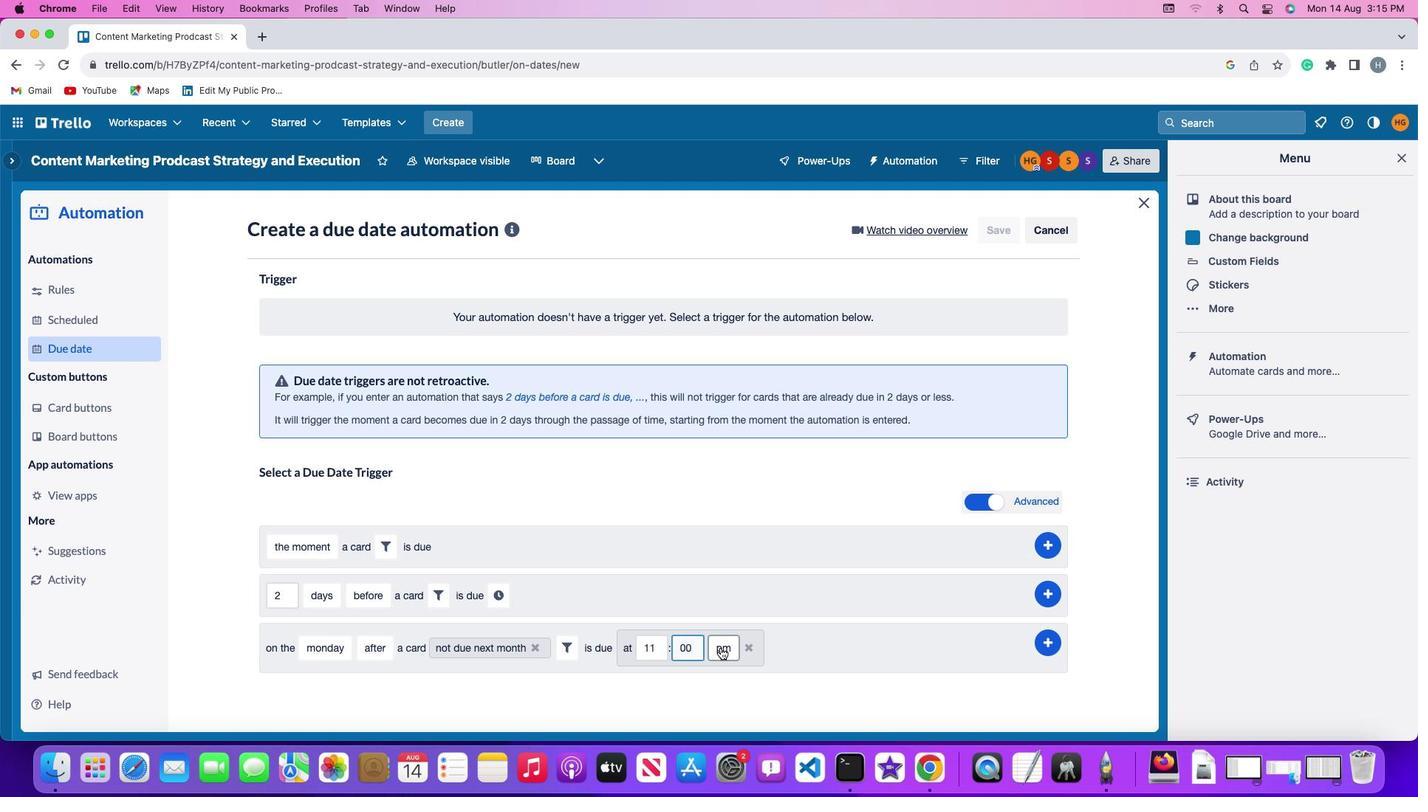 
Action: Mouse pressed left at (720, 647)
Screenshot: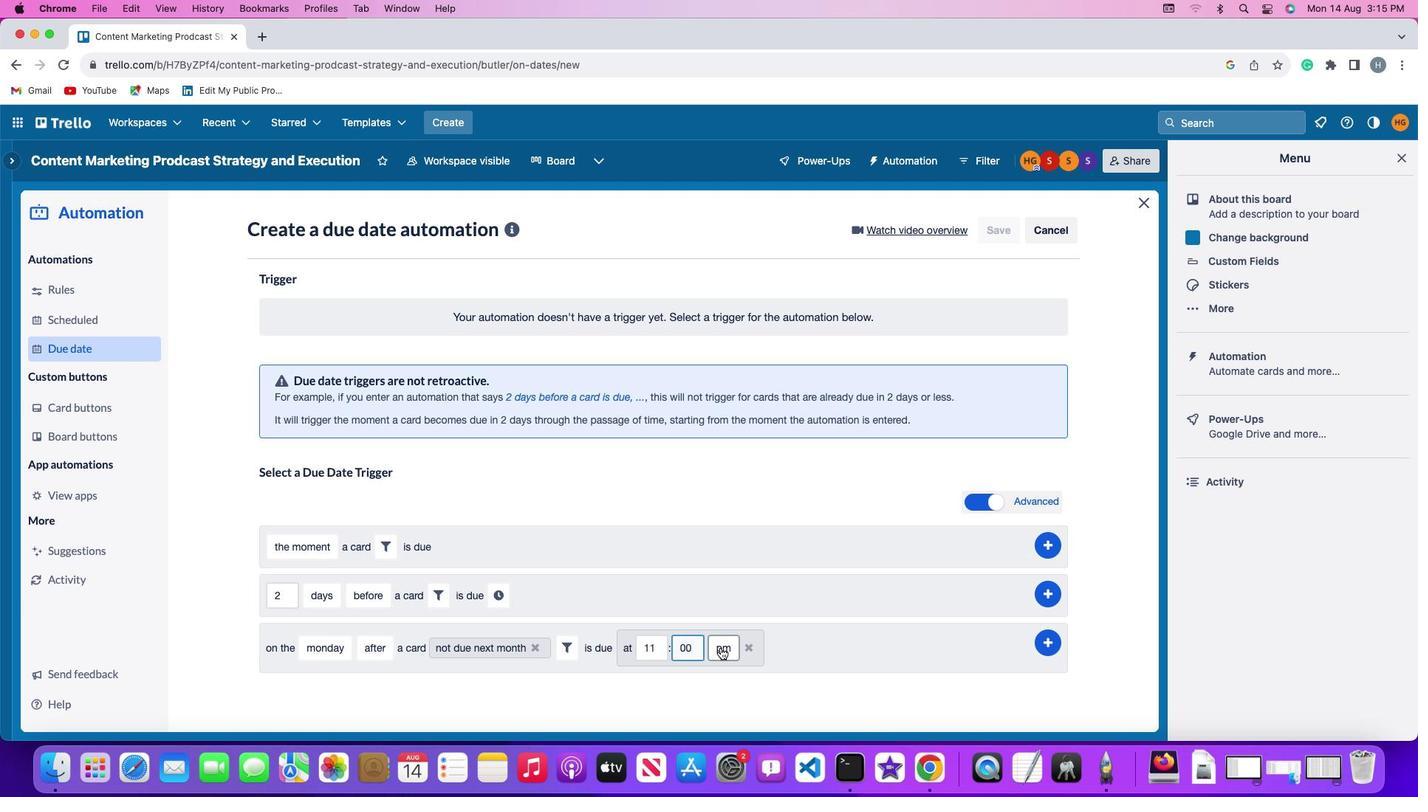 
Action: Mouse moved to (726, 669)
Screenshot: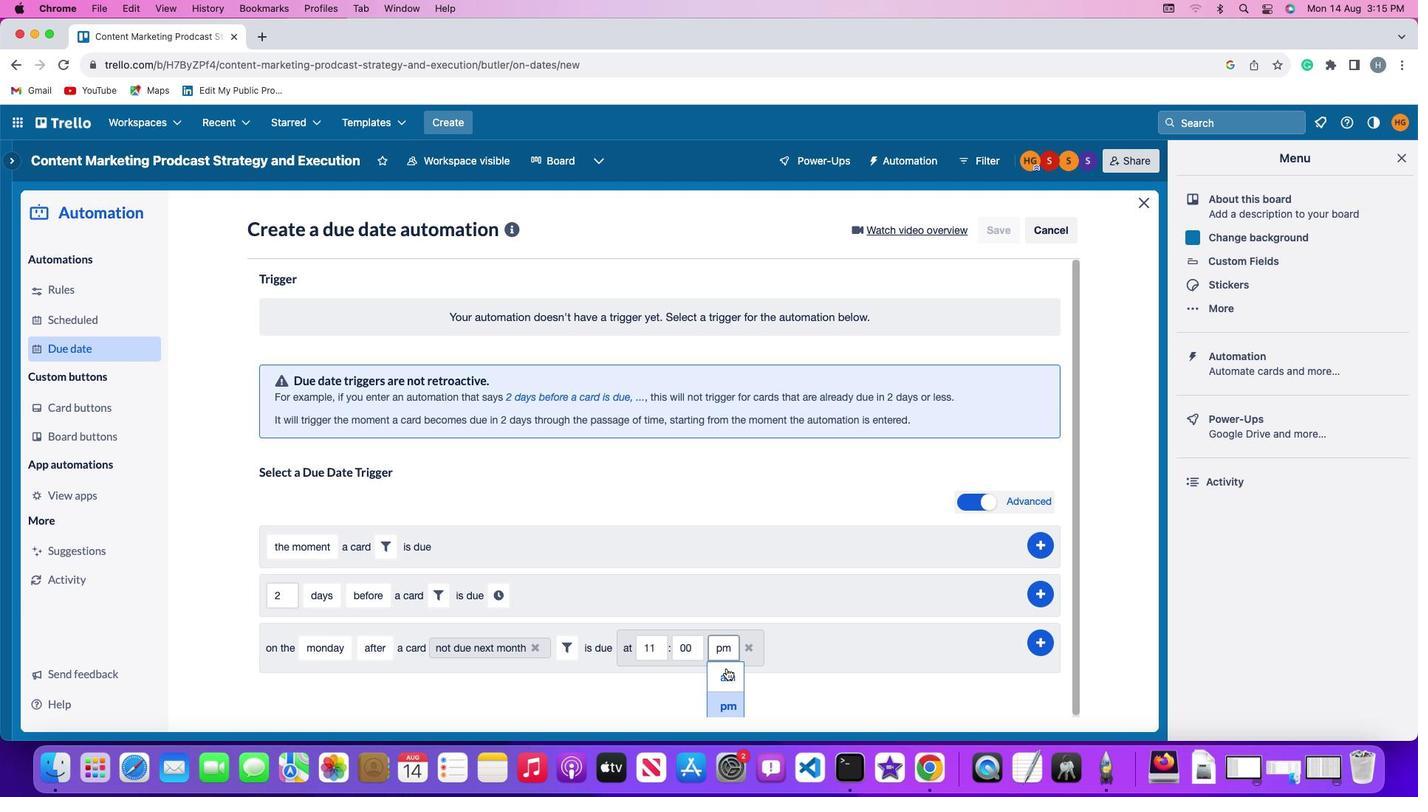 
Action: Mouse pressed left at (726, 669)
Screenshot: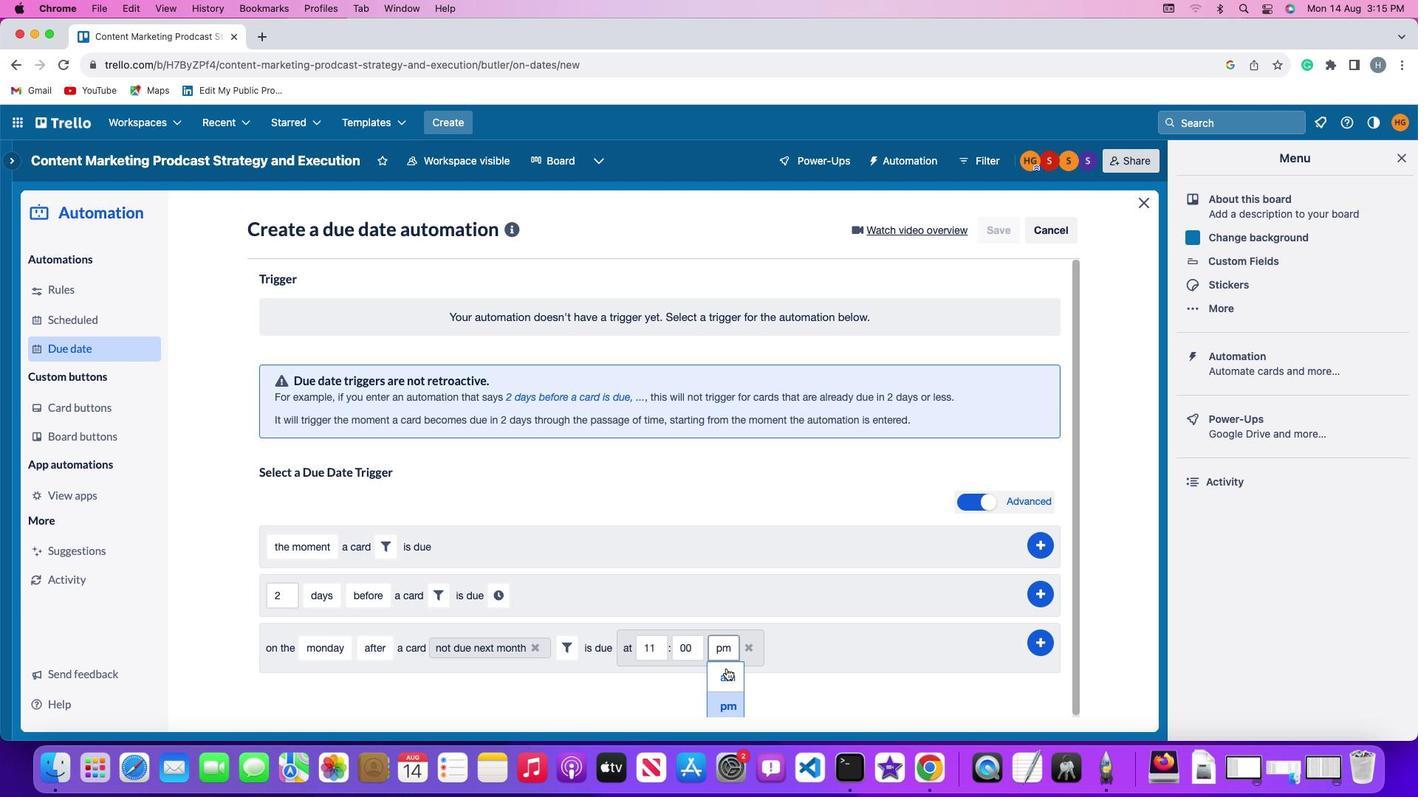 
Action: Mouse moved to (1048, 640)
Screenshot: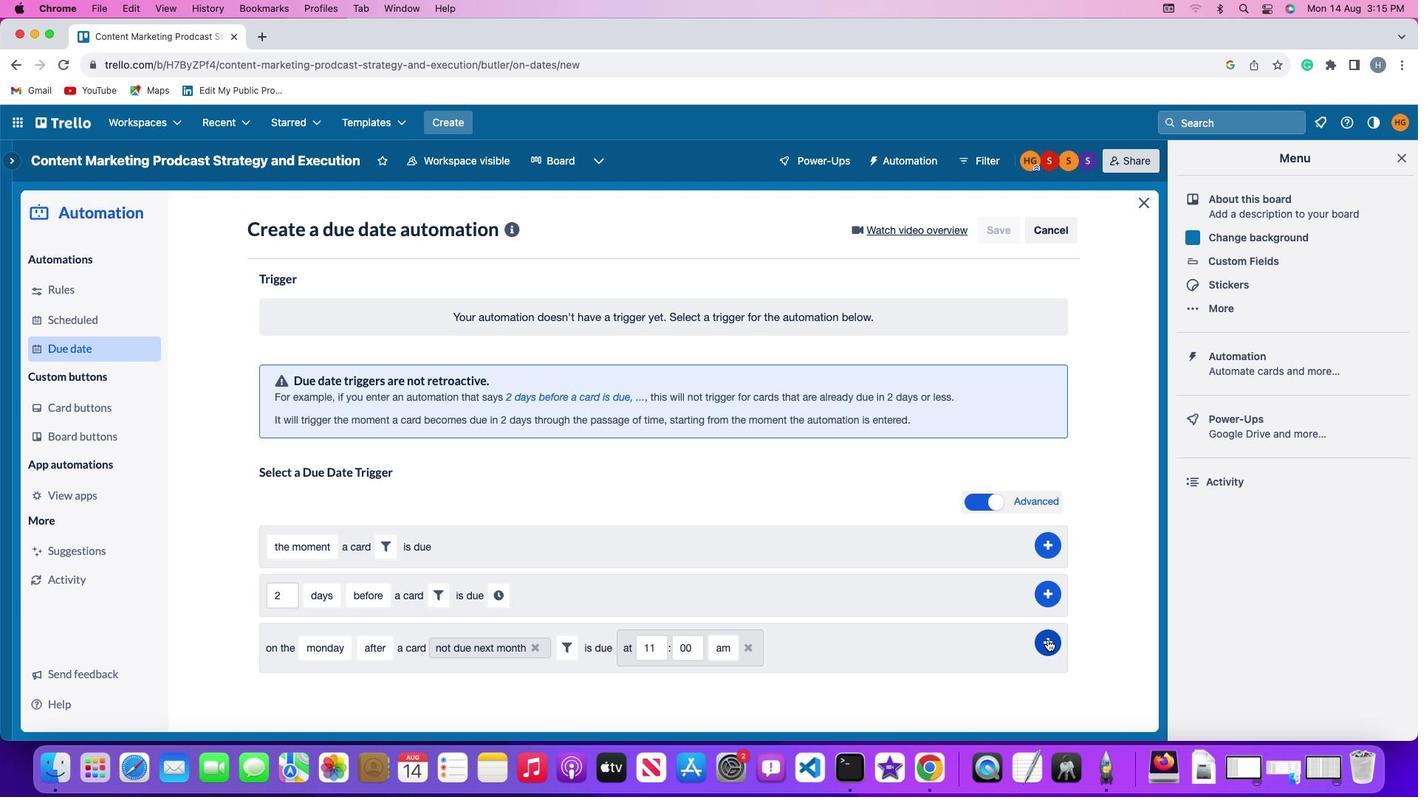 
Action: Mouse pressed left at (1048, 640)
Screenshot: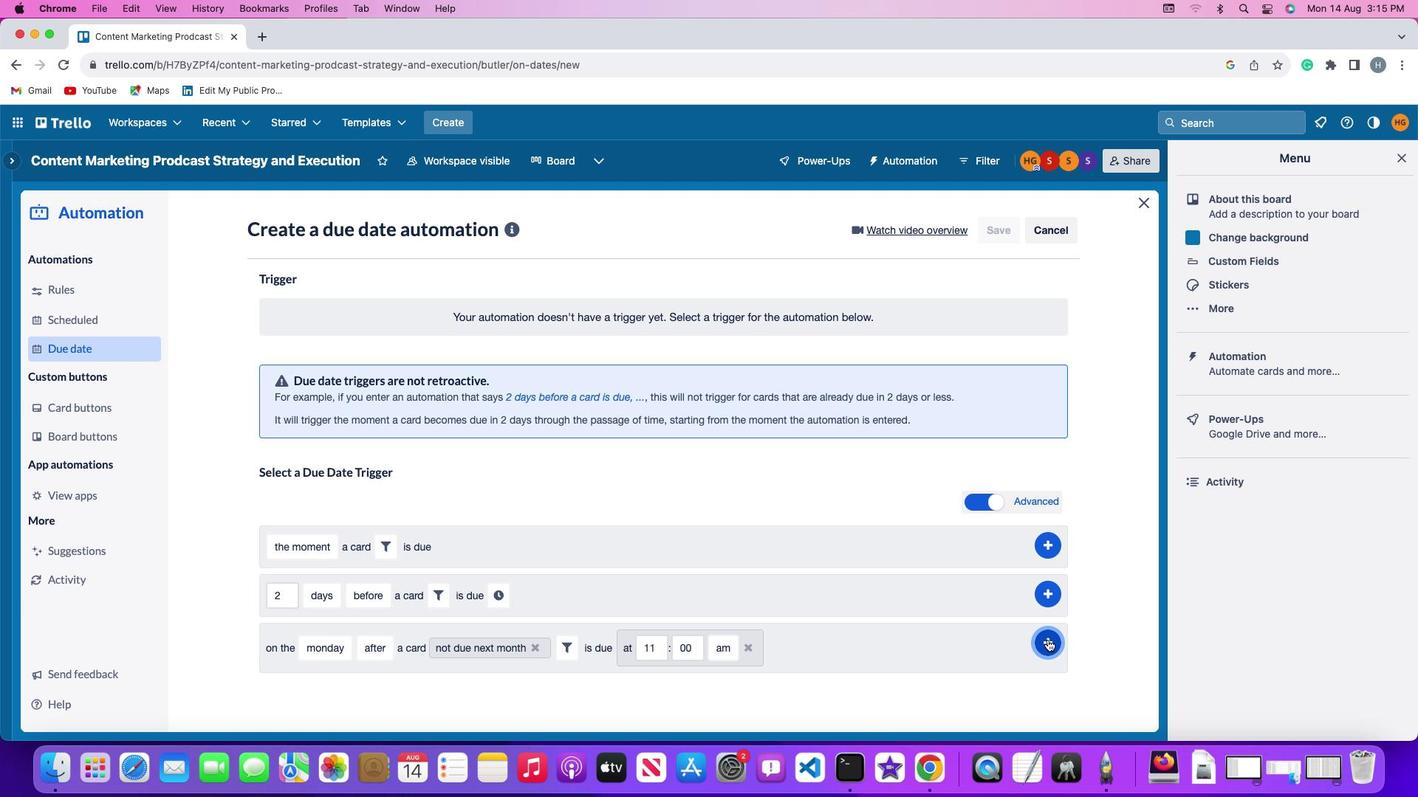 
Action: Mouse moved to (1116, 451)
Screenshot: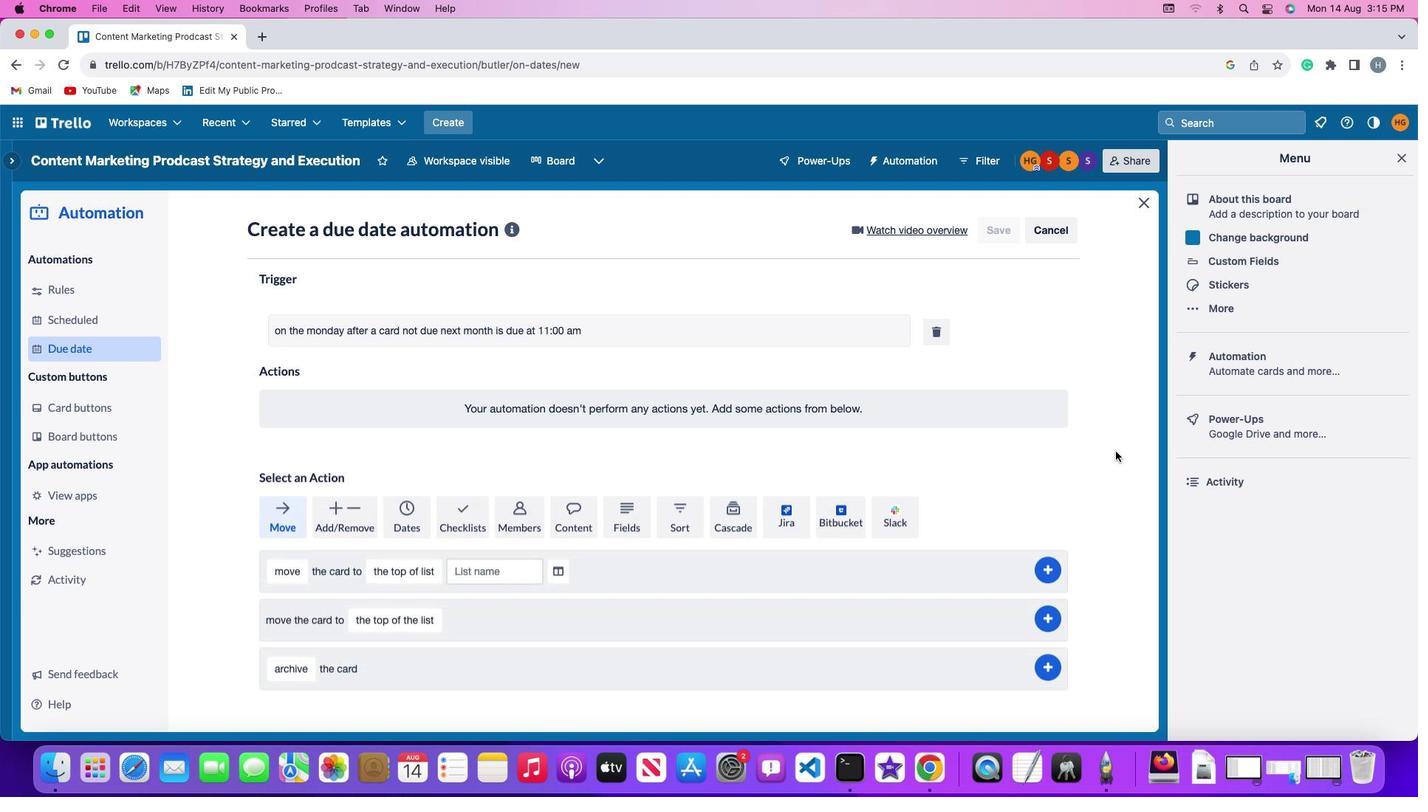 
